 Task: Look for space in Salinas, Ecuador from 7th July, 2023 to 15th July, 2023 for 6 adults in price range Rs.15000 to Rs.20000. Place can be entire place with 3 bedrooms having 3 beds and 3 bathrooms. Property type can be house, flat, guest house. Booking option can be shelf check-in. Required host language is English.
Action: Mouse moved to (513, 123)
Screenshot: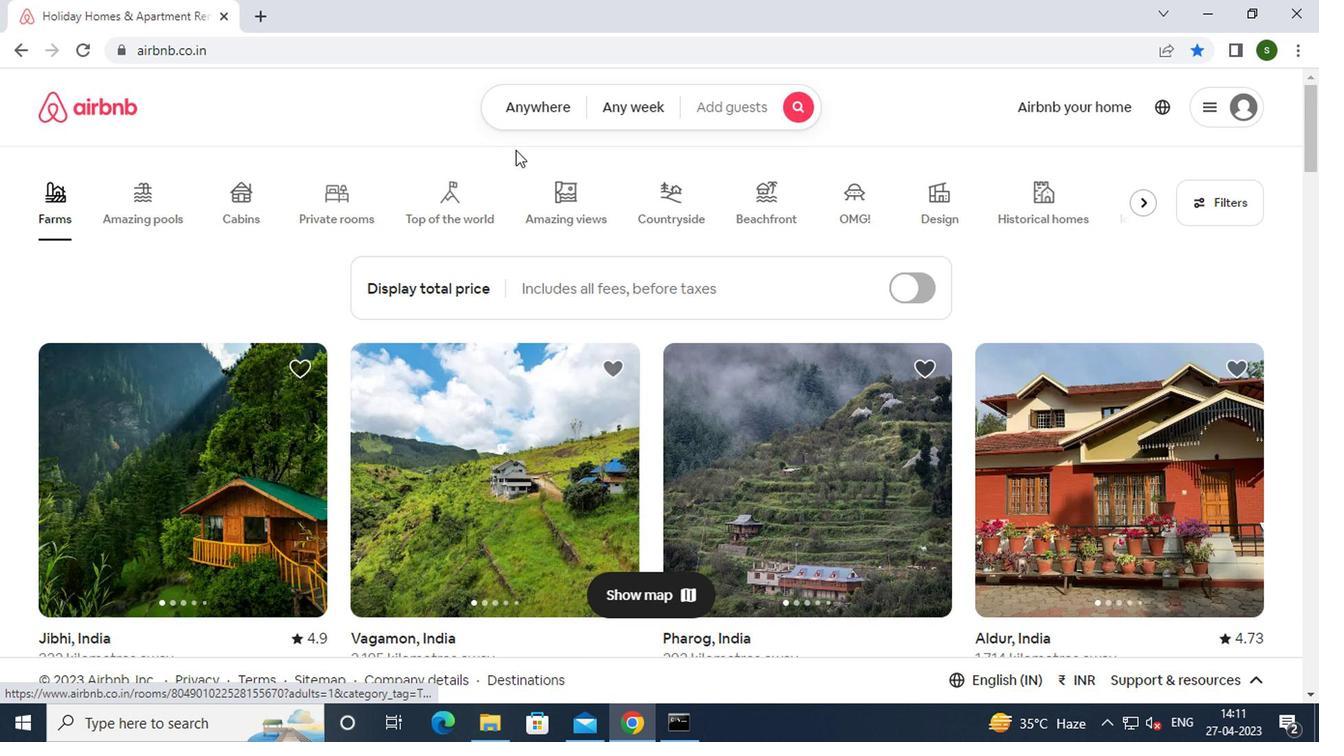 
Action: Mouse pressed left at (513, 123)
Screenshot: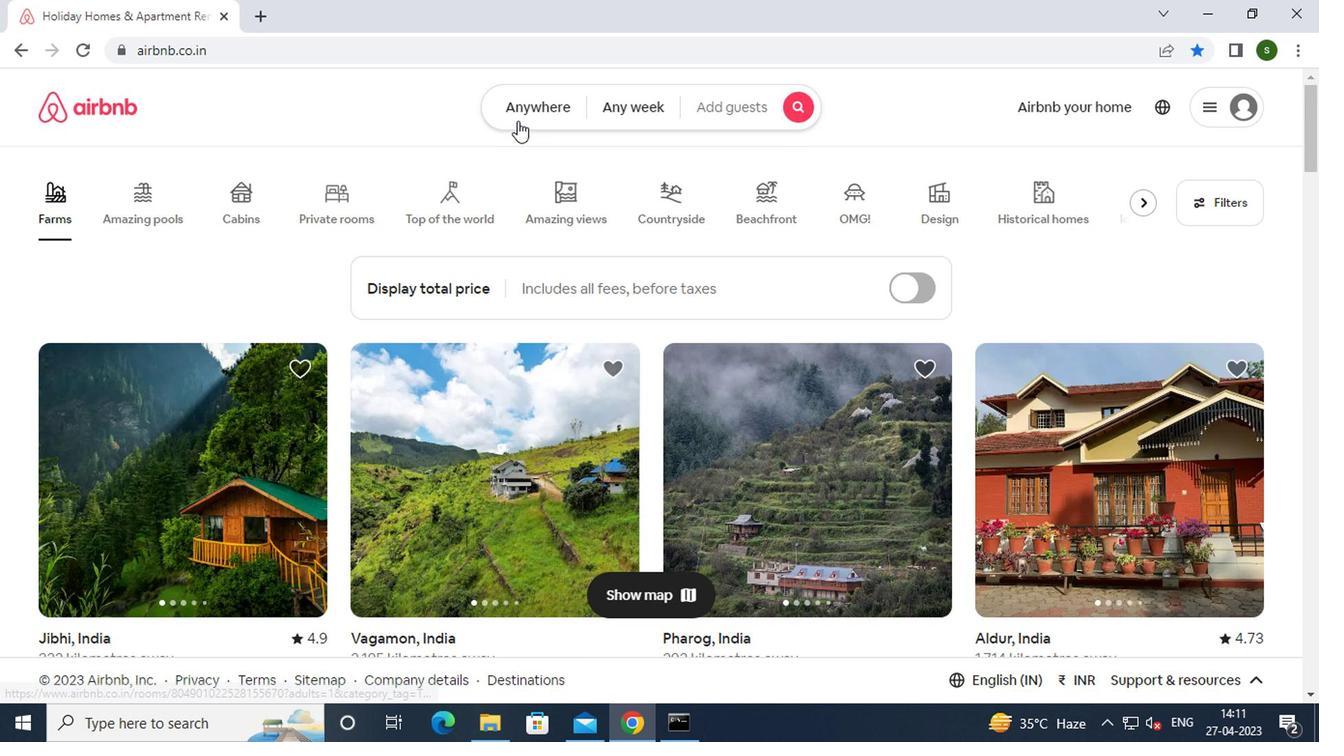 
Action: Mouse moved to (424, 174)
Screenshot: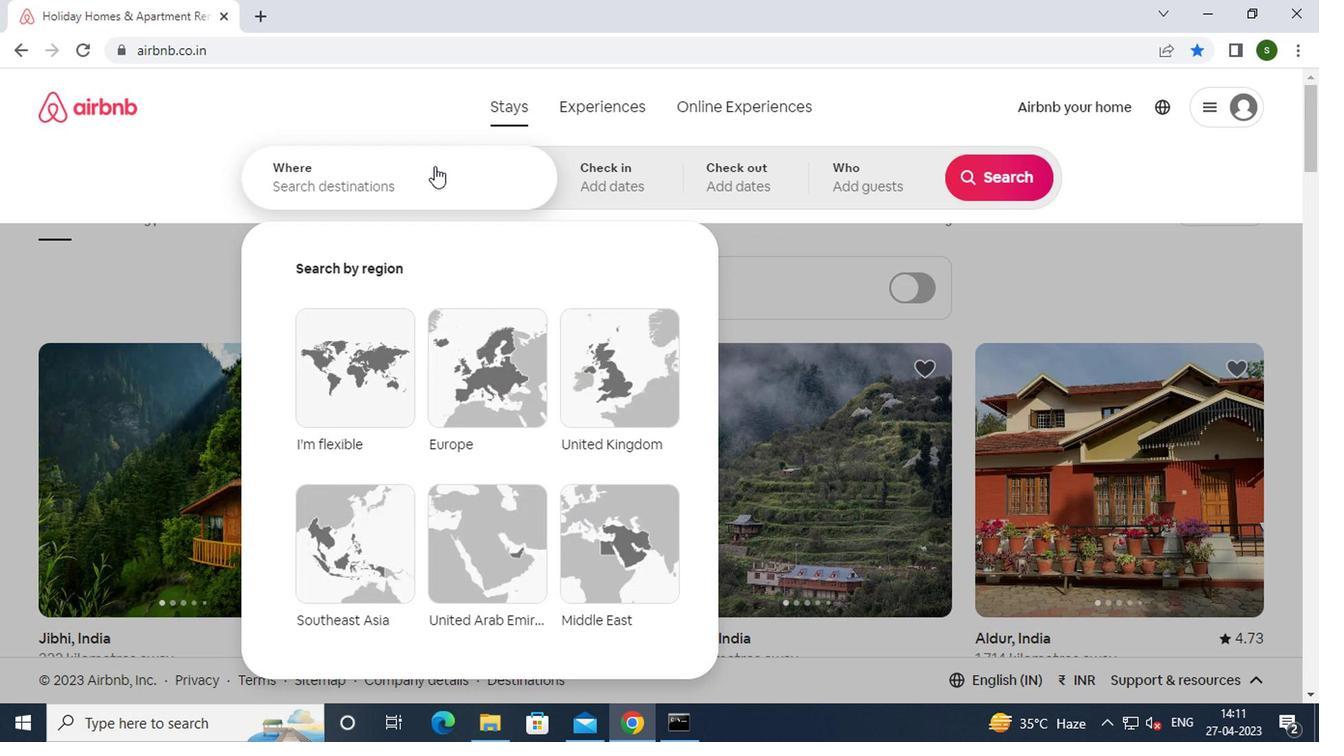 
Action: Mouse pressed left at (424, 174)
Screenshot: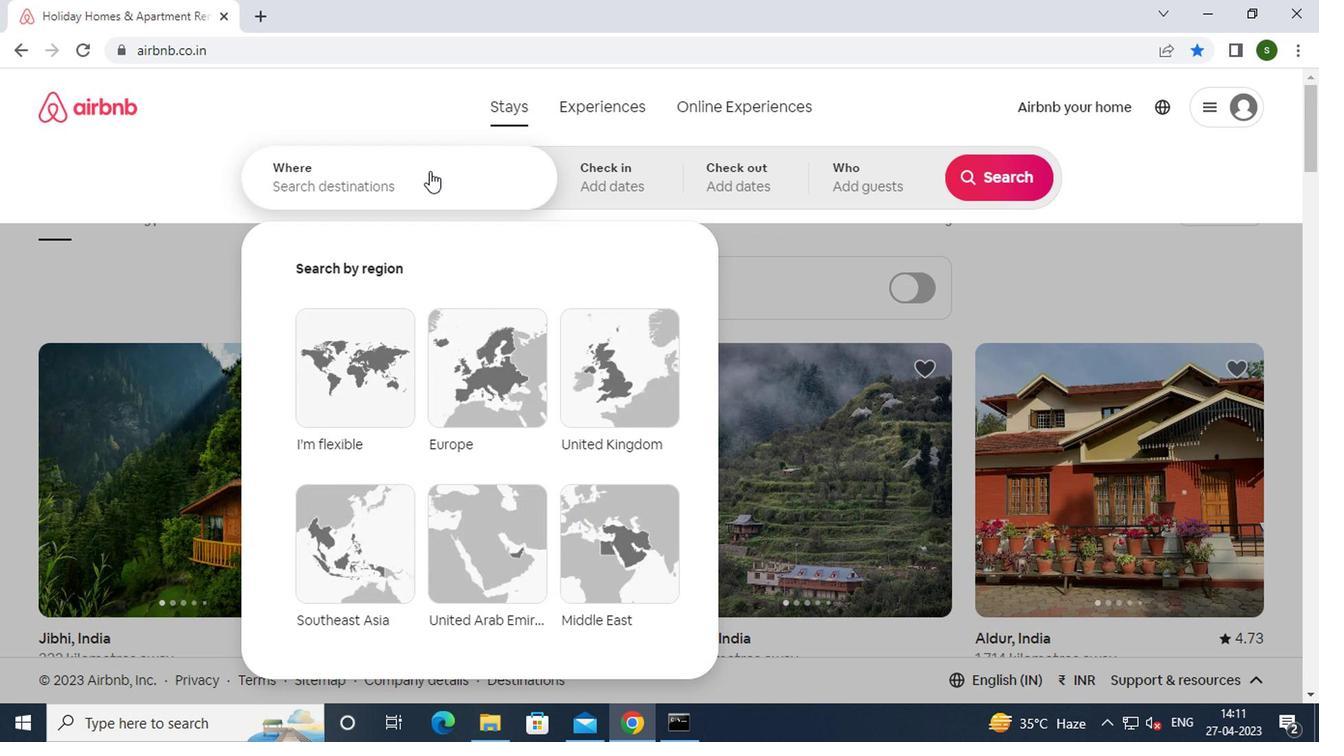
Action: Key pressed s<Key.caps_lock>alinas,<Key.space><Key.caps_lock>e<Key.caps_lock>cuado
Screenshot: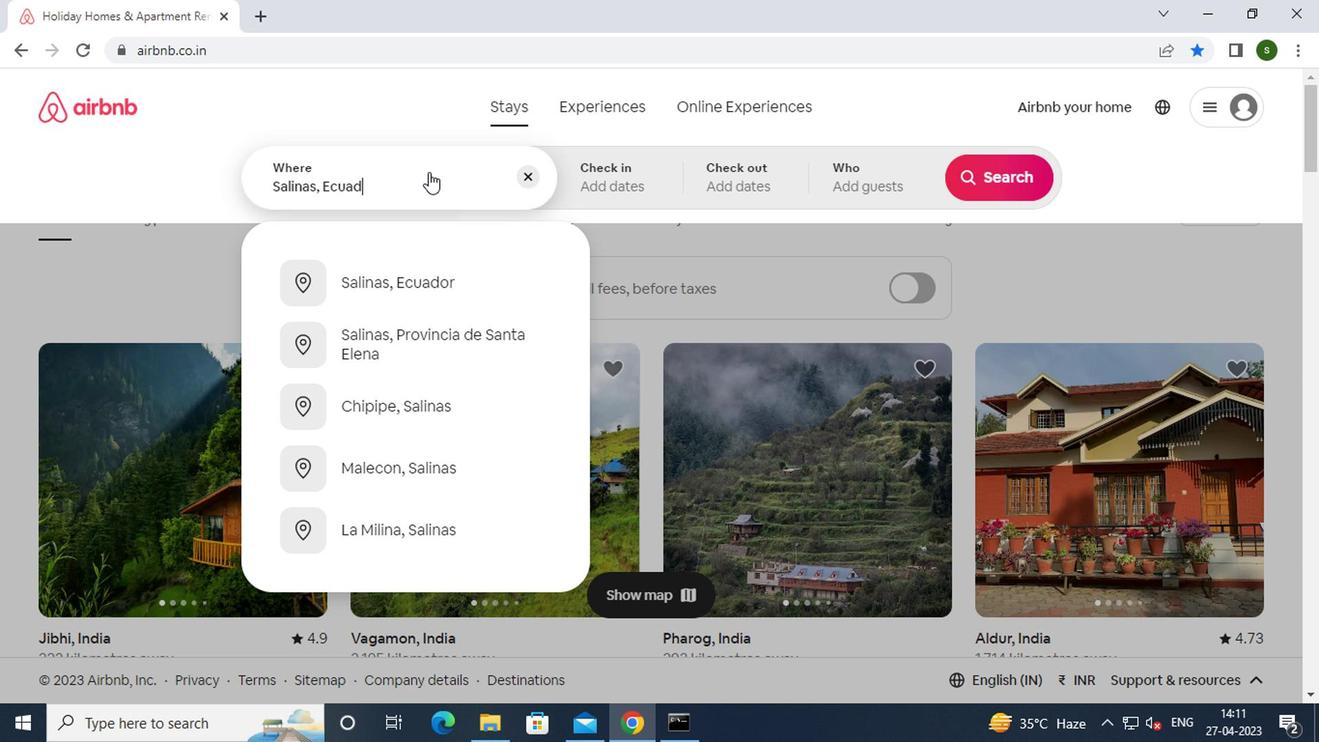 
Action: Mouse moved to (421, 399)
Screenshot: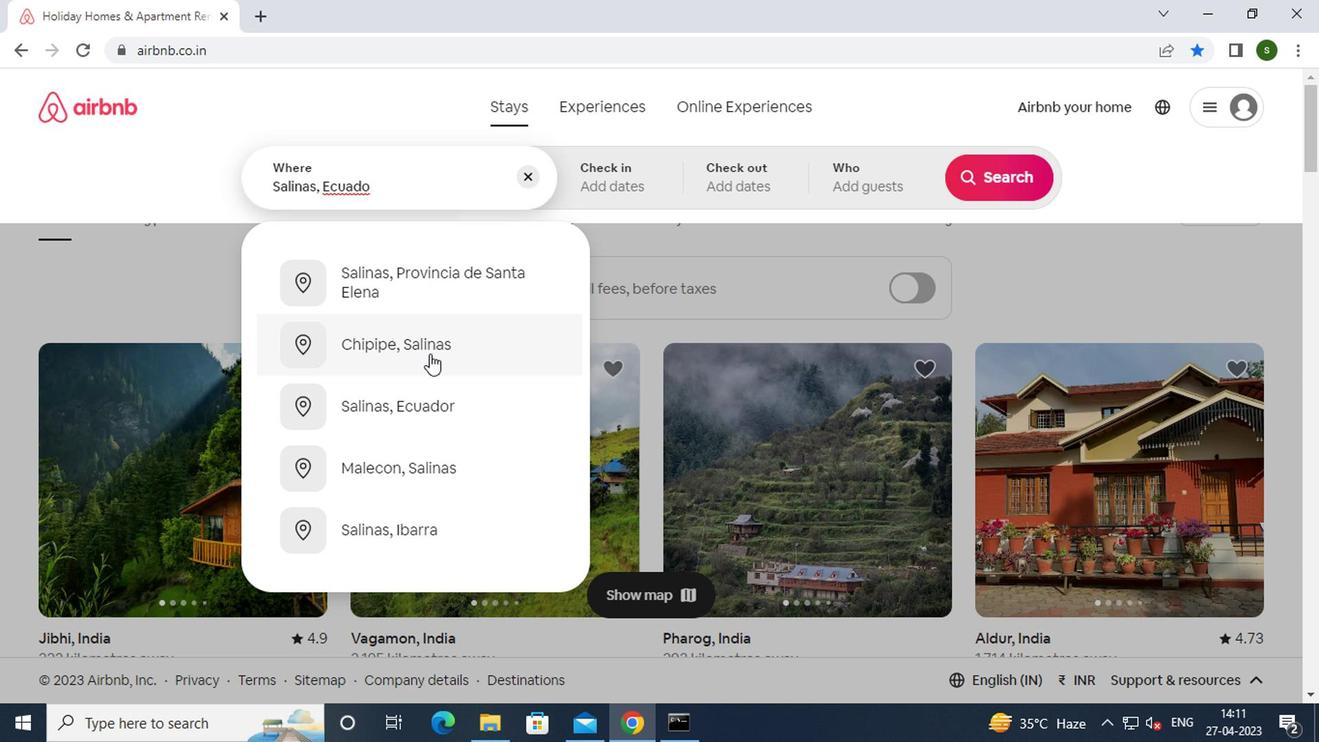 
Action: Mouse pressed left at (421, 399)
Screenshot: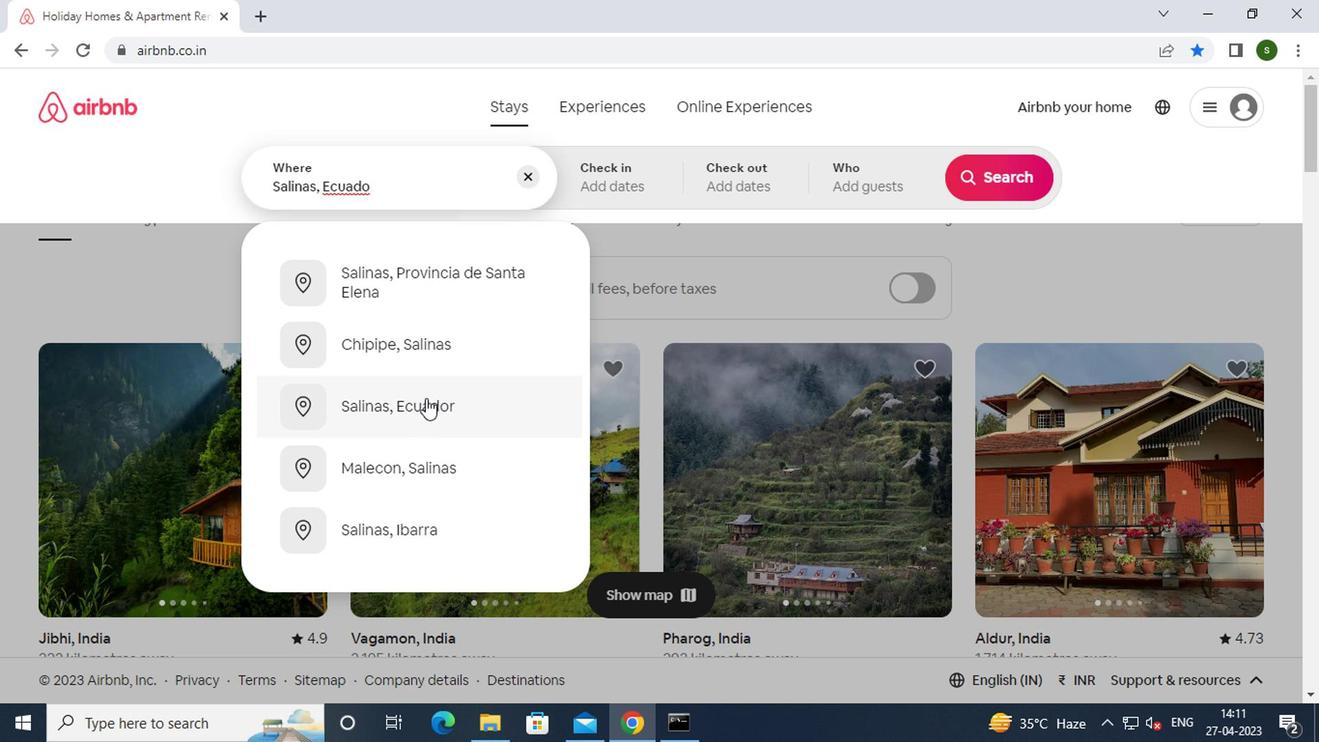 
Action: Mouse moved to (986, 337)
Screenshot: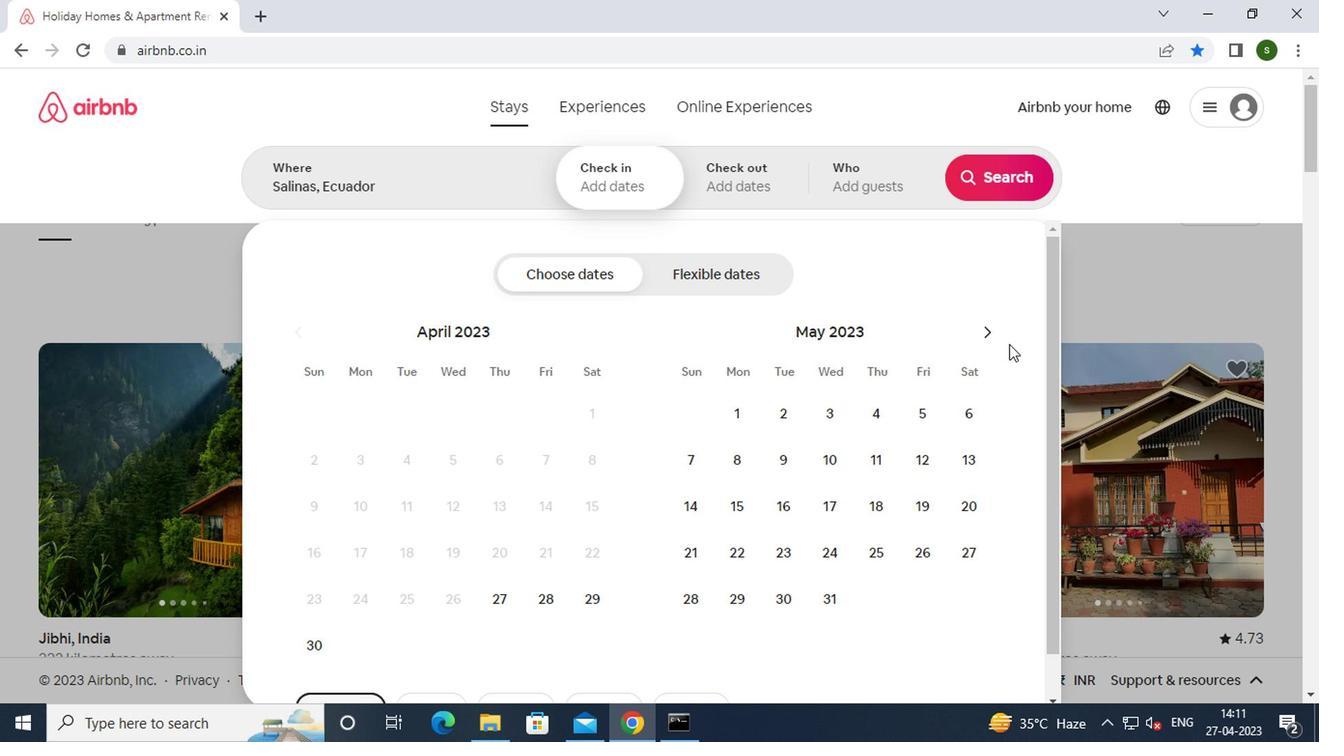 
Action: Mouse pressed left at (986, 337)
Screenshot: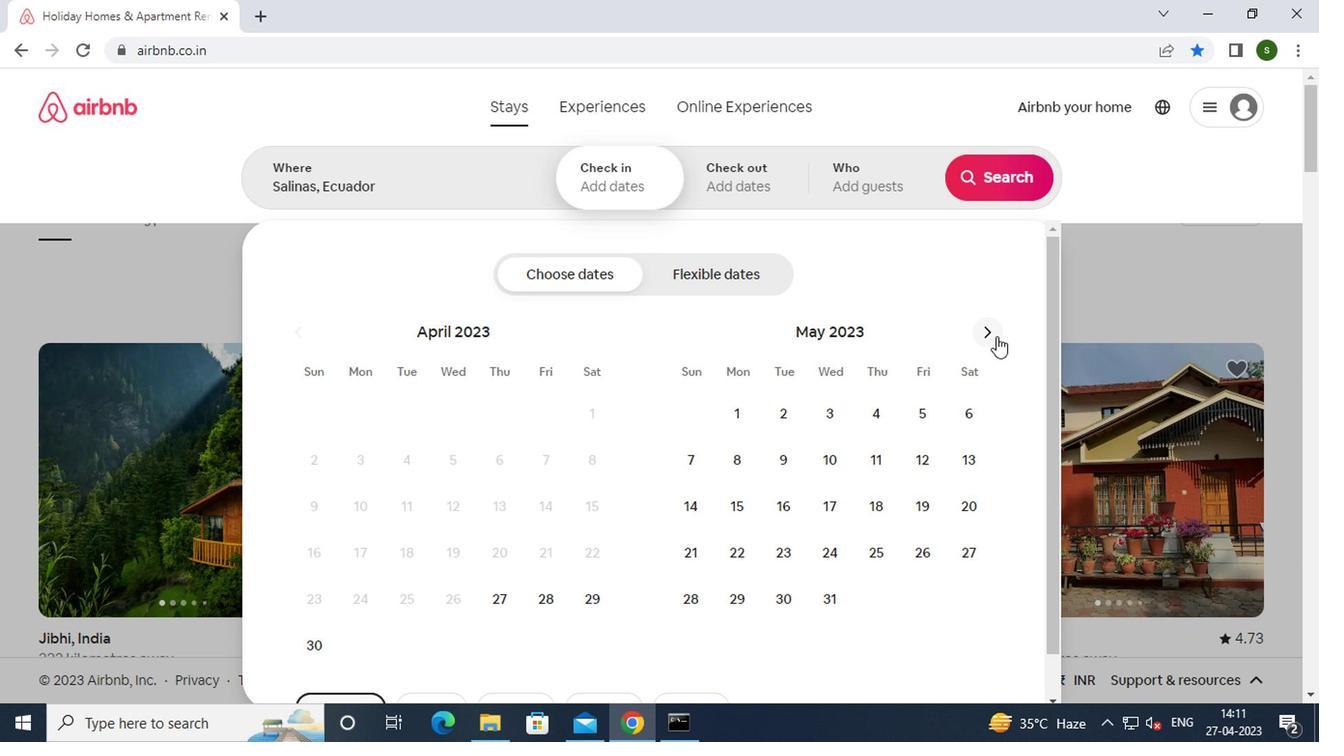 
Action: Mouse pressed left at (986, 337)
Screenshot: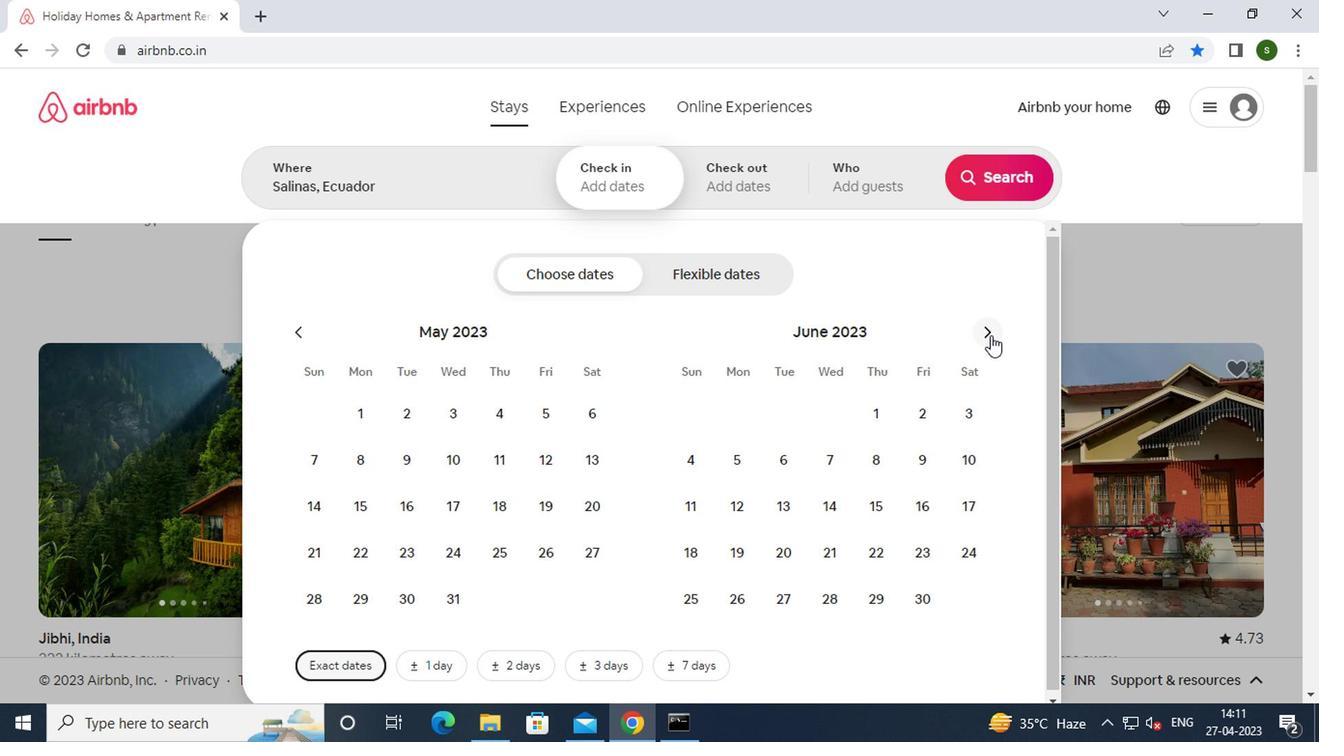 
Action: Mouse moved to (922, 468)
Screenshot: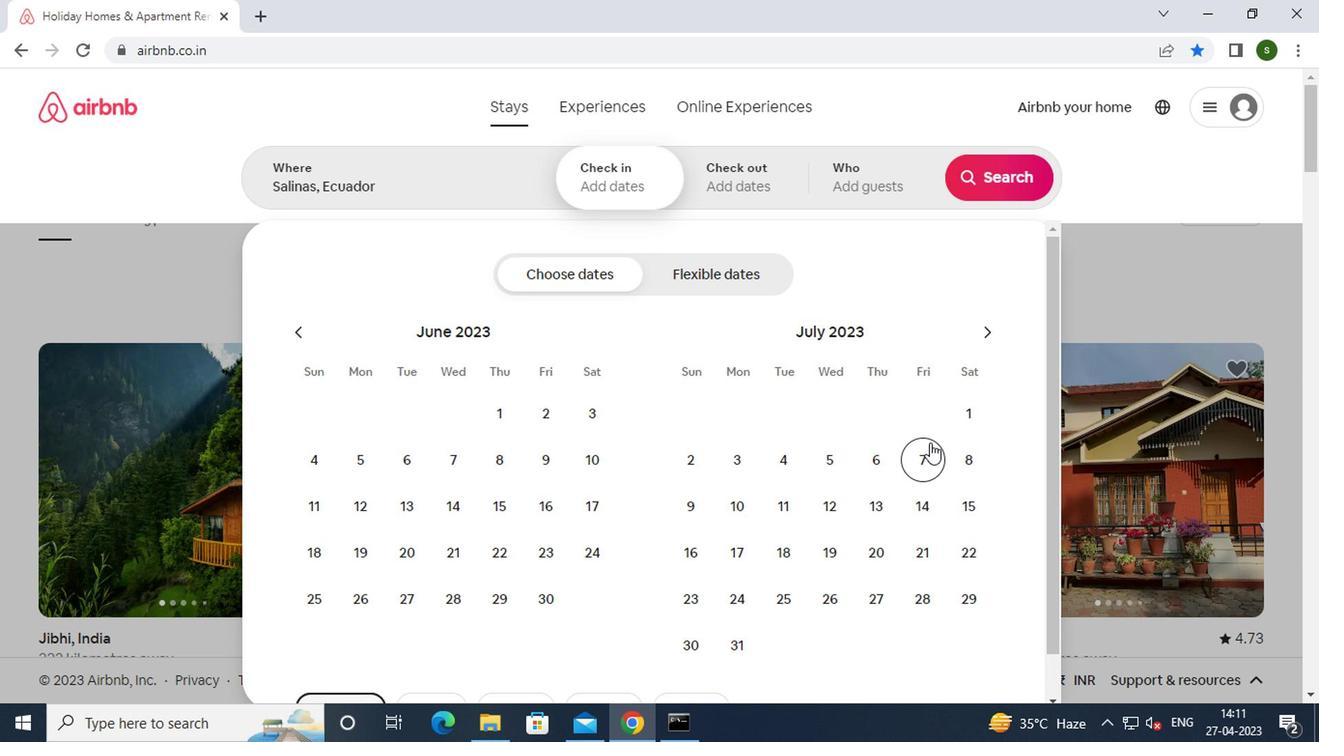 
Action: Mouse pressed left at (922, 468)
Screenshot: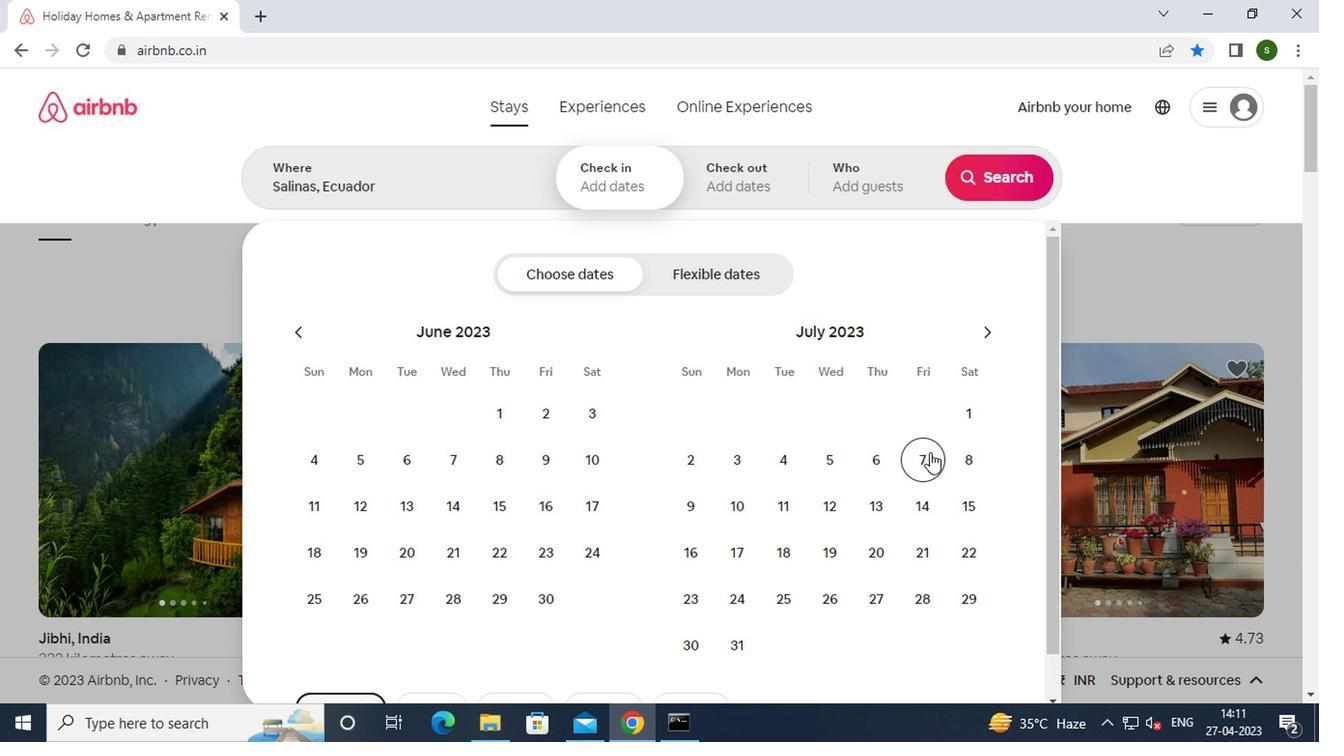 
Action: Mouse moved to (953, 498)
Screenshot: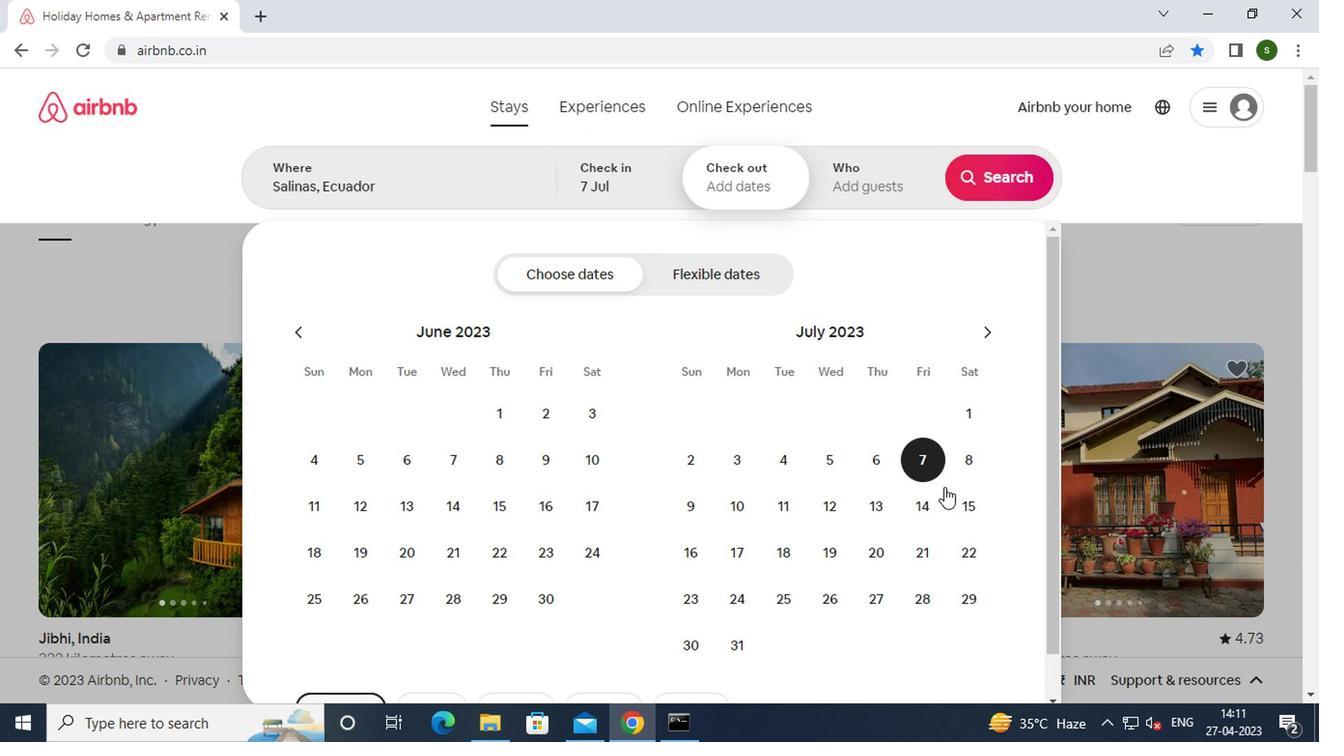 
Action: Mouse pressed left at (953, 498)
Screenshot: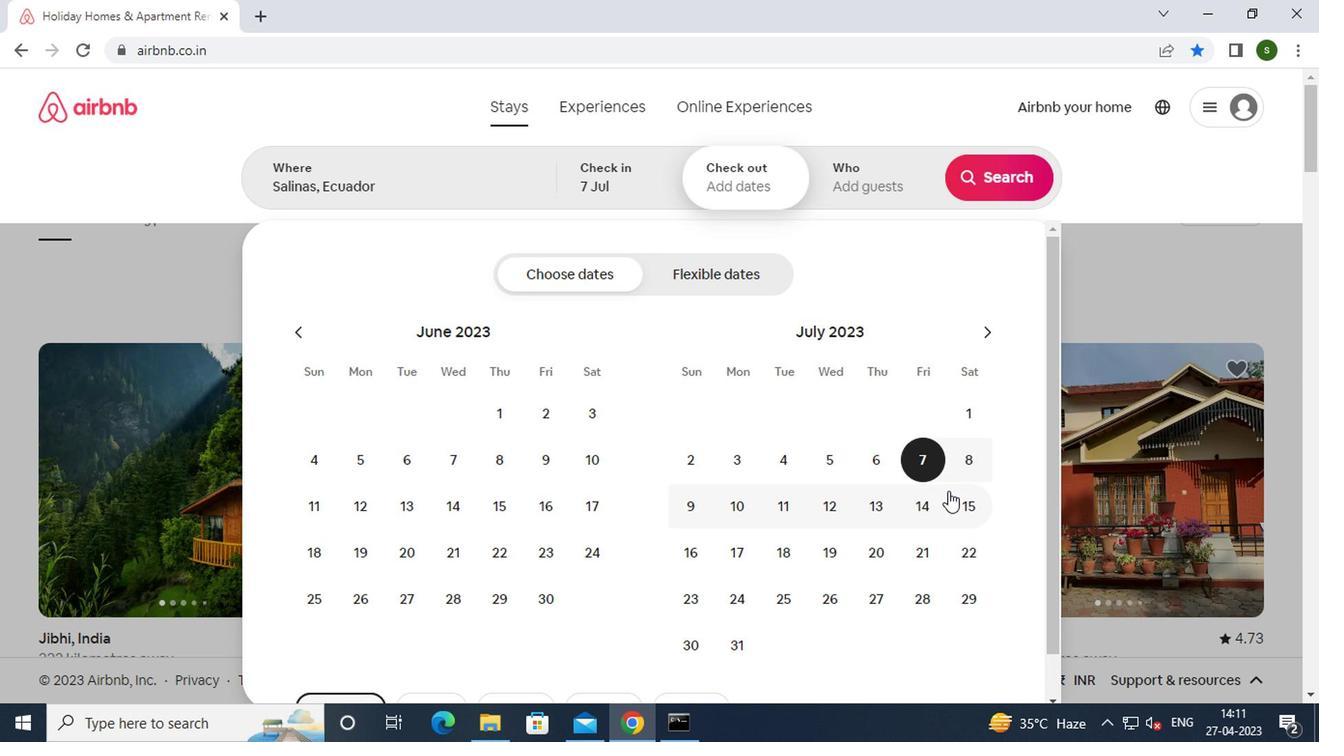 
Action: Mouse moved to (849, 177)
Screenshot: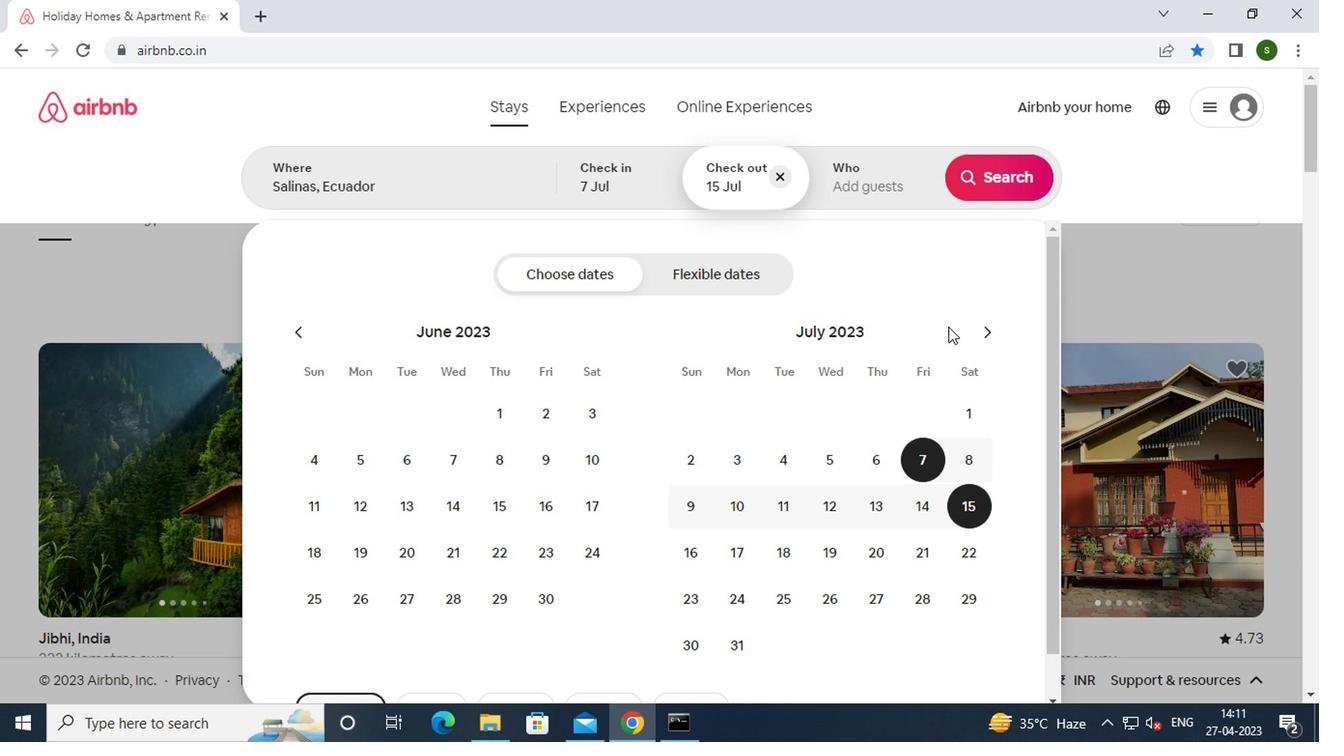 
Action: Mouse pressed left at (849, 177)
Screenshot: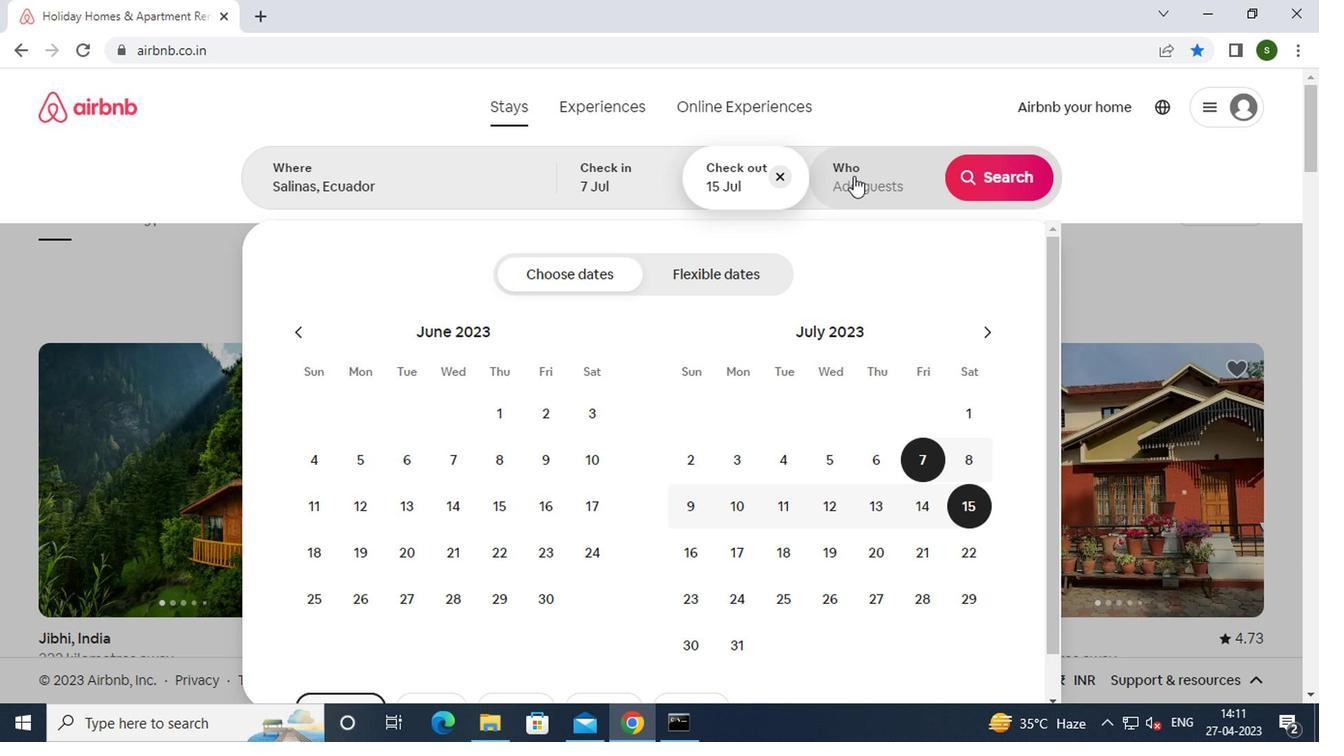 
Action: Mouse moved to (1010, 282)
Screenshot: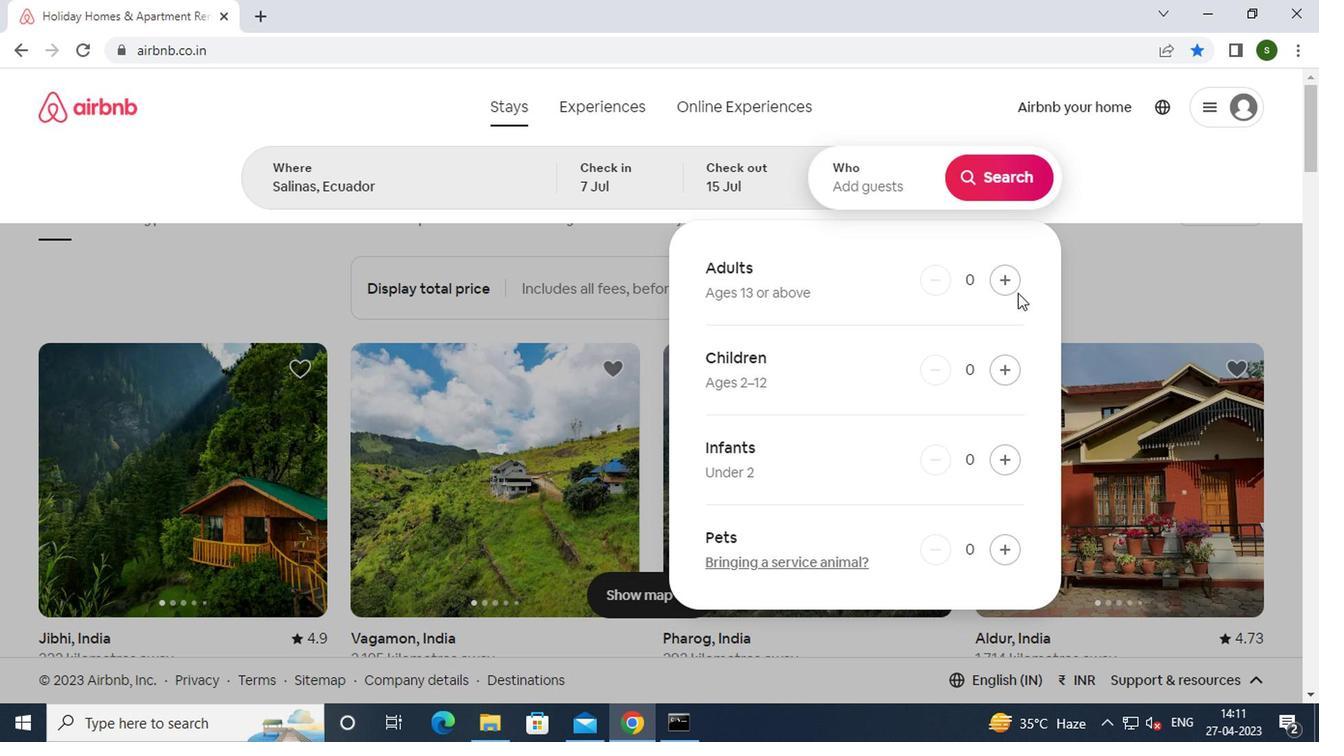 
Action: Mouse pressed left at (1010, 282)
Screenshot: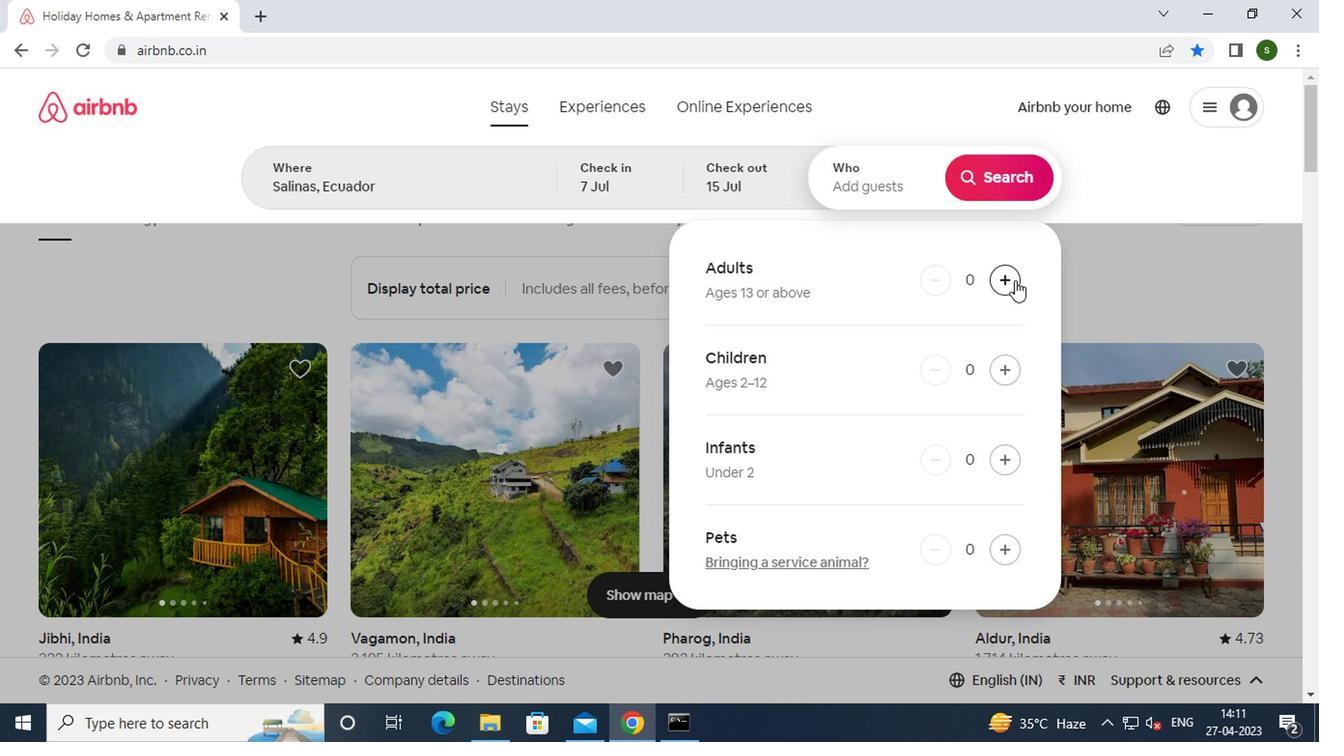 
Action: Mouse pressed left at (1010, 282)
Screenshot: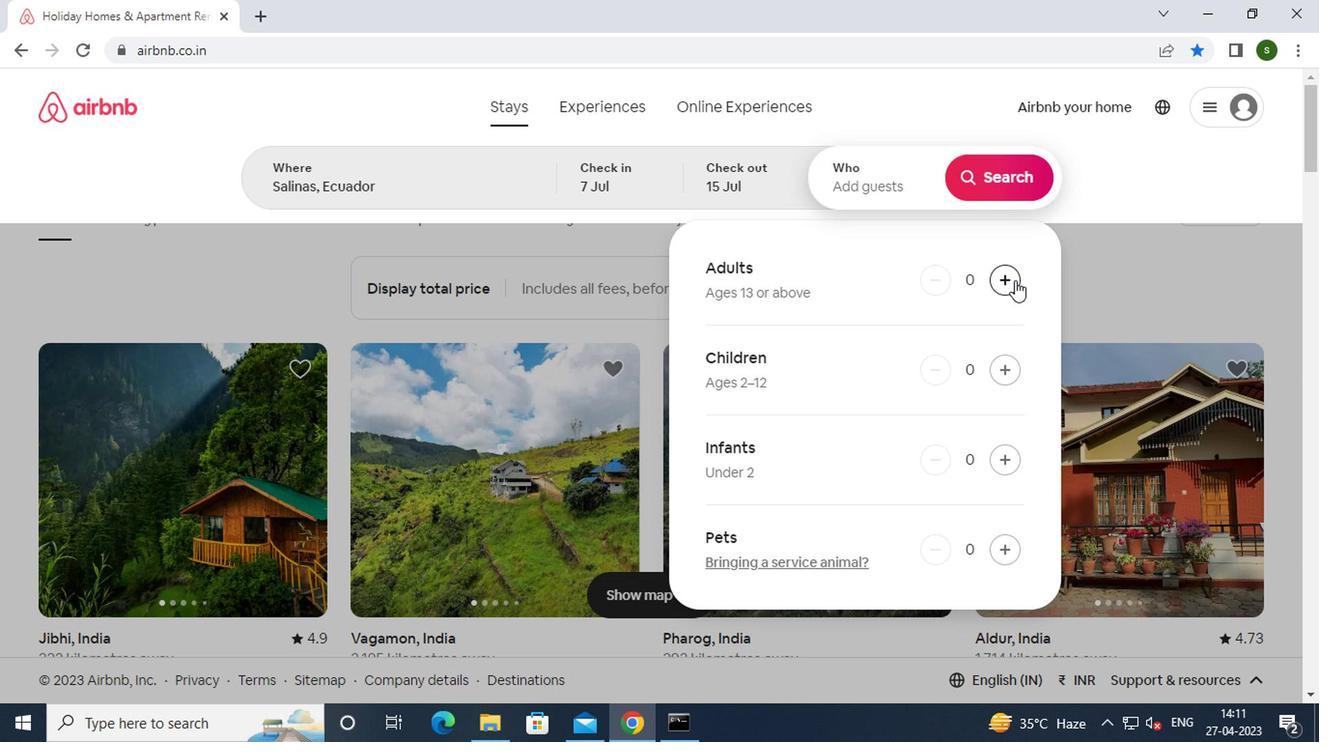 
Action: Mouse pressed left at (1010, 282)
Screenshot: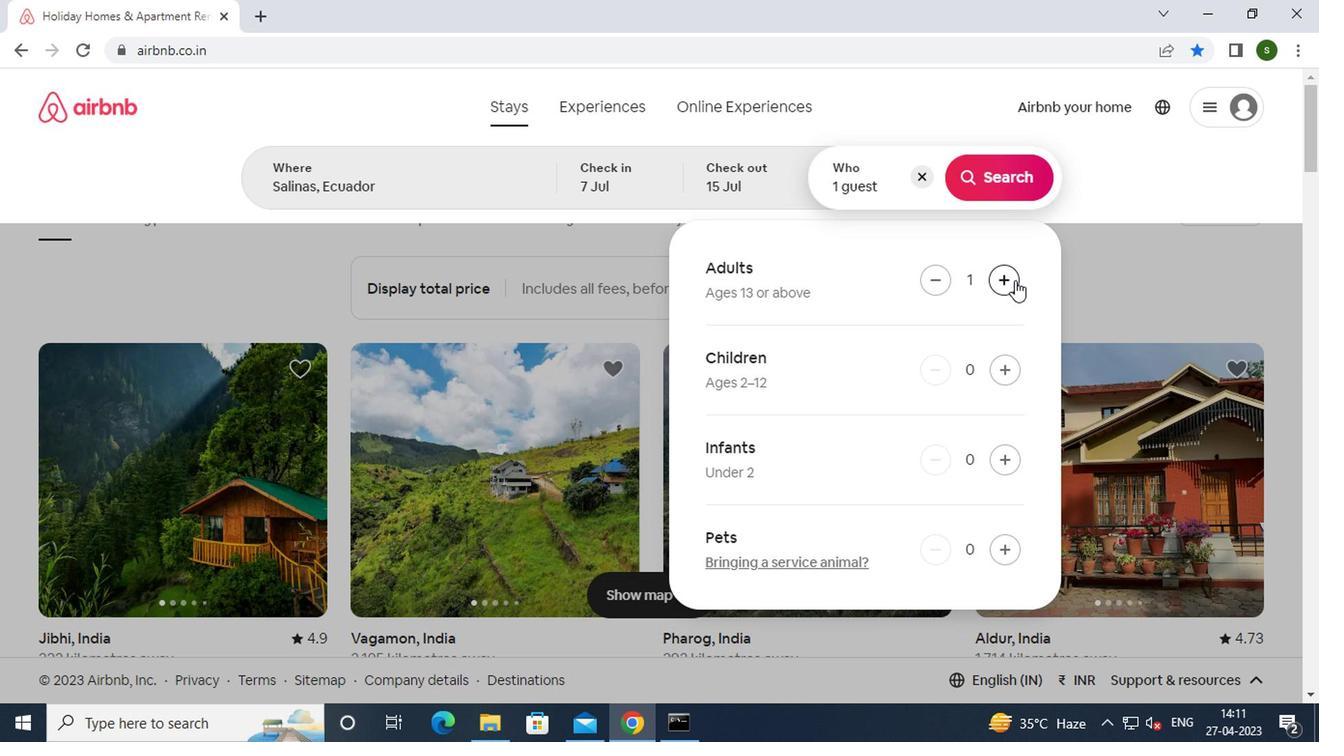 
Action: Mouse pressed left at (1010, 282)
Screenshot: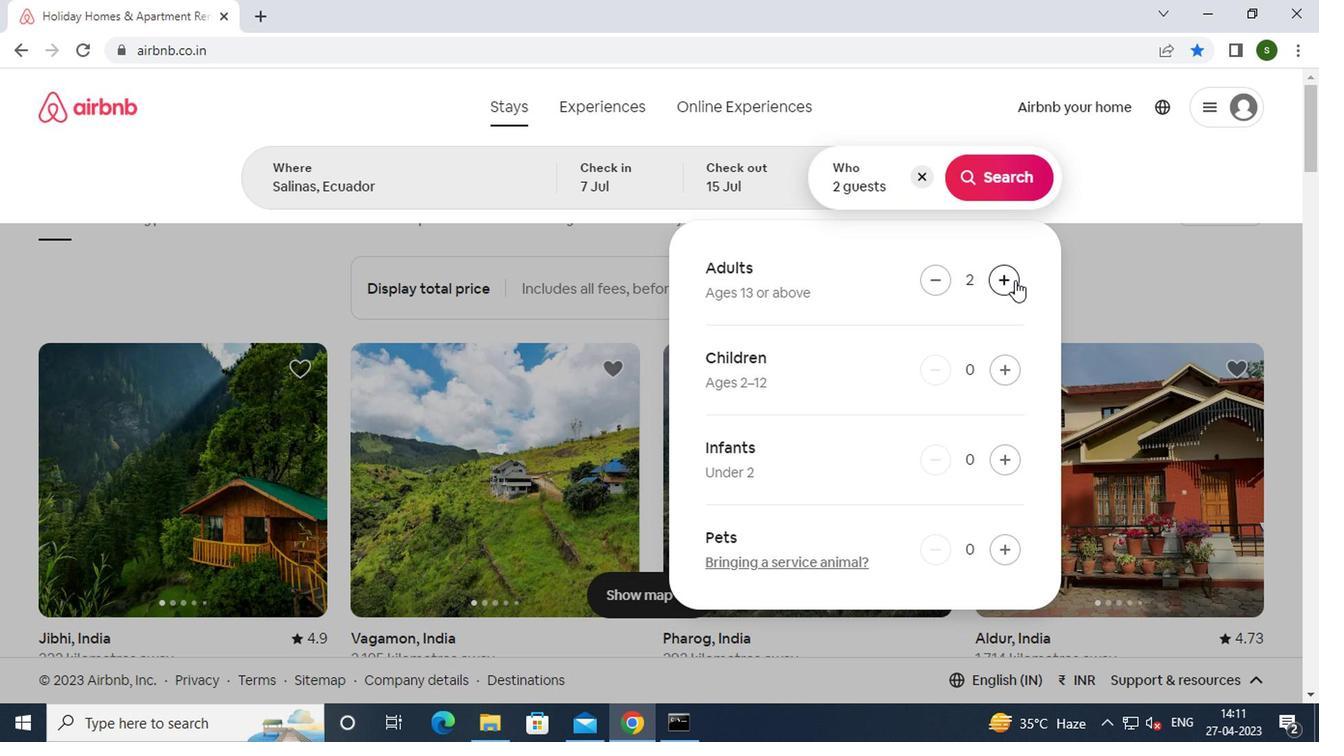 
Action: Mouse pressed left at (1010, 282)
Screenshot: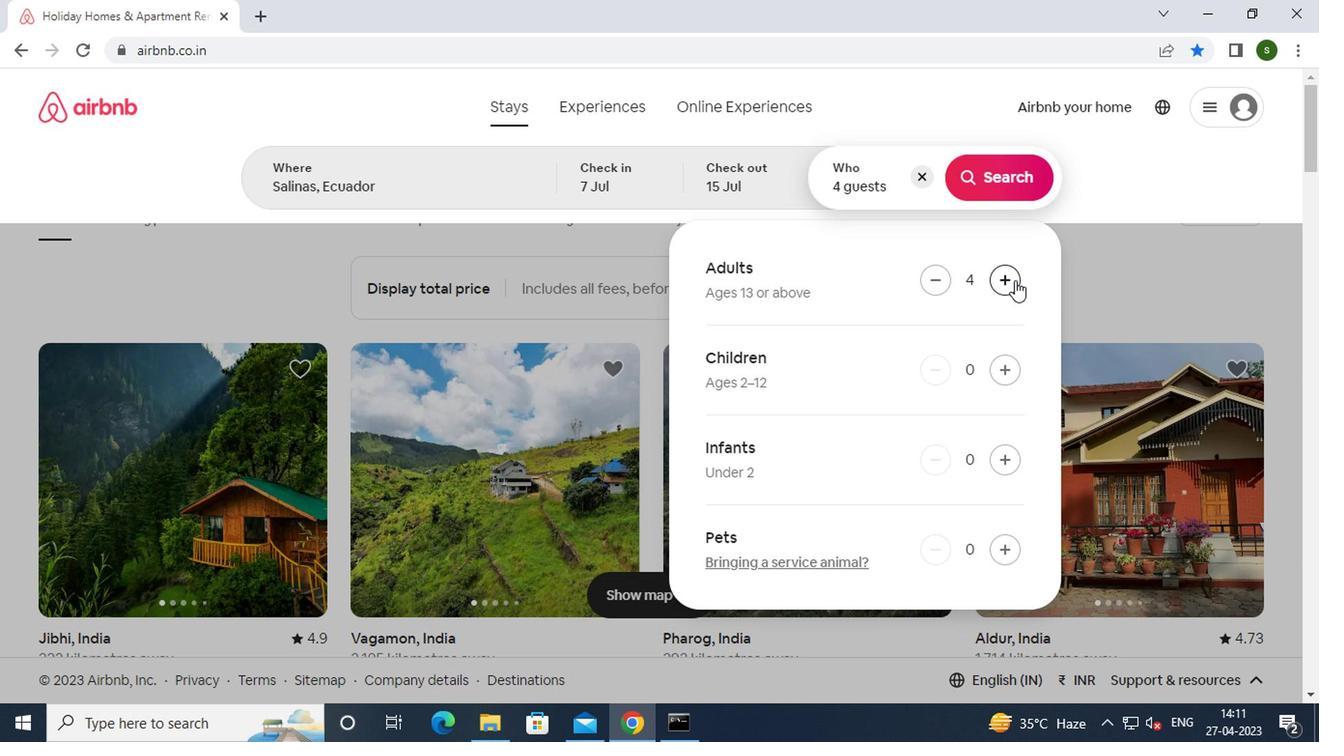 
Action: Mouse pressed left at (1010, 282)
Screenshot: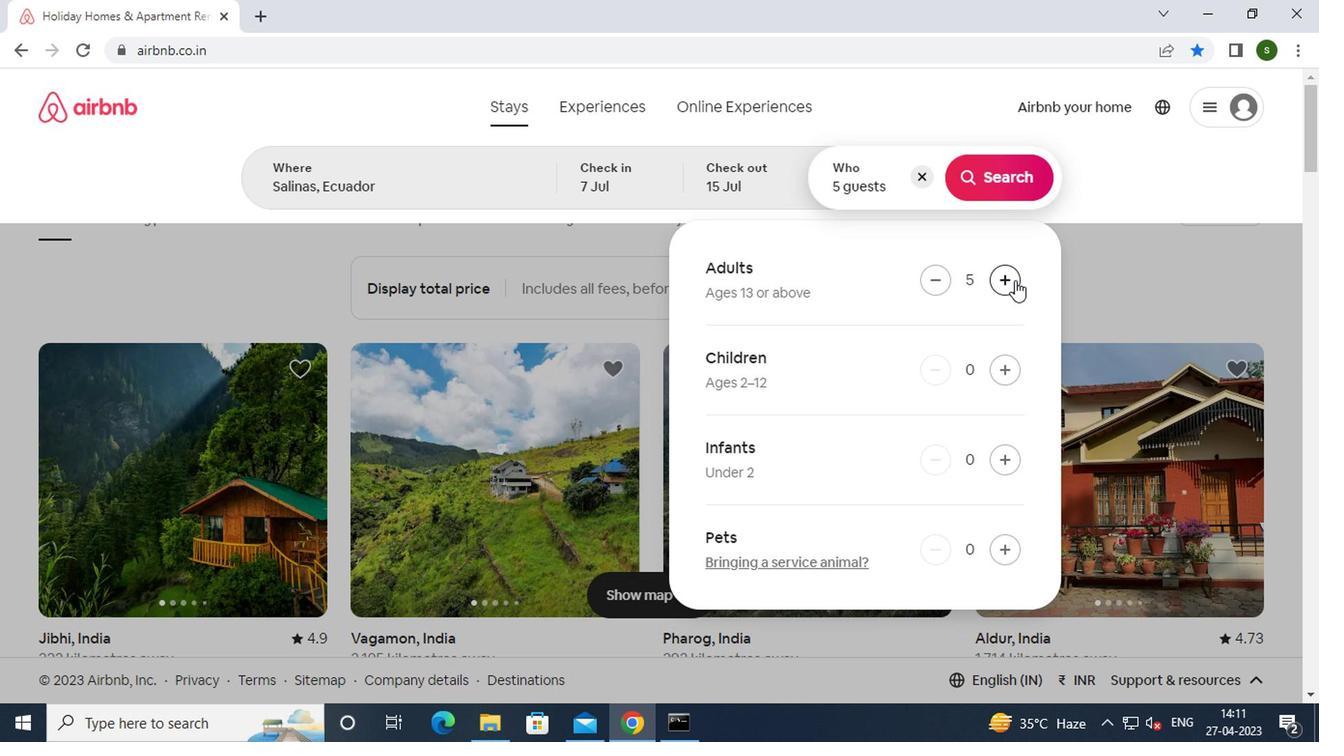 
Action: Mouse moved to (1002, 193)
Screenshot: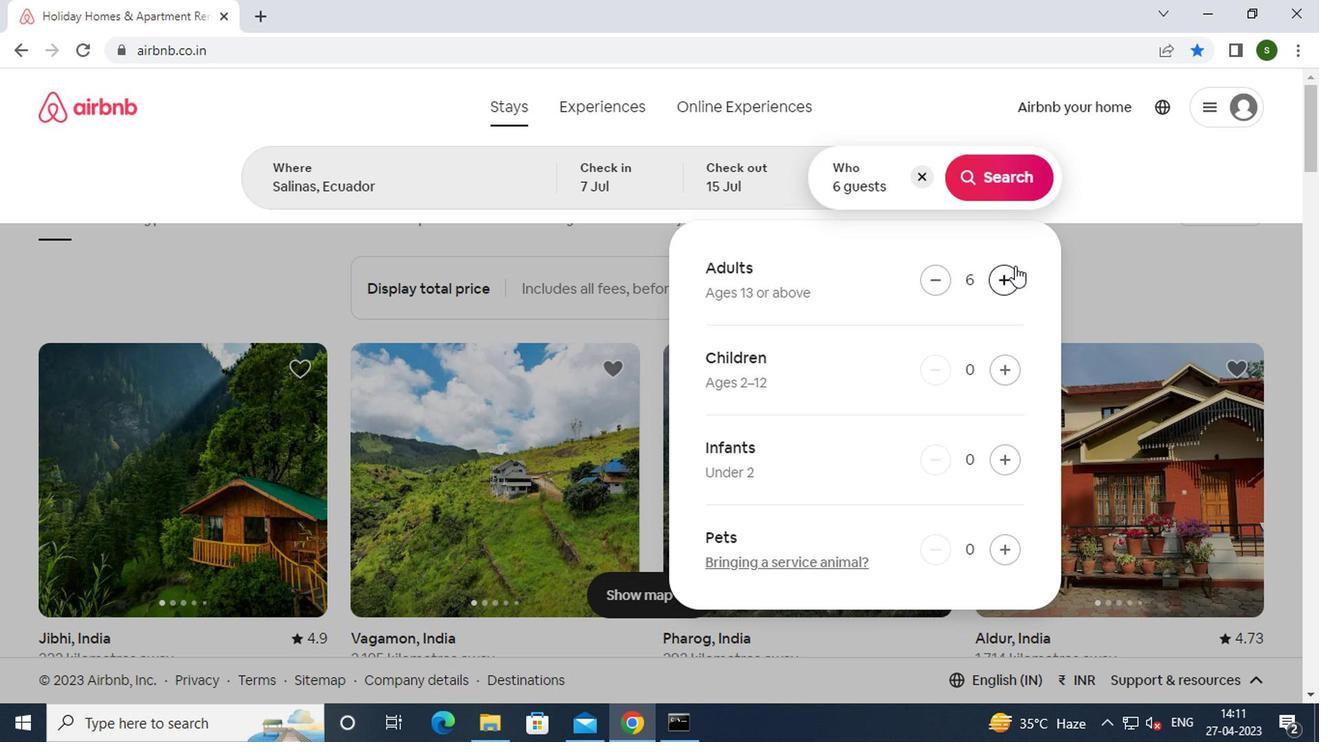 
Action: Mouse pressed left at (1002, 193)
Screenshot: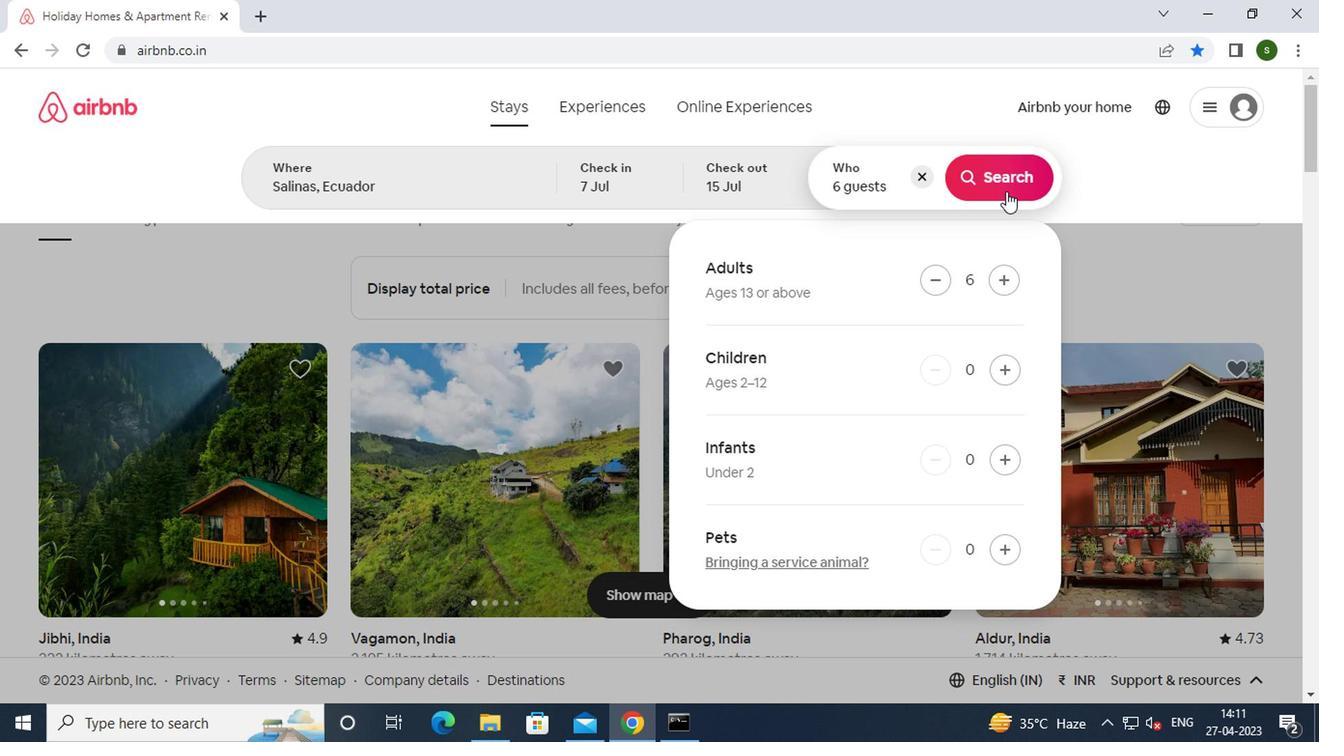 
Action: Mouse moved to (1226, 169)
Screenshot: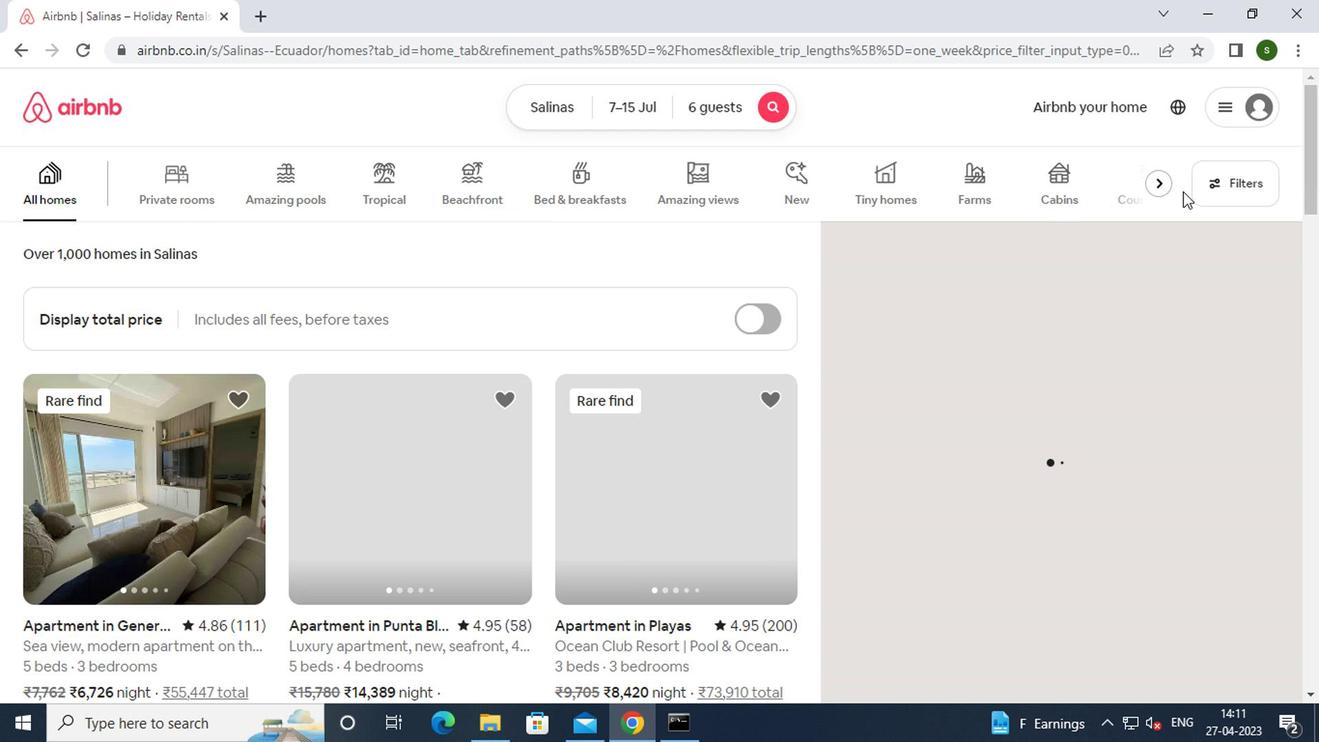 
Action: Mouse pressed left at (1226, 169)
Screenshot: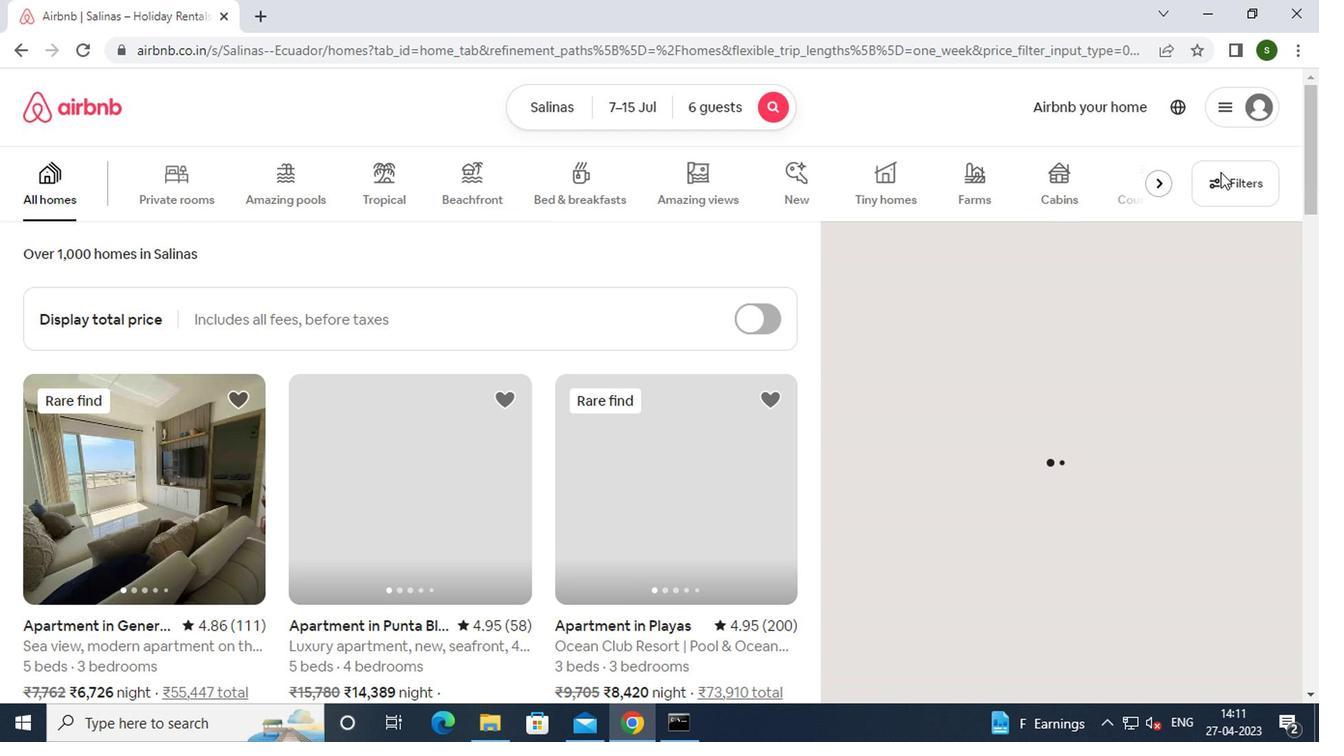 
Action: Mouse moved to (386, 441)
Screenshot: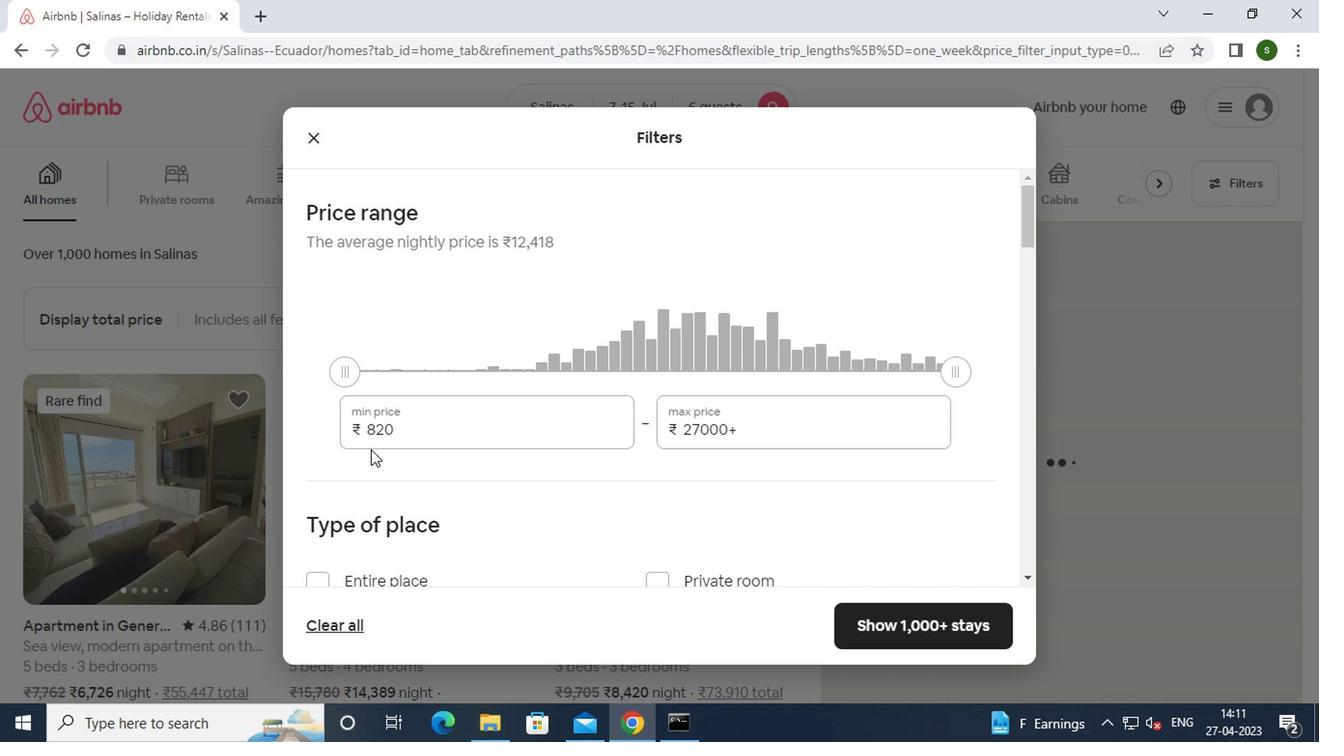 
Action: Mouse pressed left at (386, 441)
Screenshot: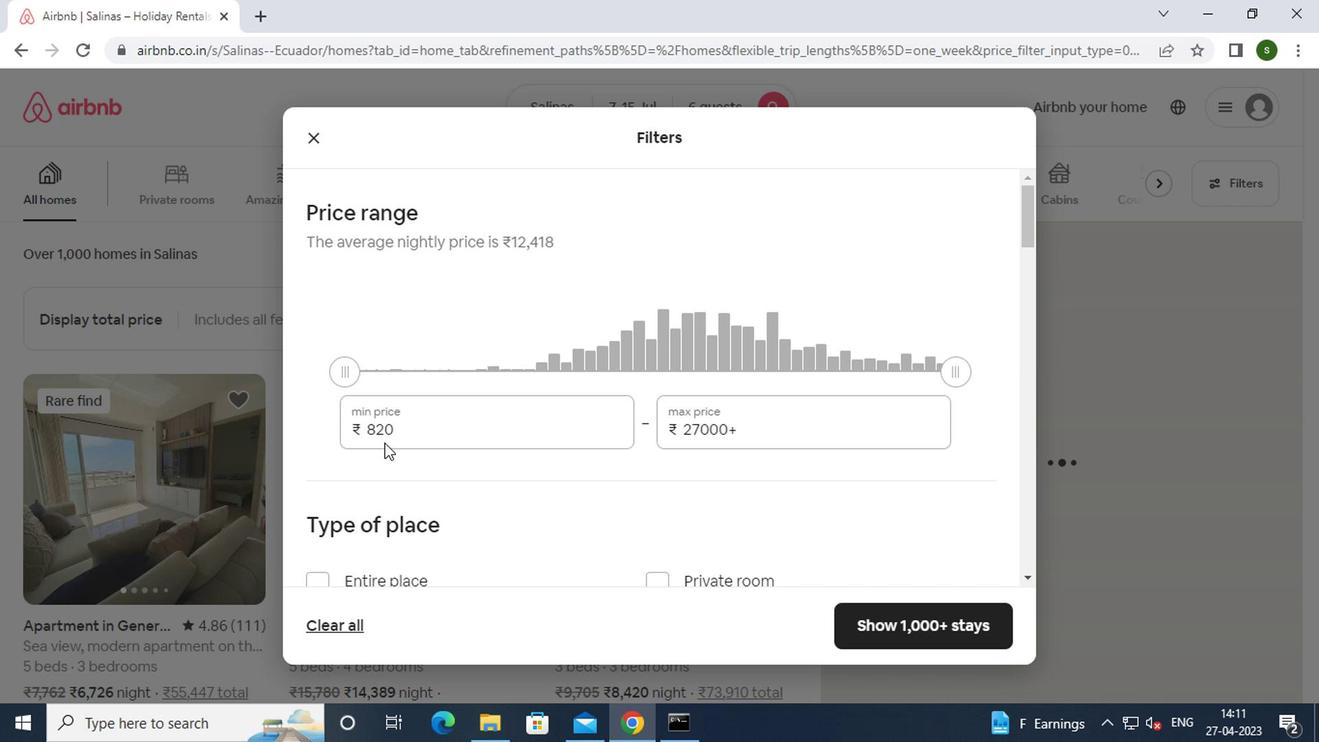 
Action: Mouse moved to (404, 436)
Screenshot: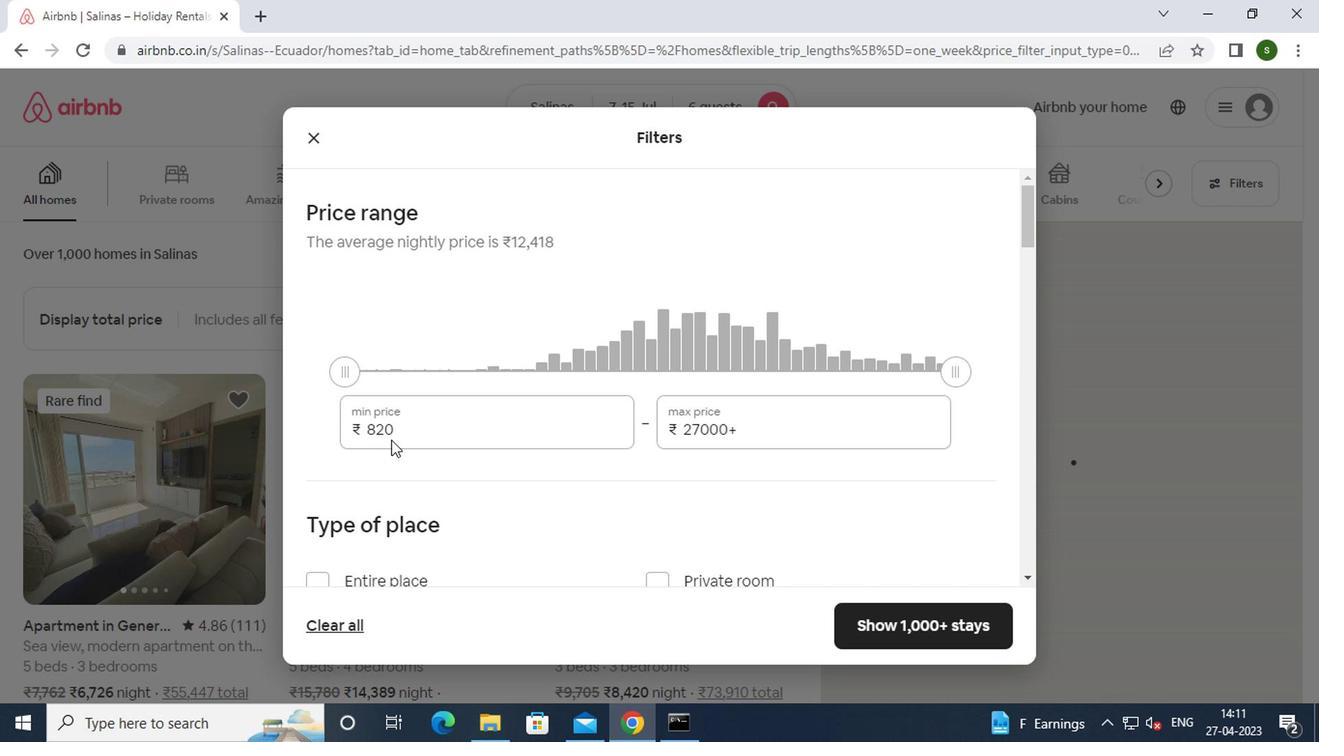 
Action: Key pressed <Key.backspace><Key.backspace><Key.backspace><Key.backspace><Key.backspace><Key.backspace><Key.backspace><Key.backspace><Key.backspace>15000
Screenshot: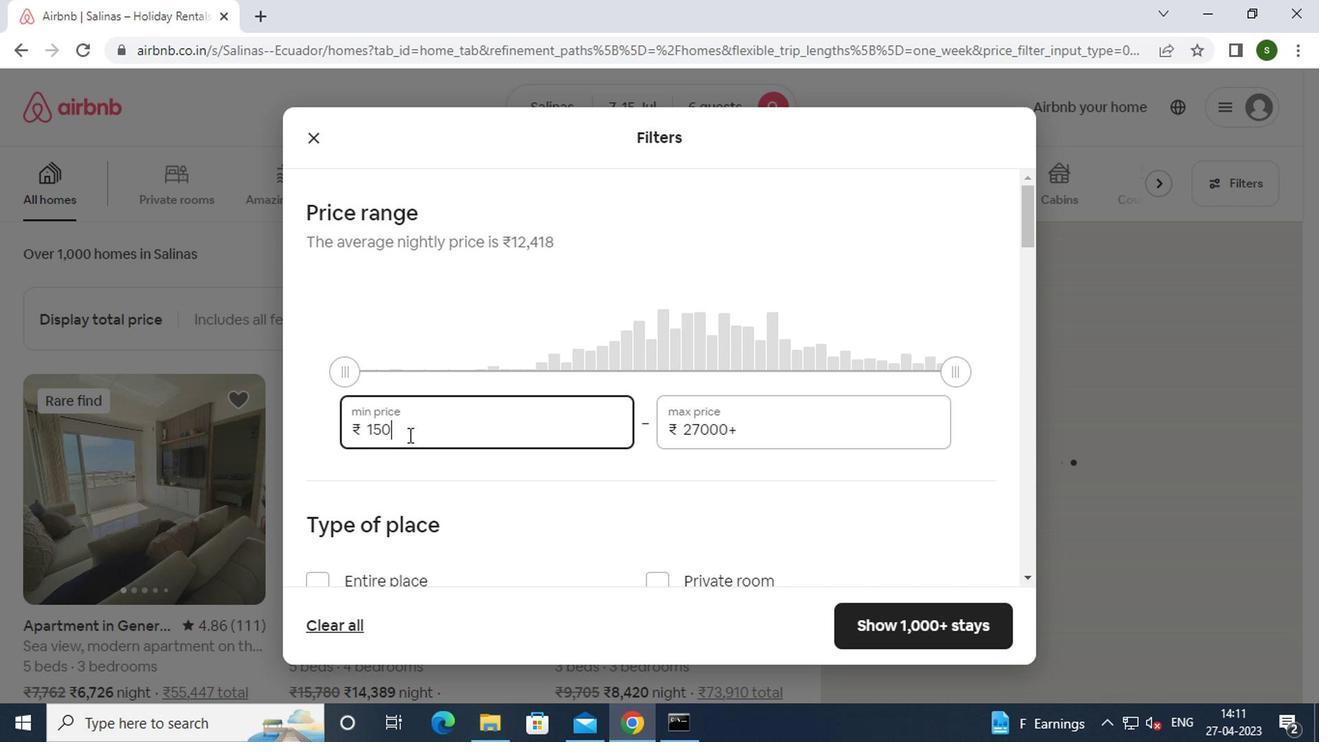 
Action: Mouse moved to (745, 429)
Screenshot: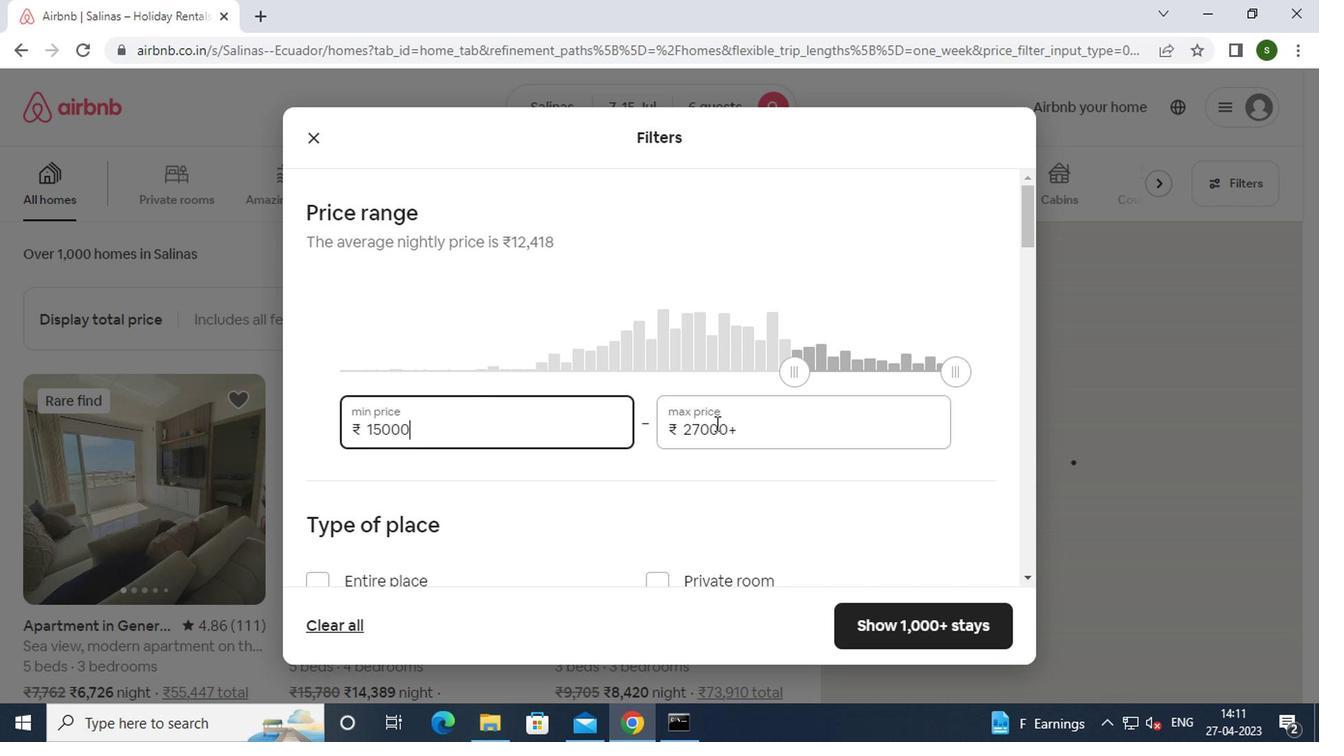 
Action: Mouse pressed left at (745, 429)
Screenshot: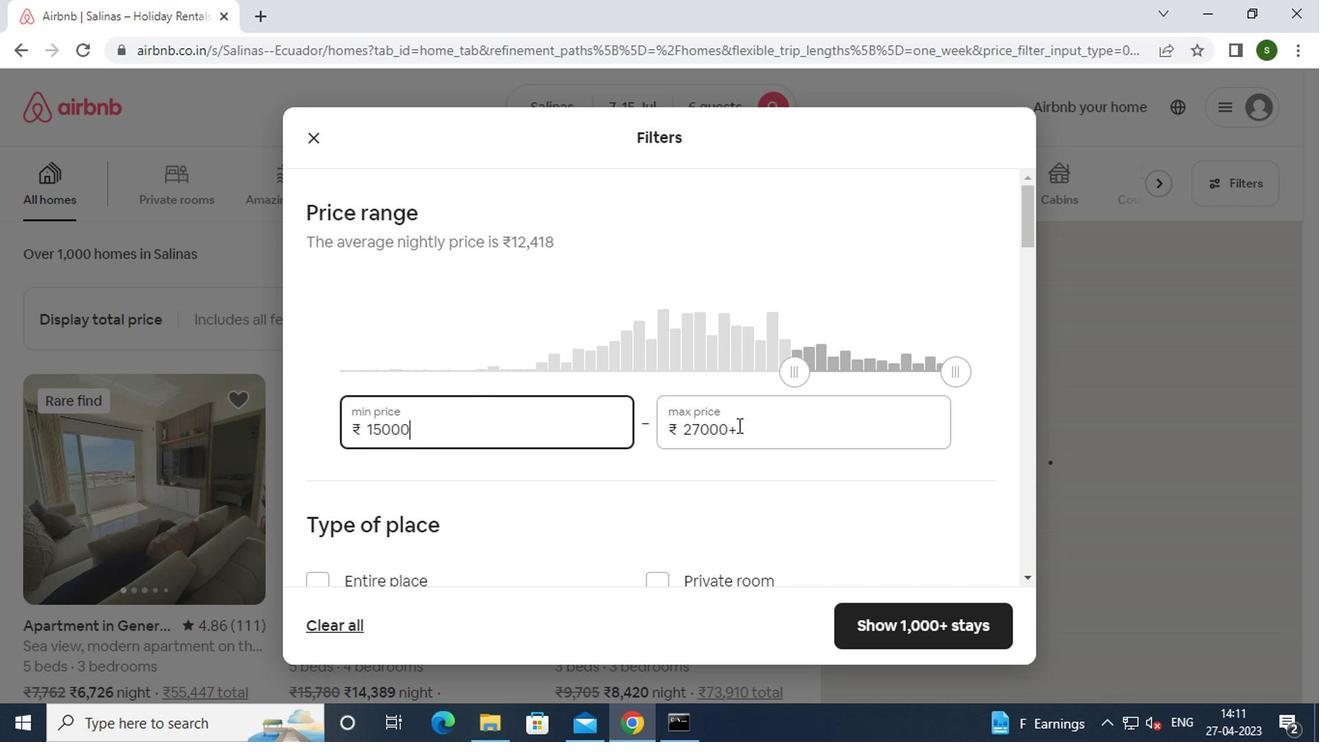 
Action: Key pressed <Key.backspace><Key.backspace><Key.backspace><Key.backspace><Key.backspace><Key.backspace><Key.backspace><Key.backspace><Key.backspace><Key.backspace><Key.backspace><Key.backspace>20000
Screenshot: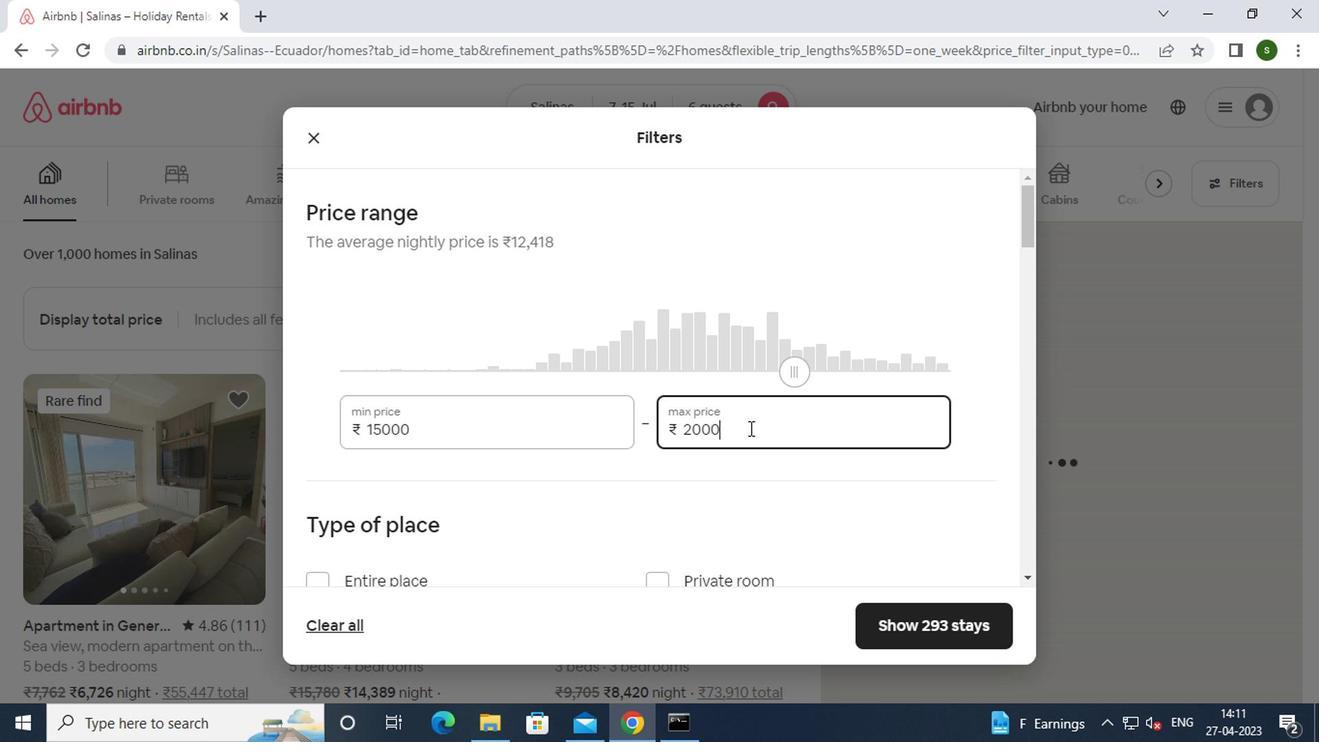 
Action: Mouse moved to (541, 439)
Screenshot: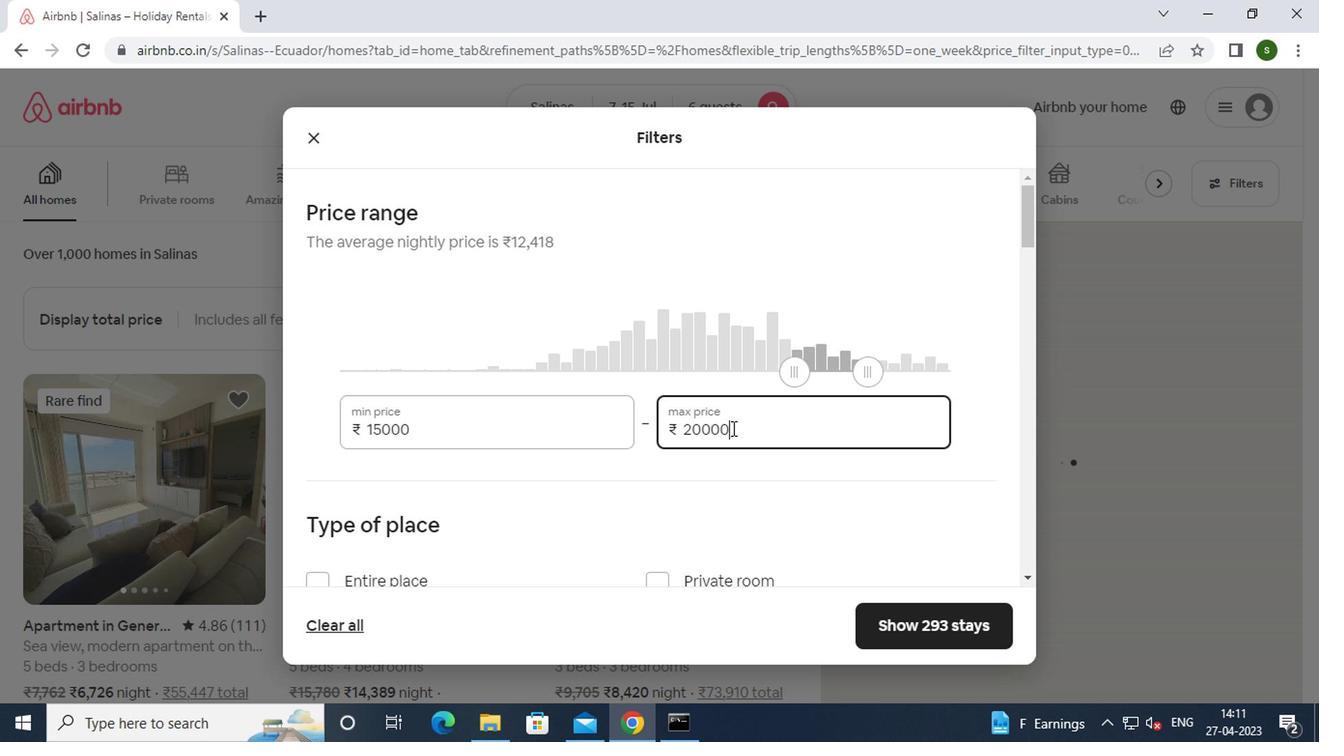 
Action: Mouse scrolled (541, 439) with delta (0, 0)
Screenshot: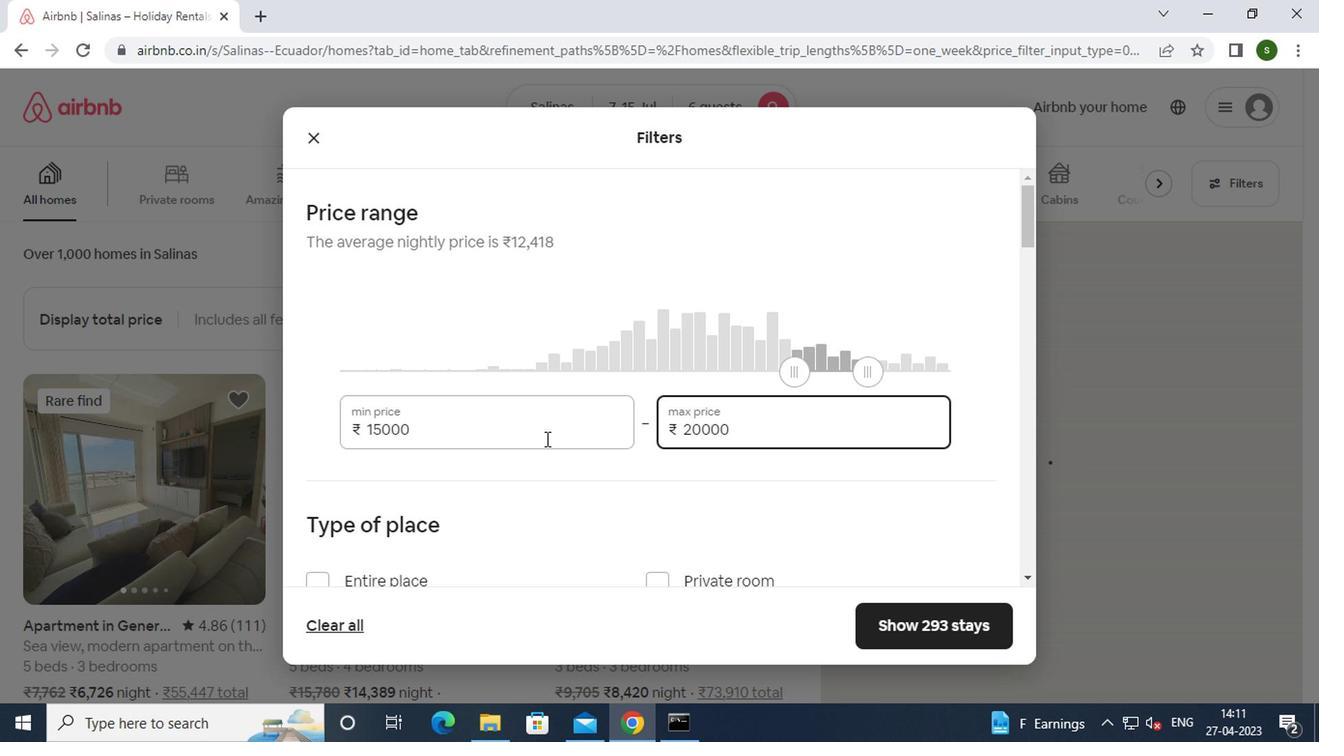 
Action: Mouse scrolled (541, 439) with delta (0, 0)
Screenshot: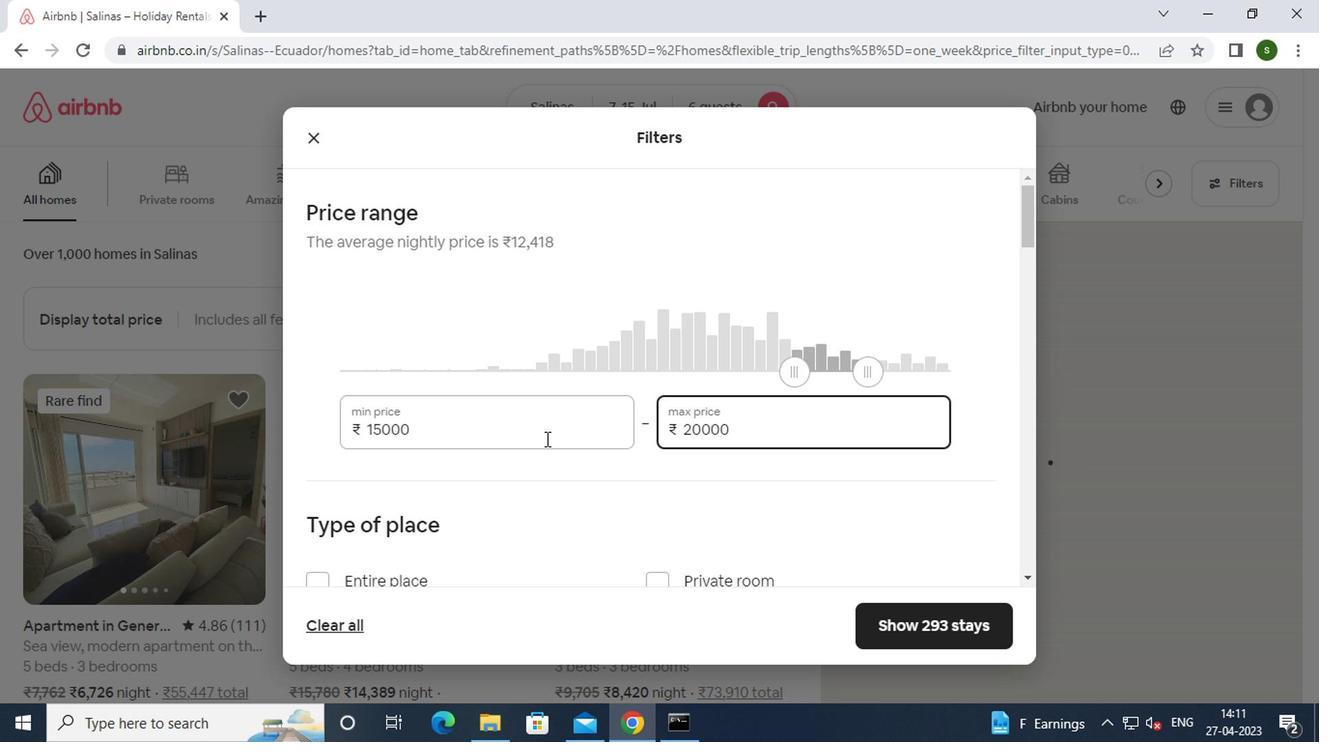 
Action: Mouse moved to (375, 397)
Screenshot: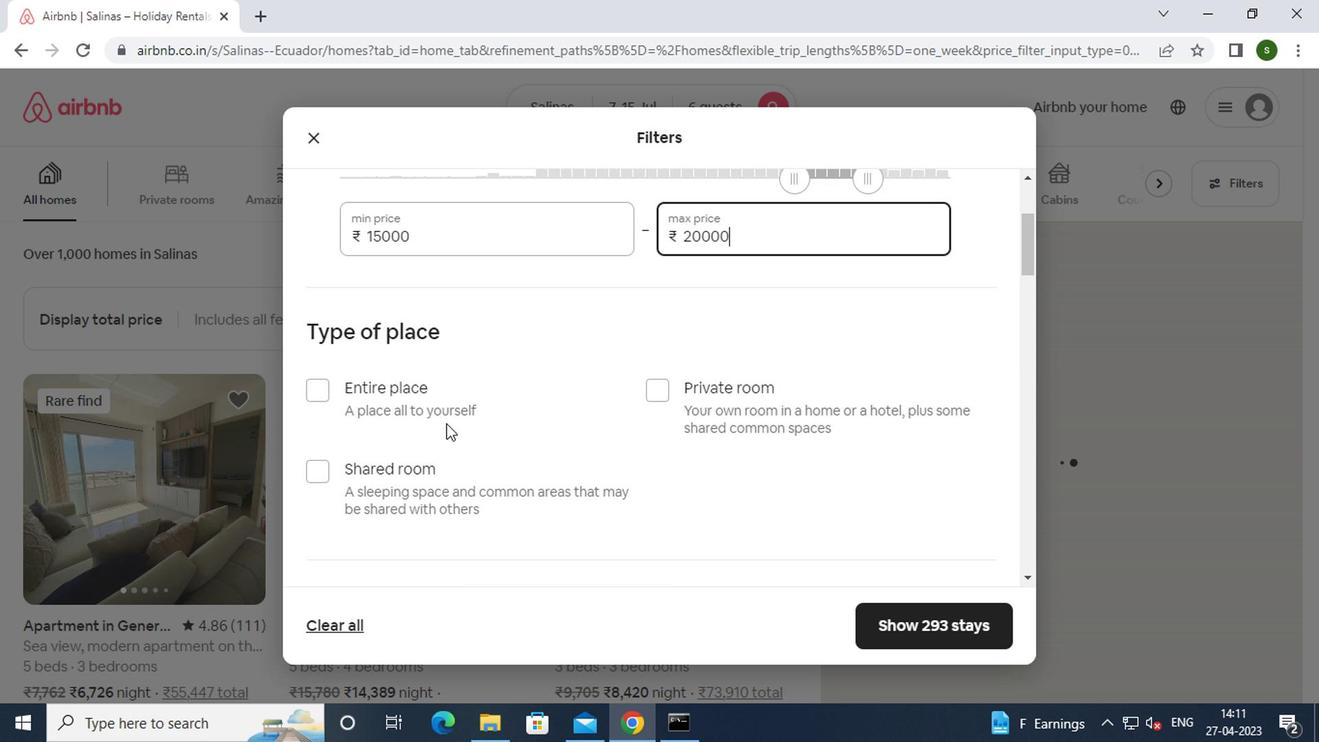 
Action: Mouse pressed left at (375, 397)
Screenshot: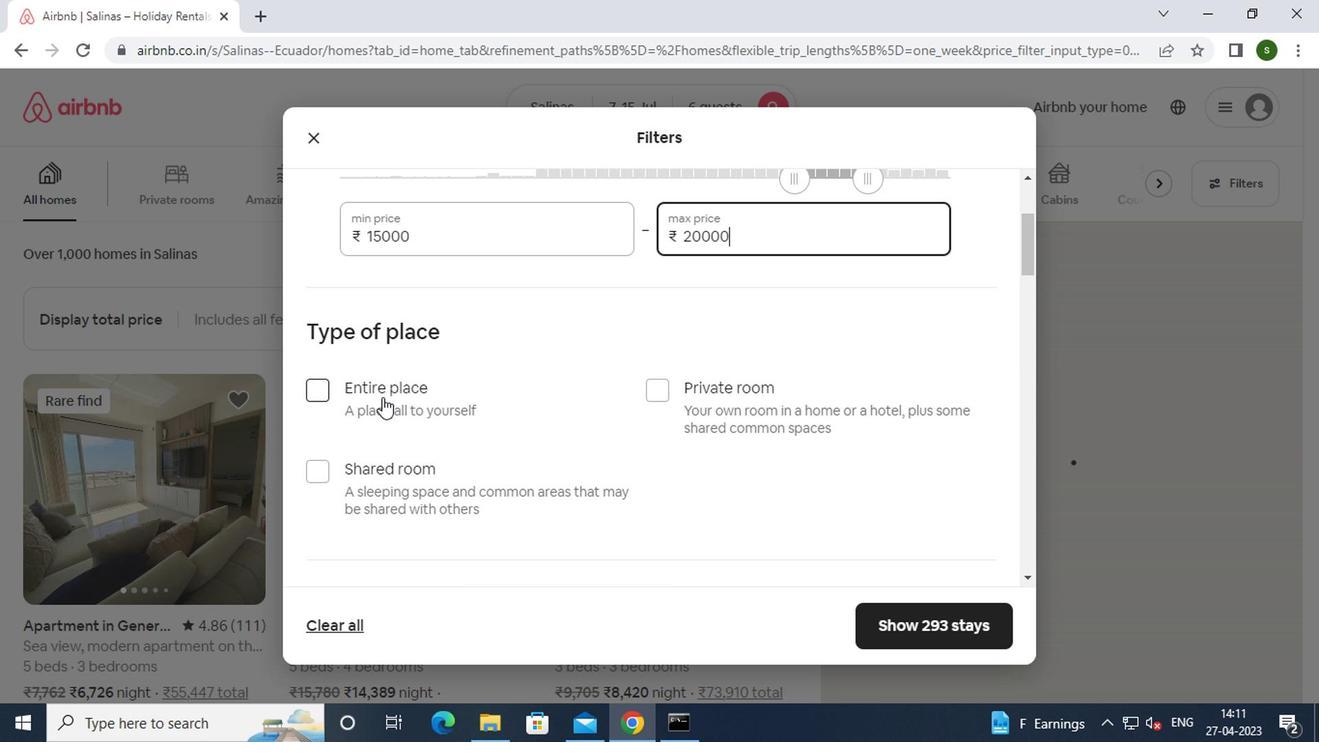 
Action: Mouse moved to (442, 388)
Screenshot: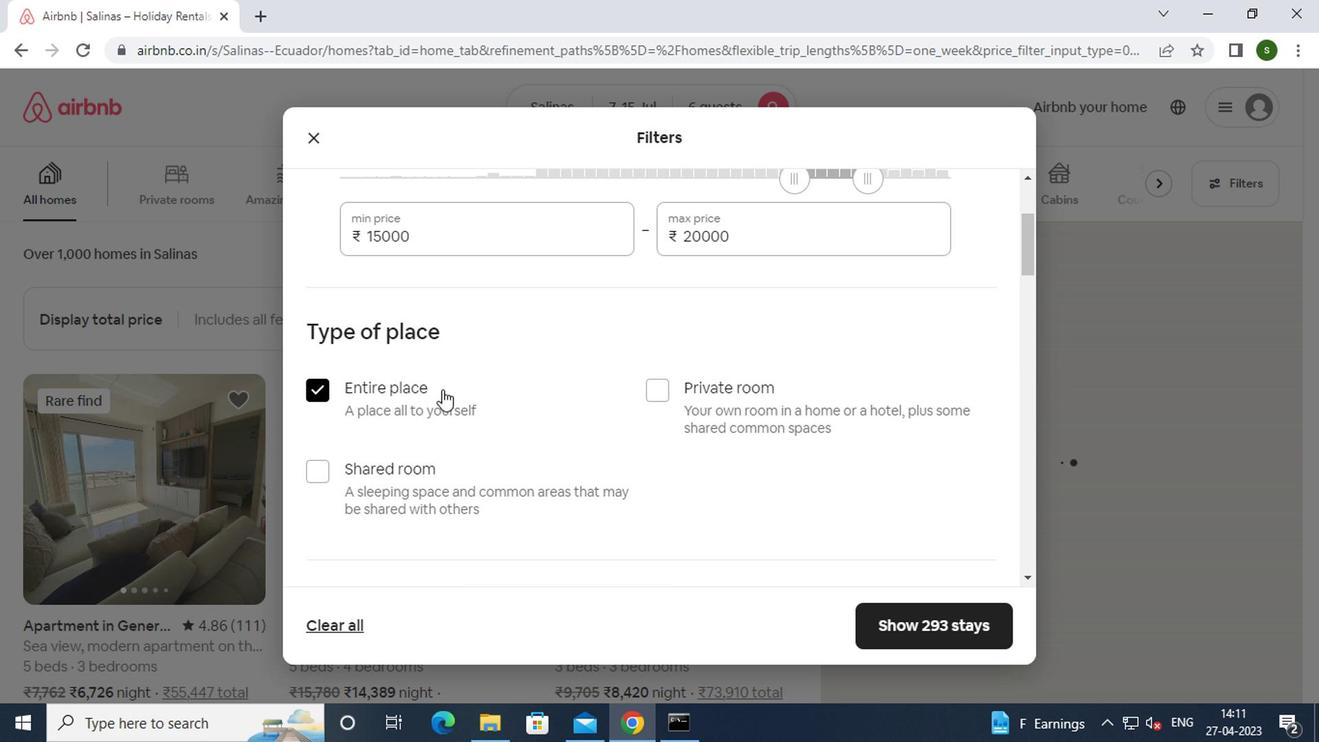 
Action: Mouse scrolled (442, 388) with delta (0, 0)
Screenshot: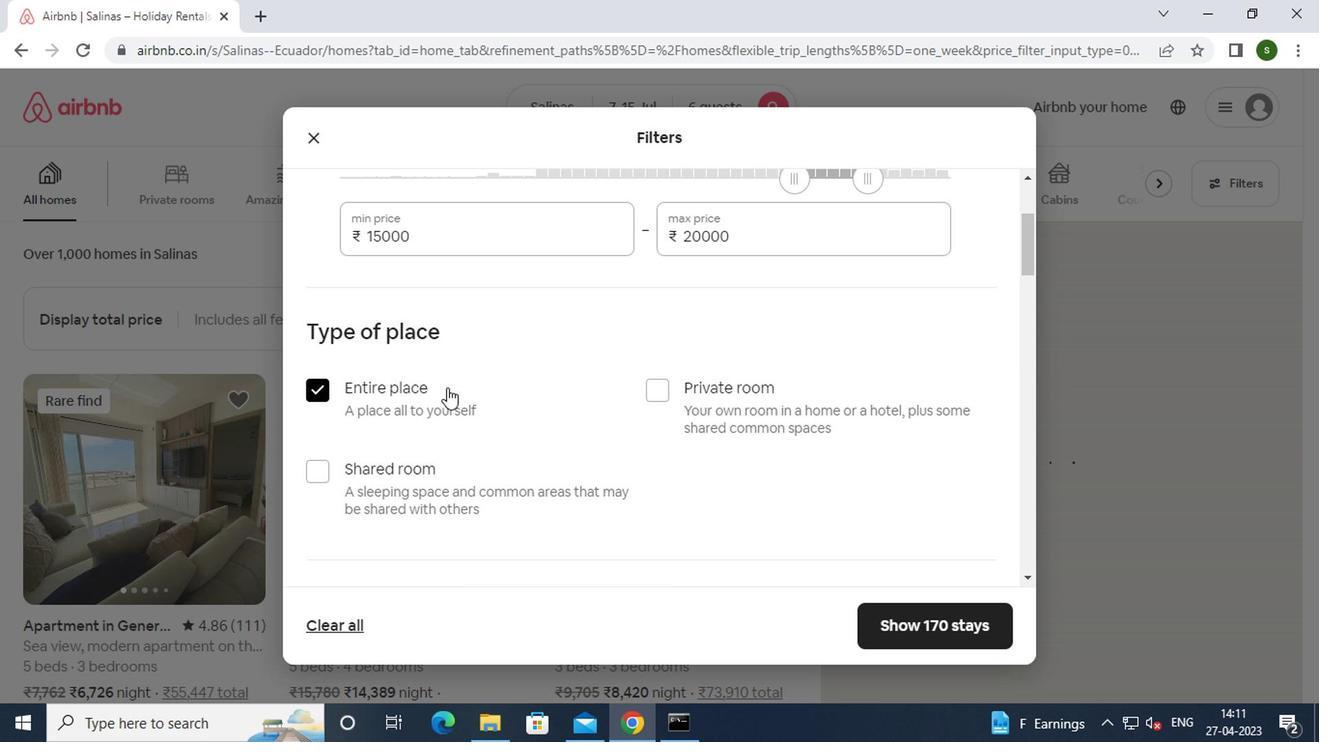 
Action: Mouse scrolled (442, 388) with delta (0, 0)
Screenshot: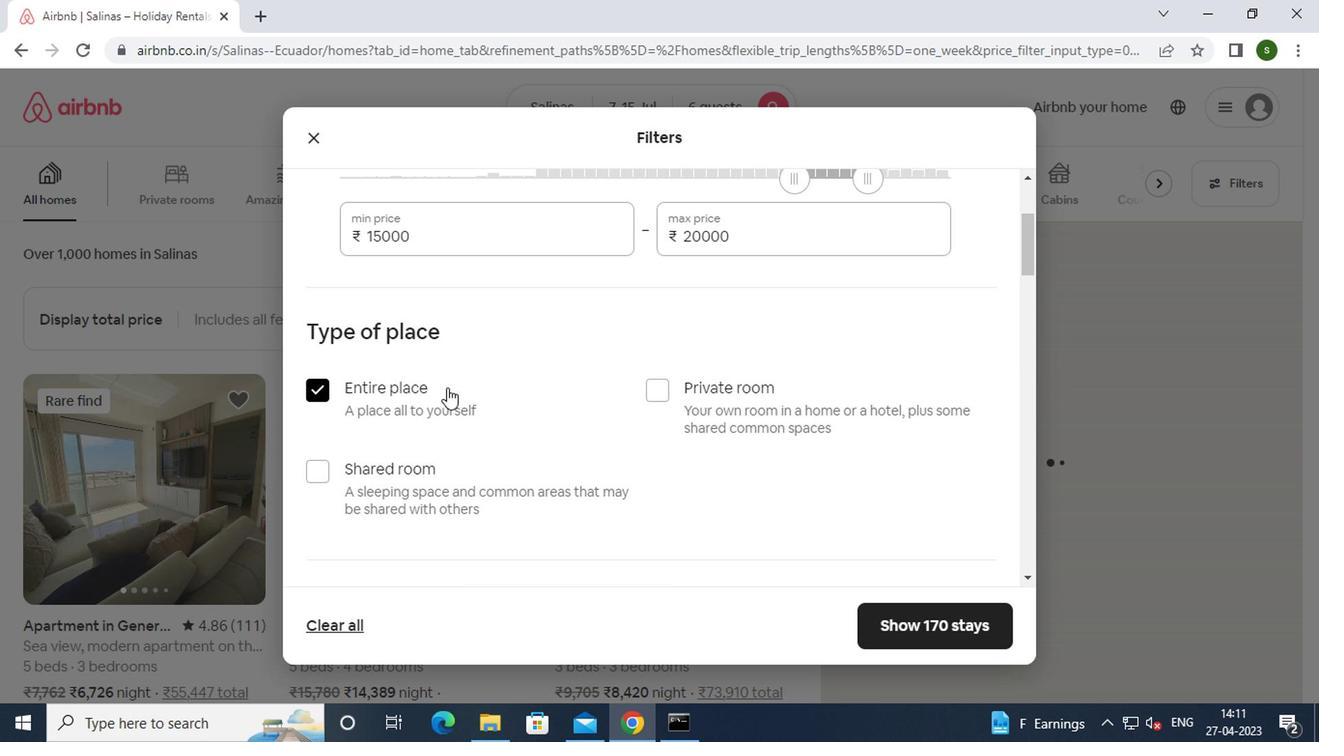 
Action: Mouse scrolled (442, 388) with delta (0, 0)
Screenshot: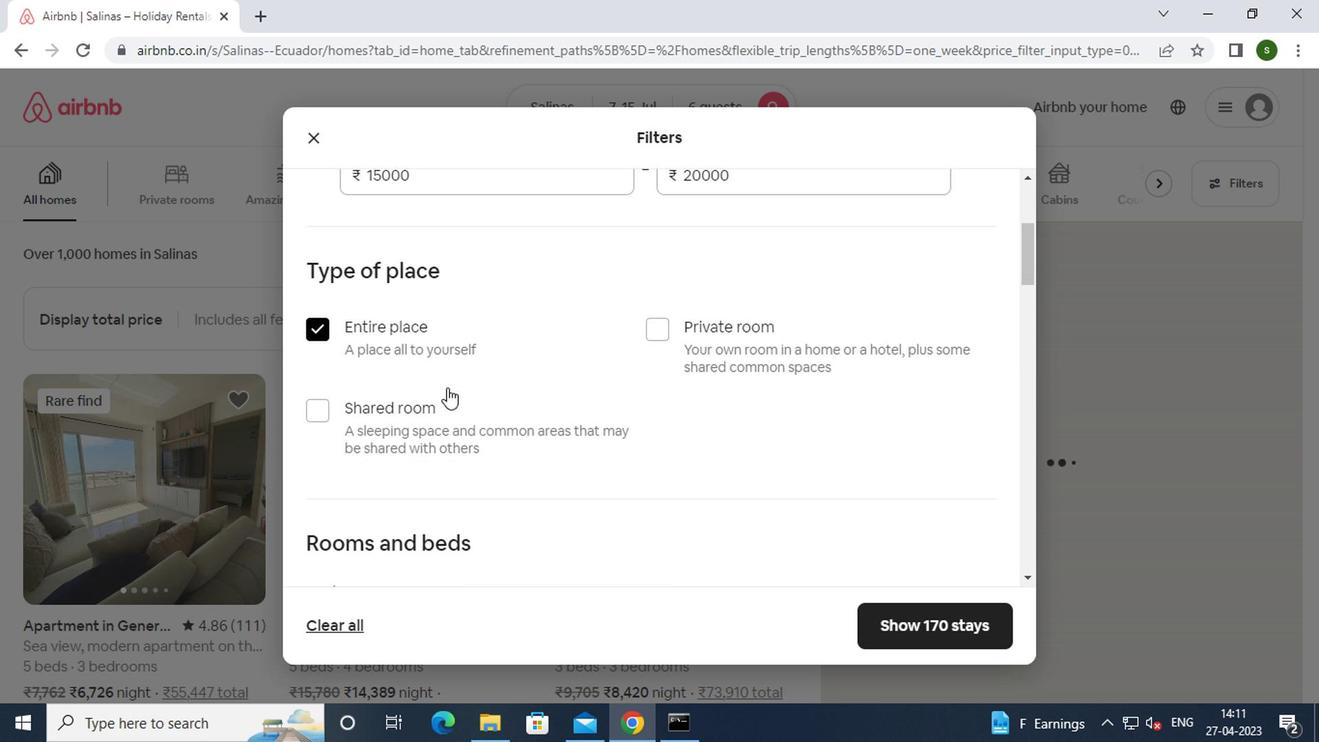 
Action: Mouse scrolled (442, 388) with delta (0, 0)
Screenshot: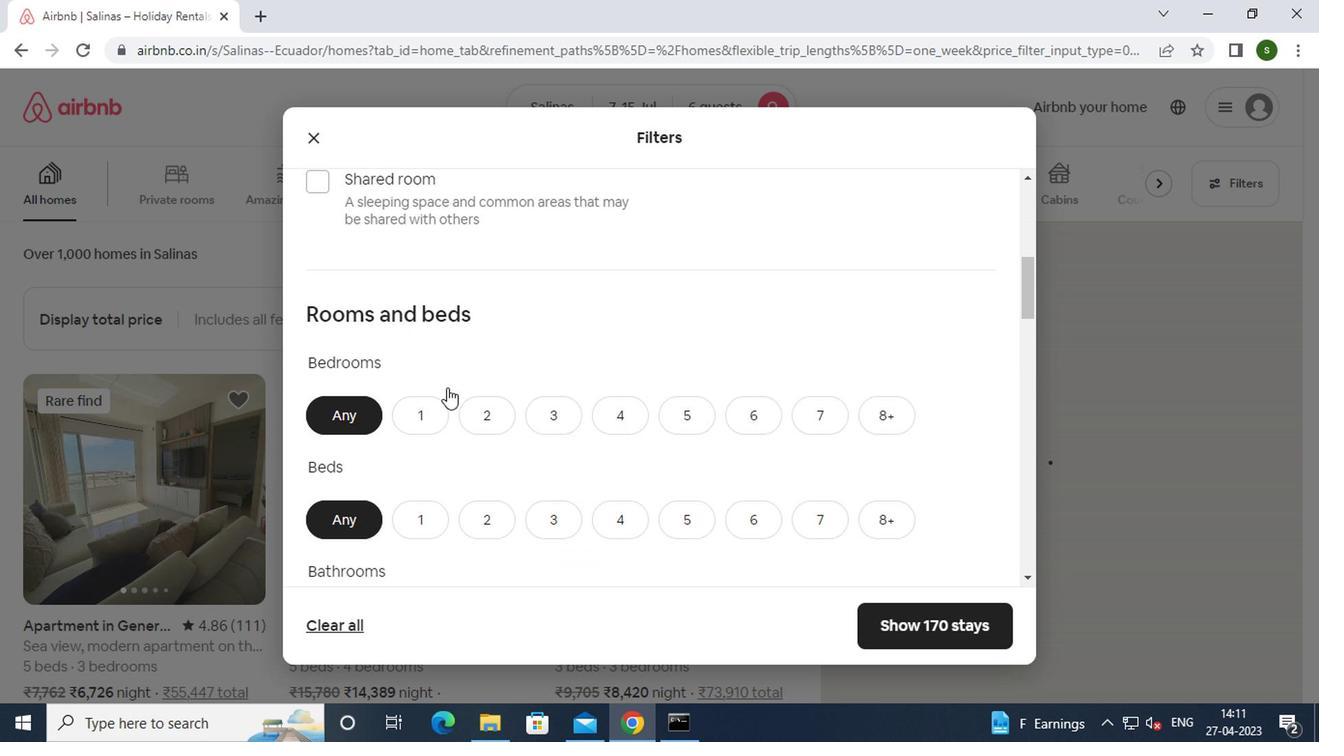 
Action: Mouse moved to (562, 328)
Screenshot: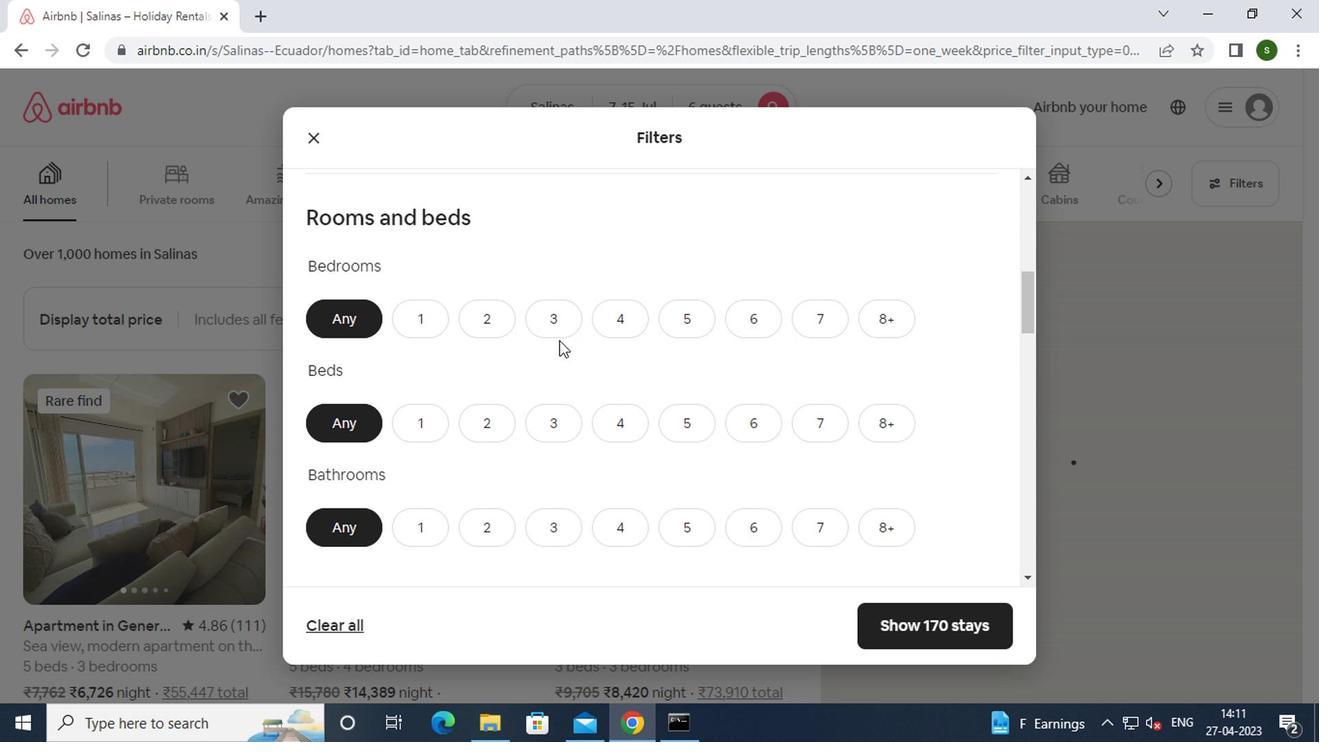 
Action: Mouse pressed left at (562, 328)
Screenshot: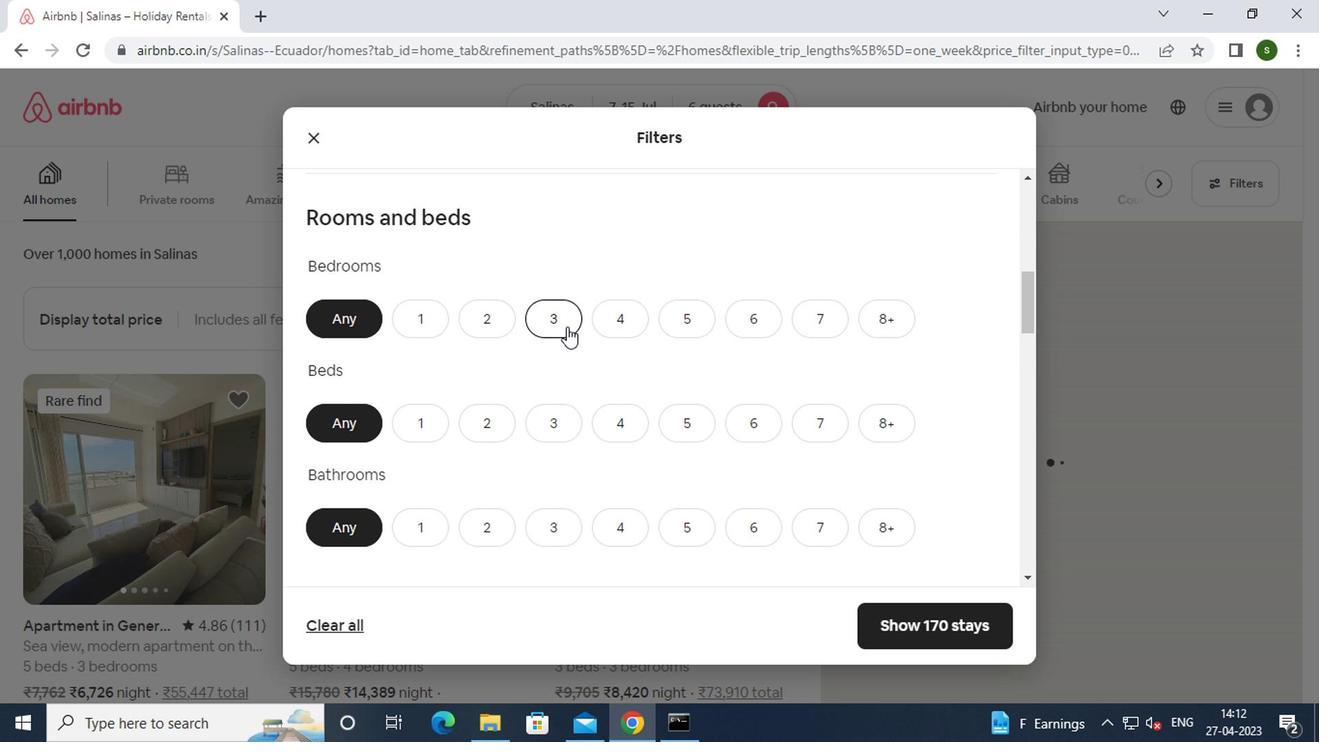 
Action: Mouse moved to (546, 417)
Screenshot: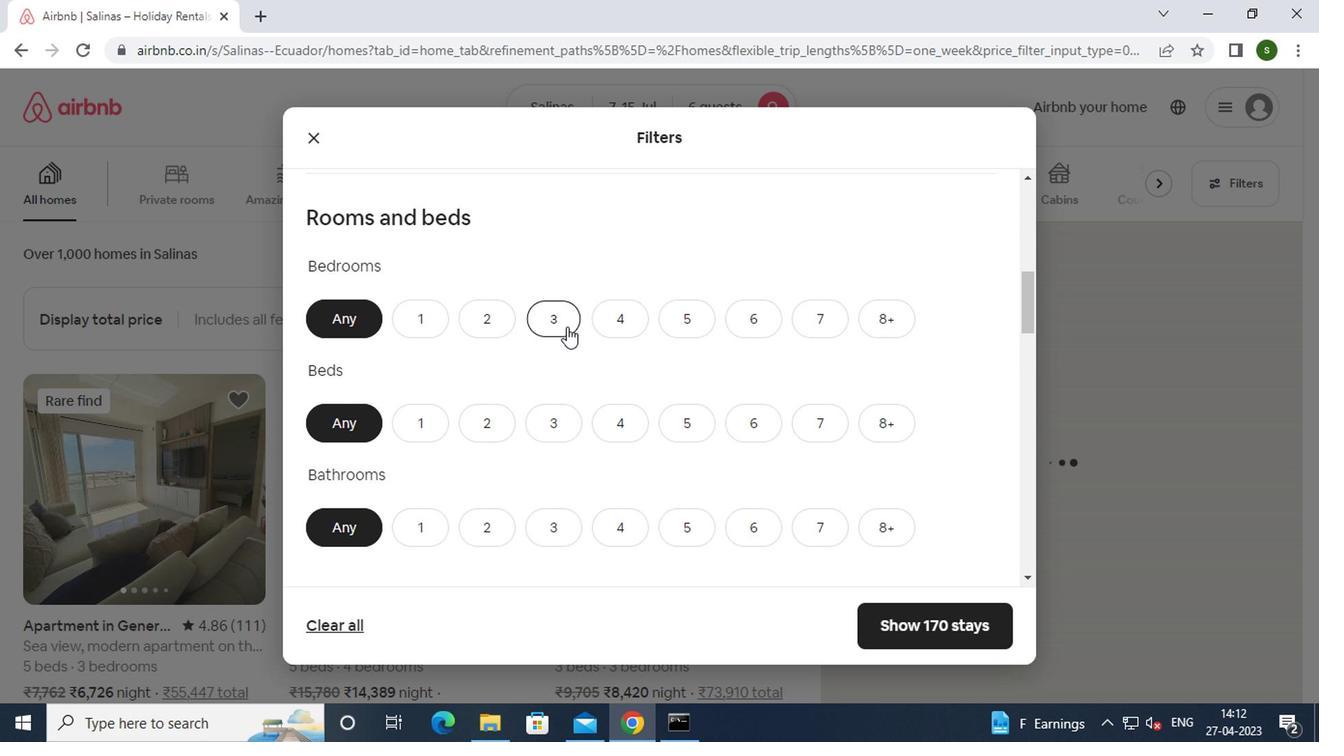 
Action: Mouse pressed left at (546, 417)
Screenshot: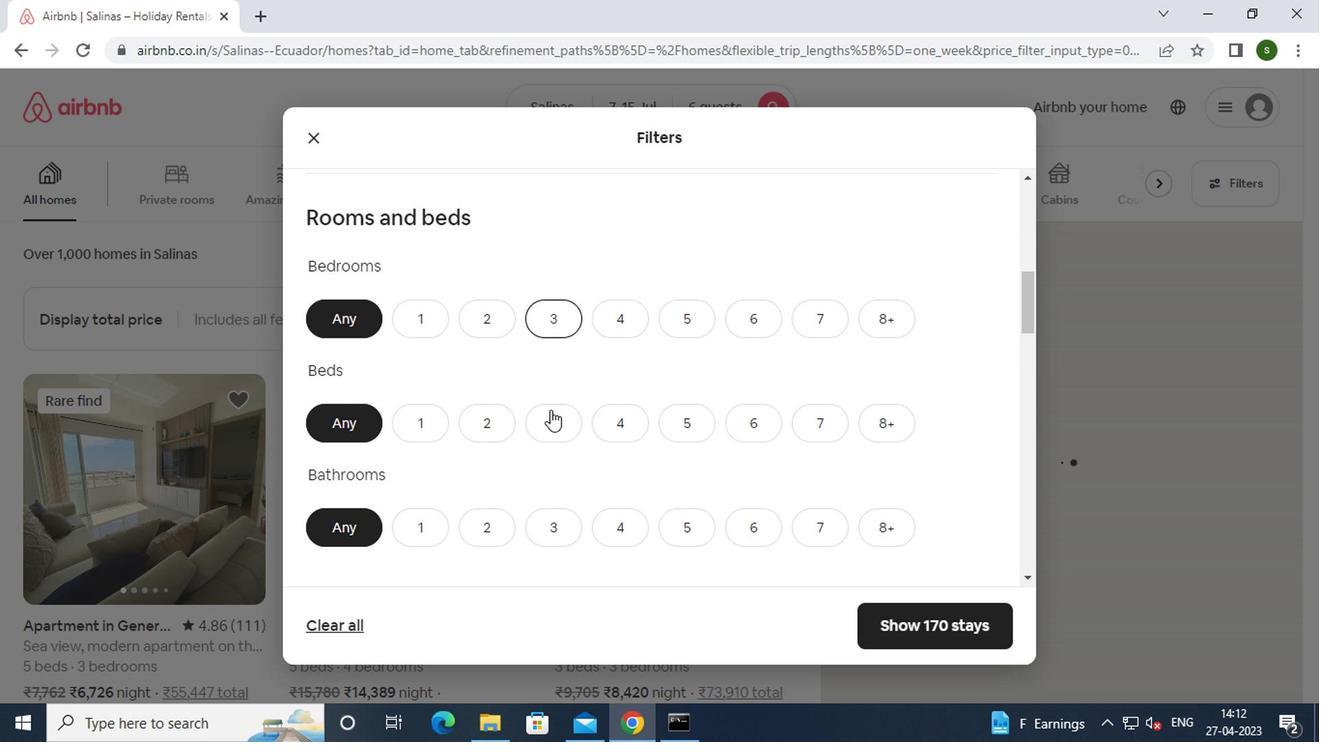 
Action: Mouse moved to (554, 527)
Screenshot: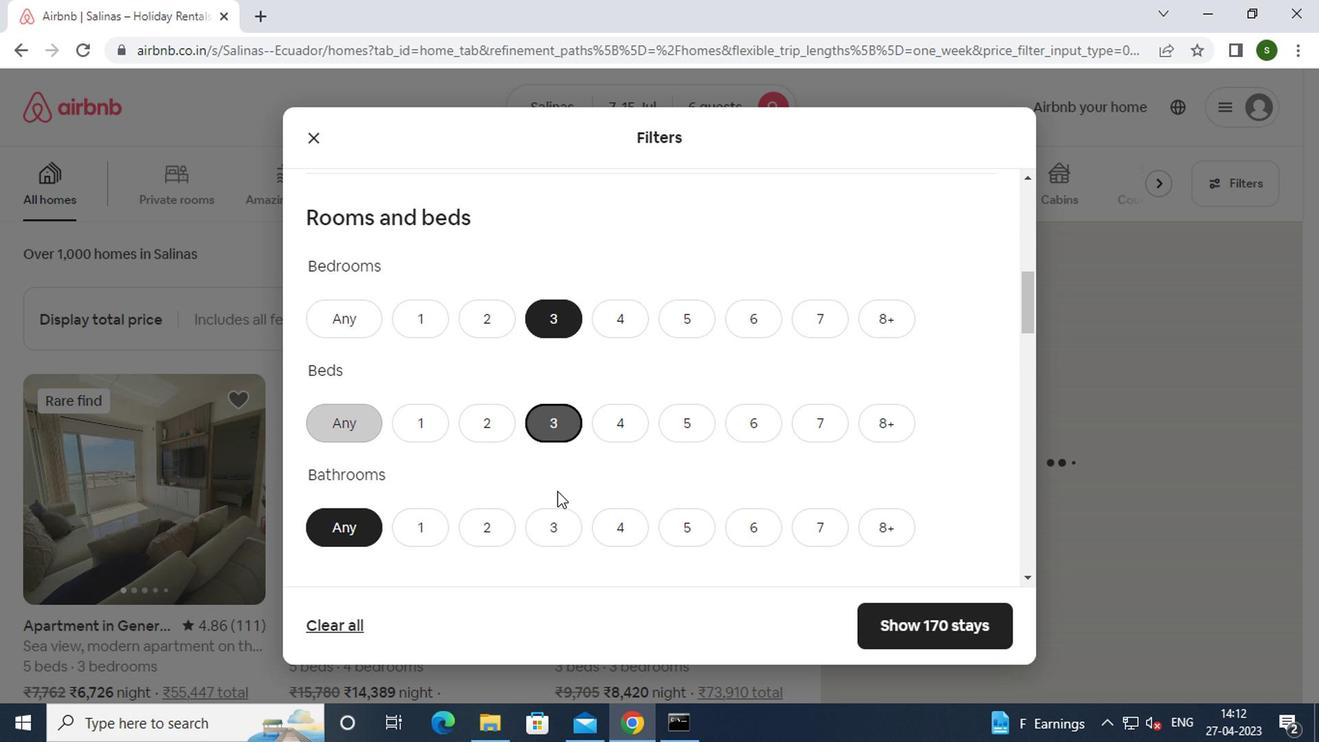 
Action: Mouse pressed left at (554, 527)
Screenshot: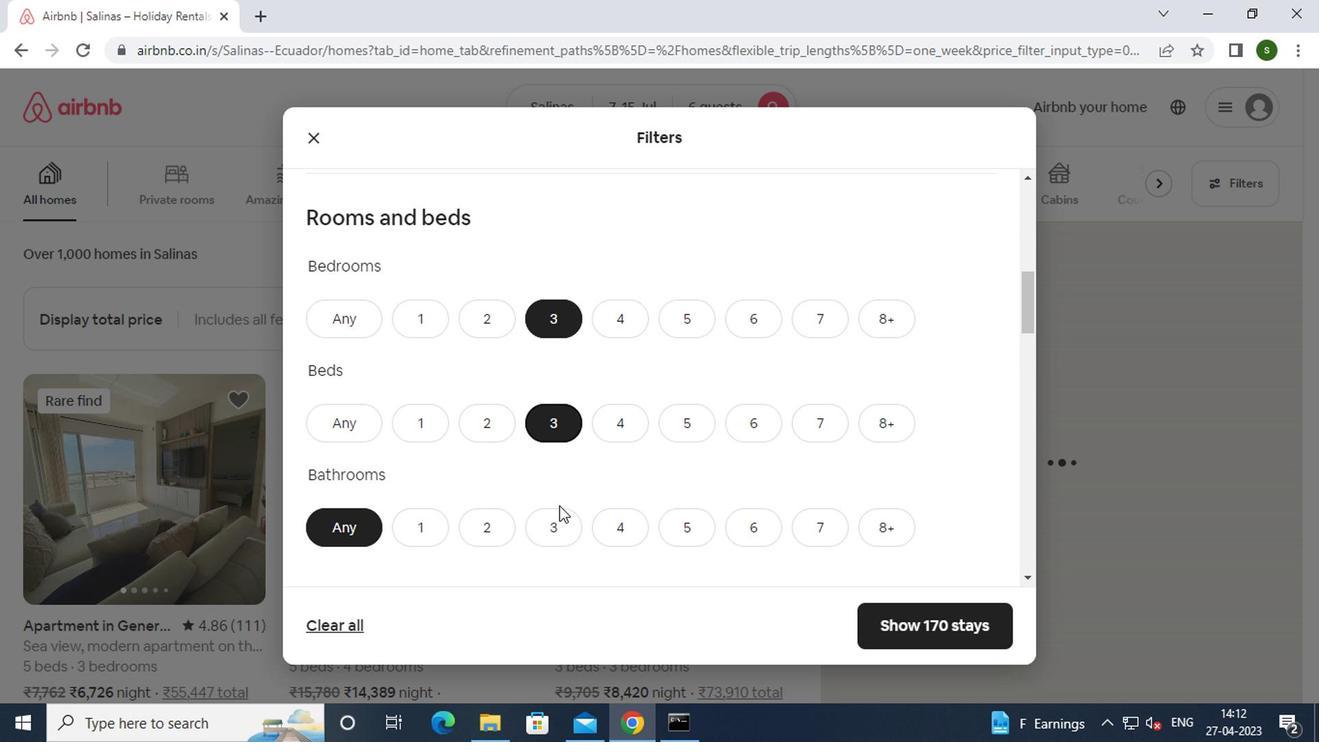 
Action: Mouse moved to (613, 465)
Screenshot: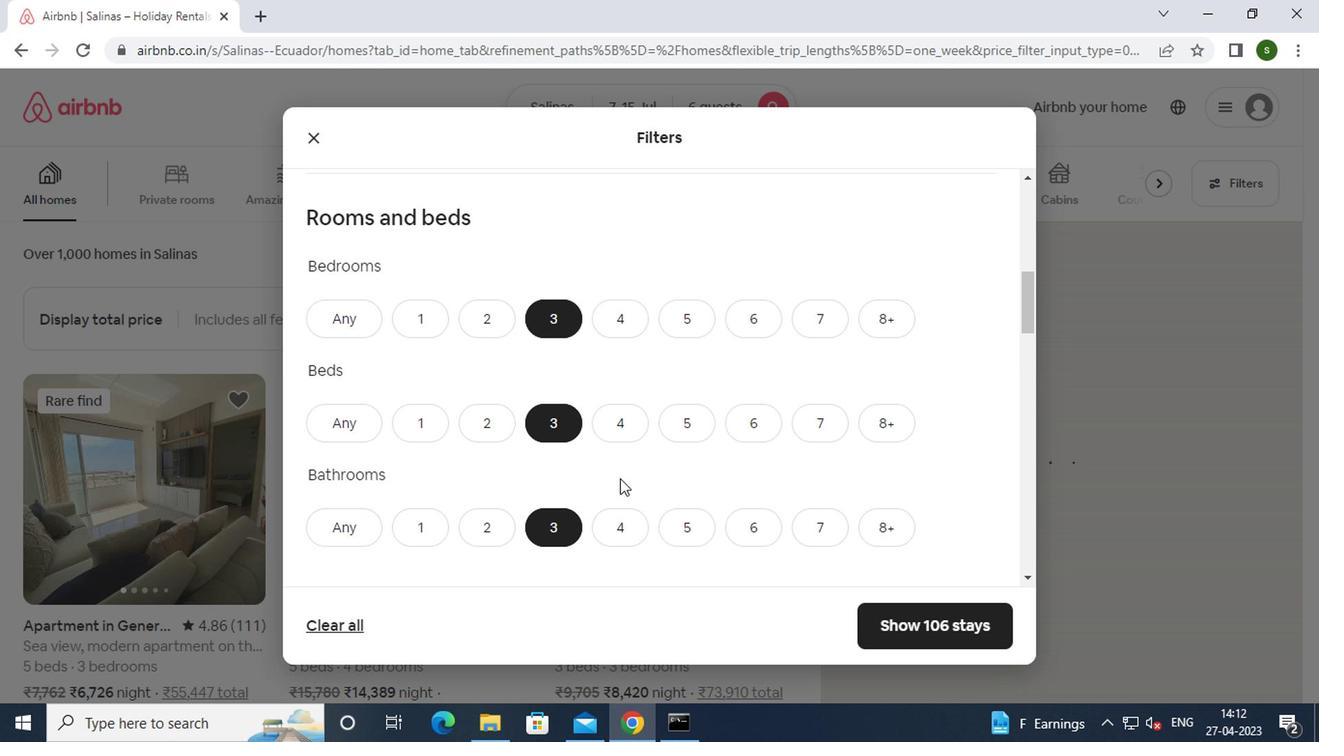 
Action: Mouse scrolled (613, 465) with delta (0, 0)
Screenshot: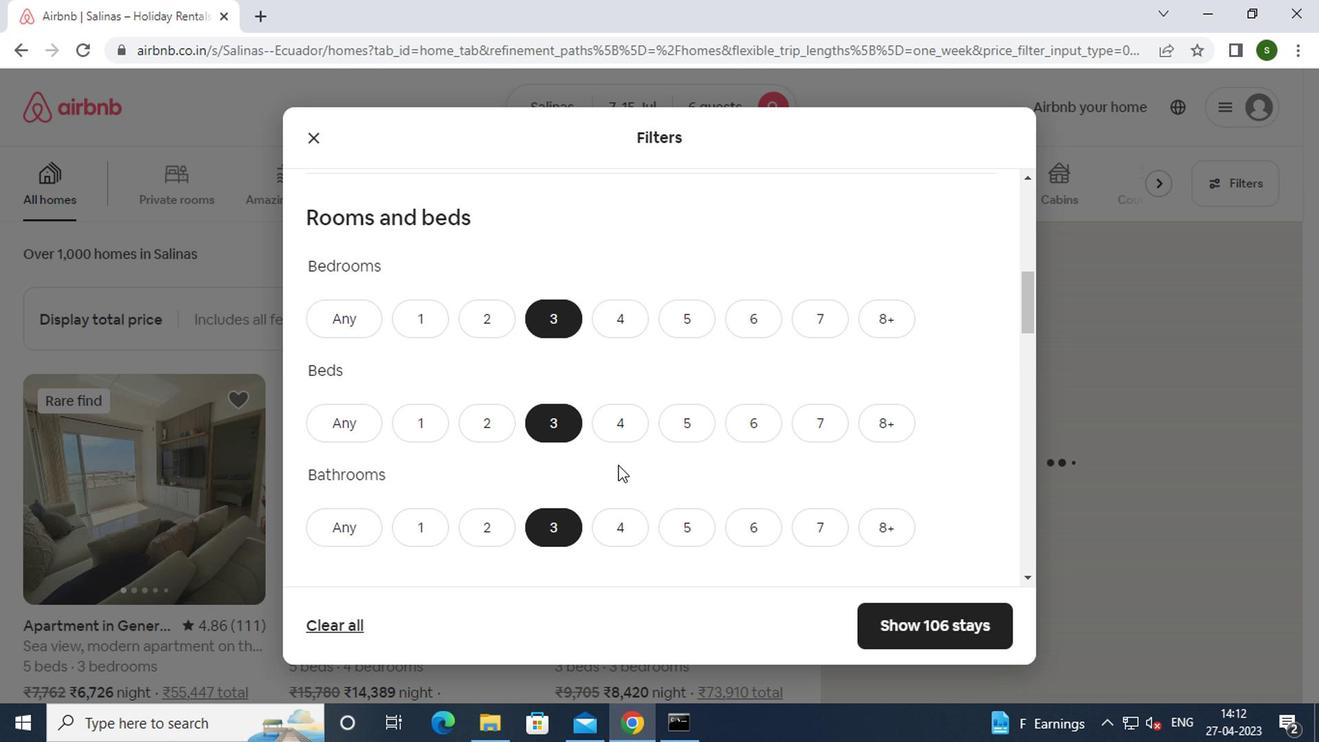 
Action: Mouse scrolled (613, 465) with delta (0, 0)
Screenshot: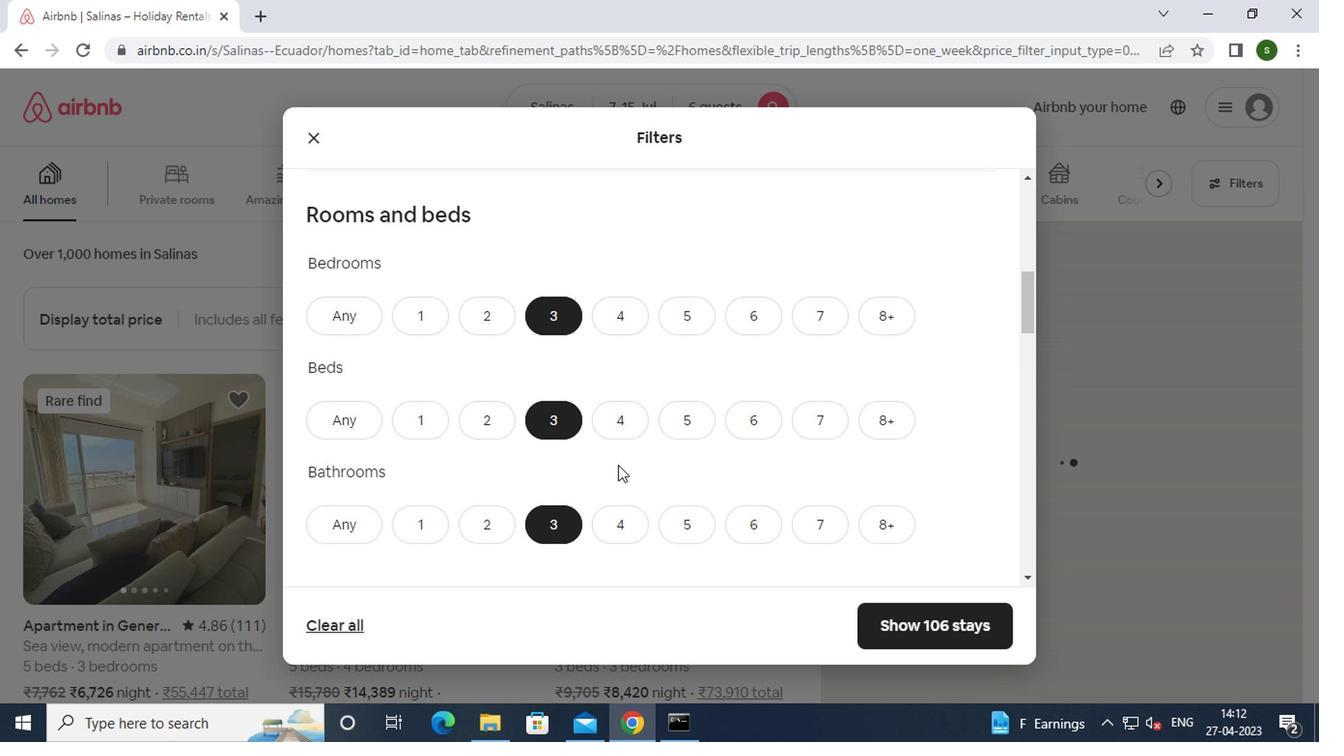 
Action: Mouse scrolled (613, 465) with delta (0, 0)
Screenshot: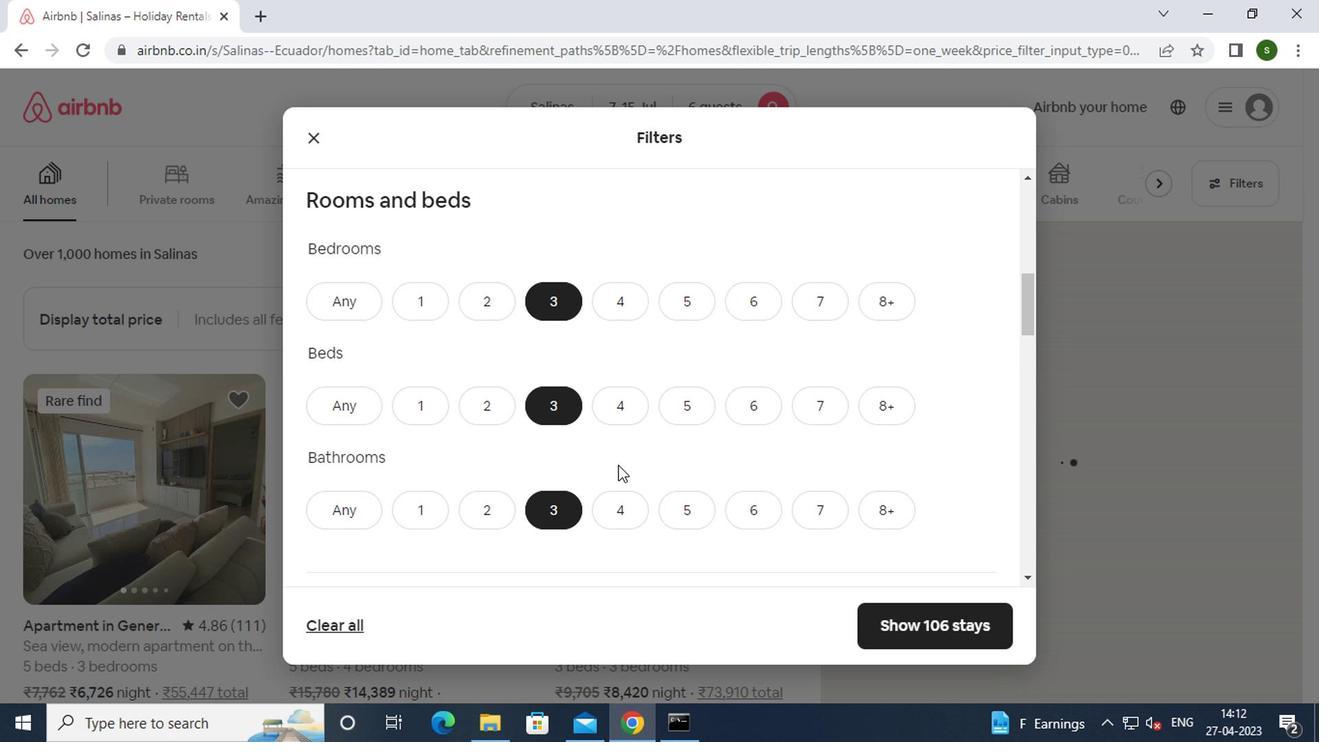 
Action: Mouse moved to (404, 457)
Screenshot: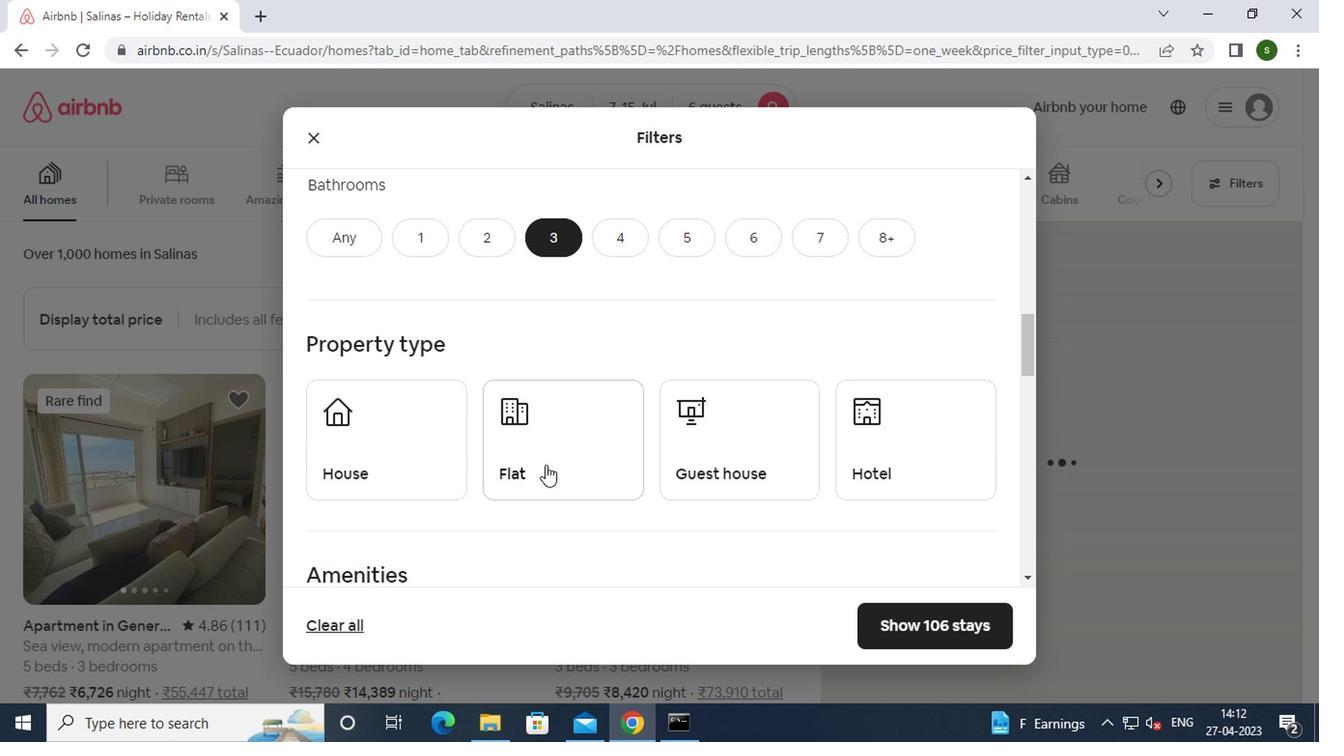 
Action: Mouse pressed left at (404, 457)
Screenshot: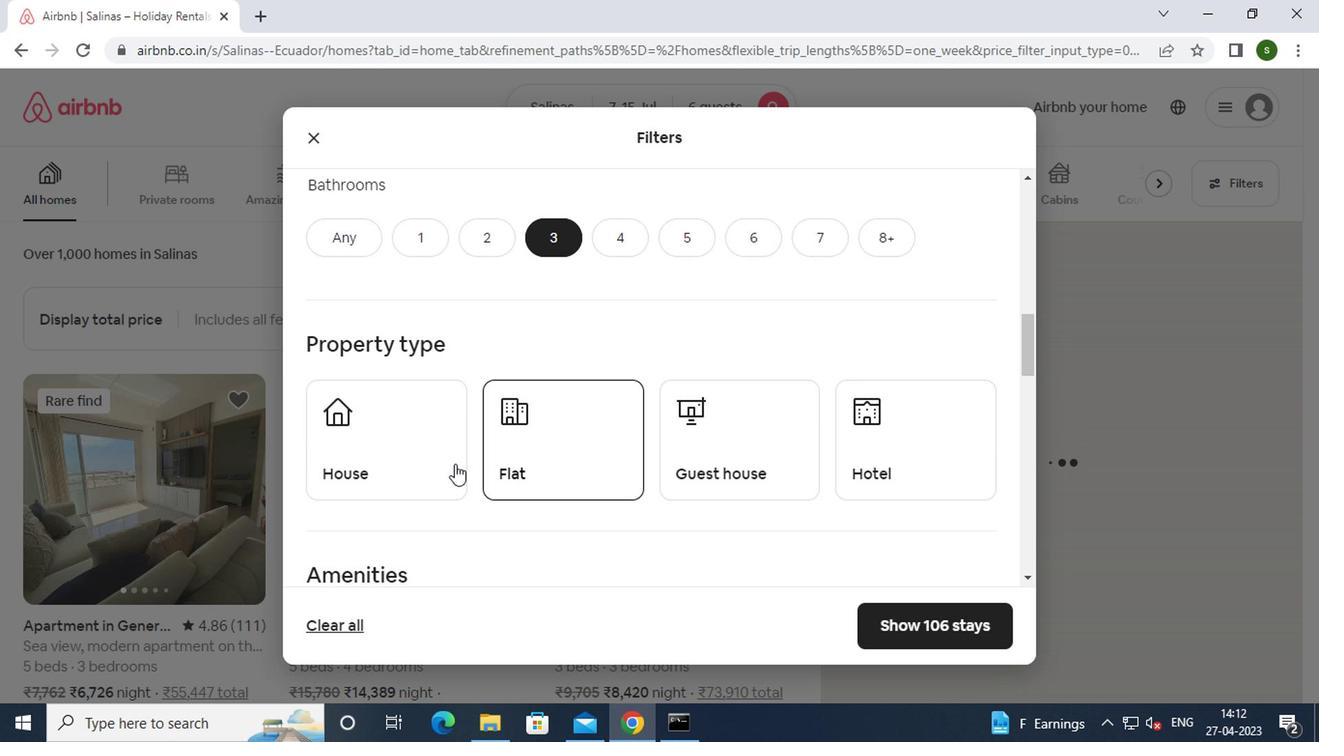 
Action: Mouse moved to (520, 431)
Screenshot: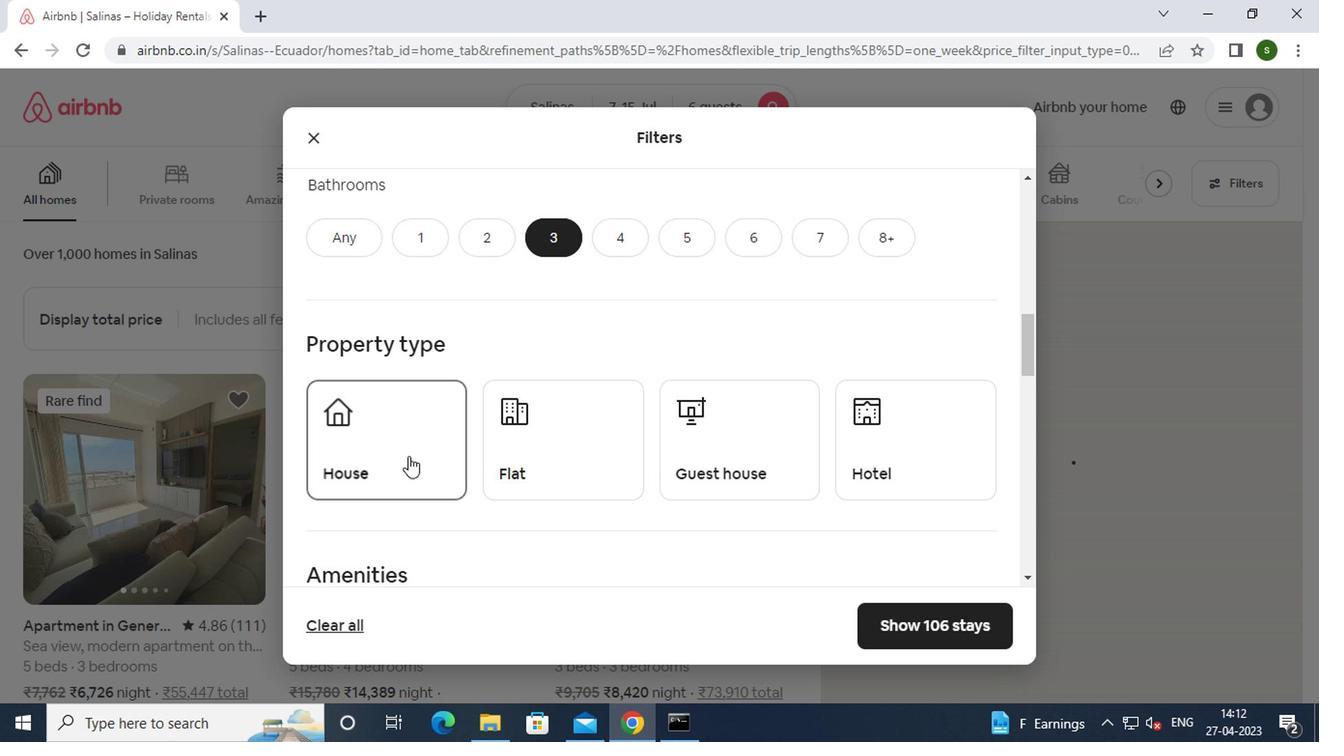 
Action: Mouse pressed left at (520, 431)
Screenshot: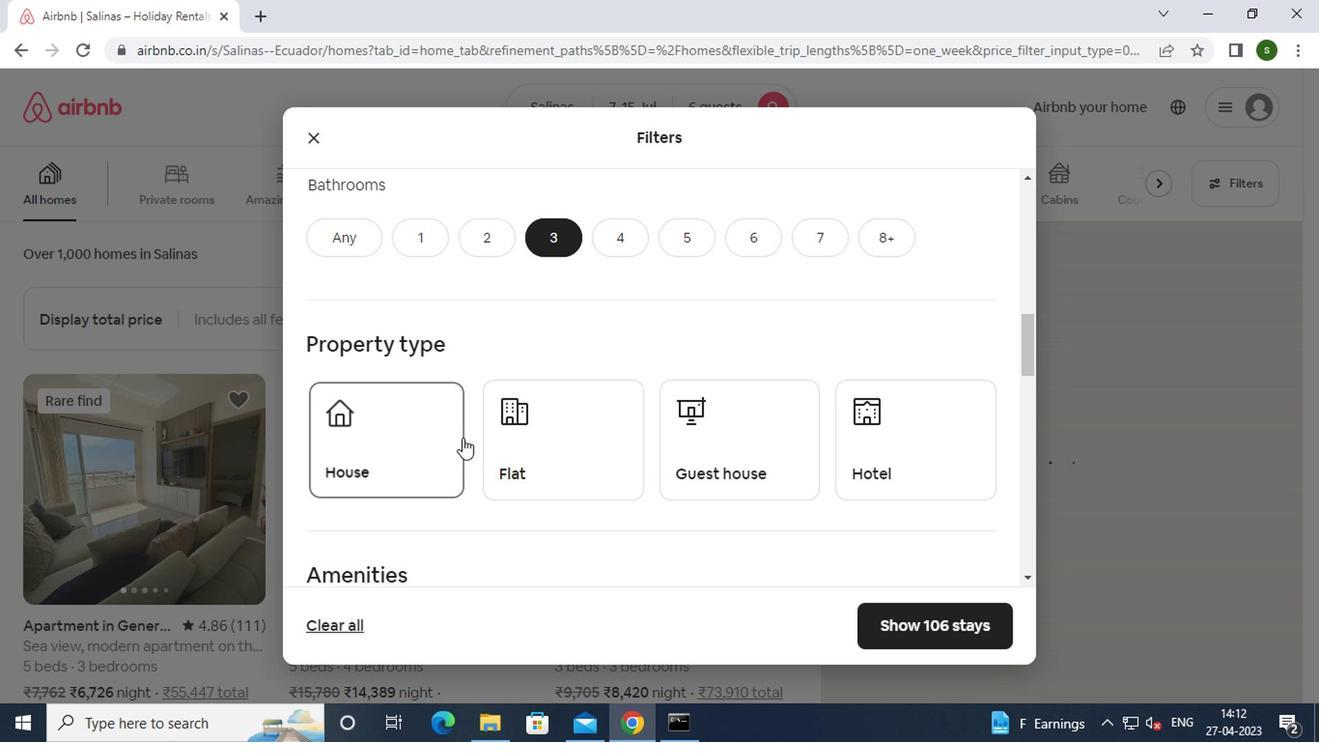 
Action: Mouse moved to (732, 438)
Screenshot: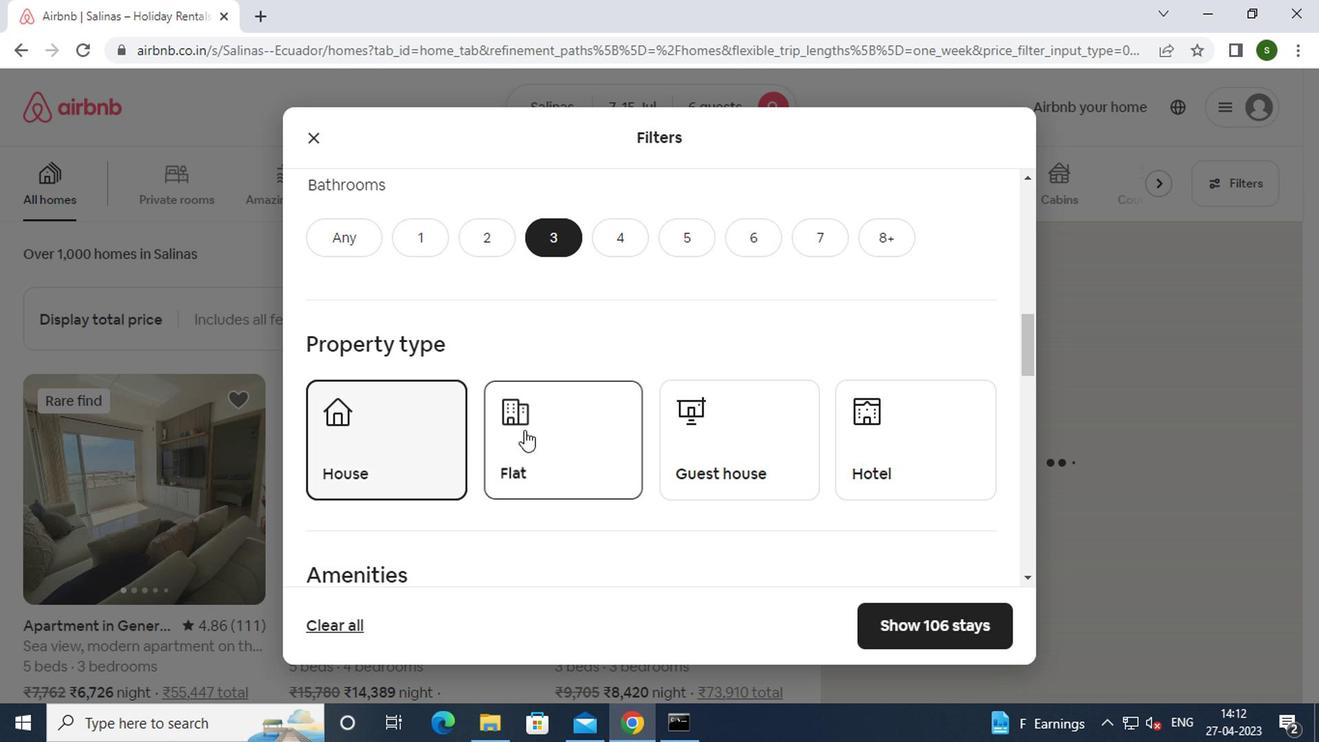
Action: Mouse pressed left at (732, 438)
Screenshot: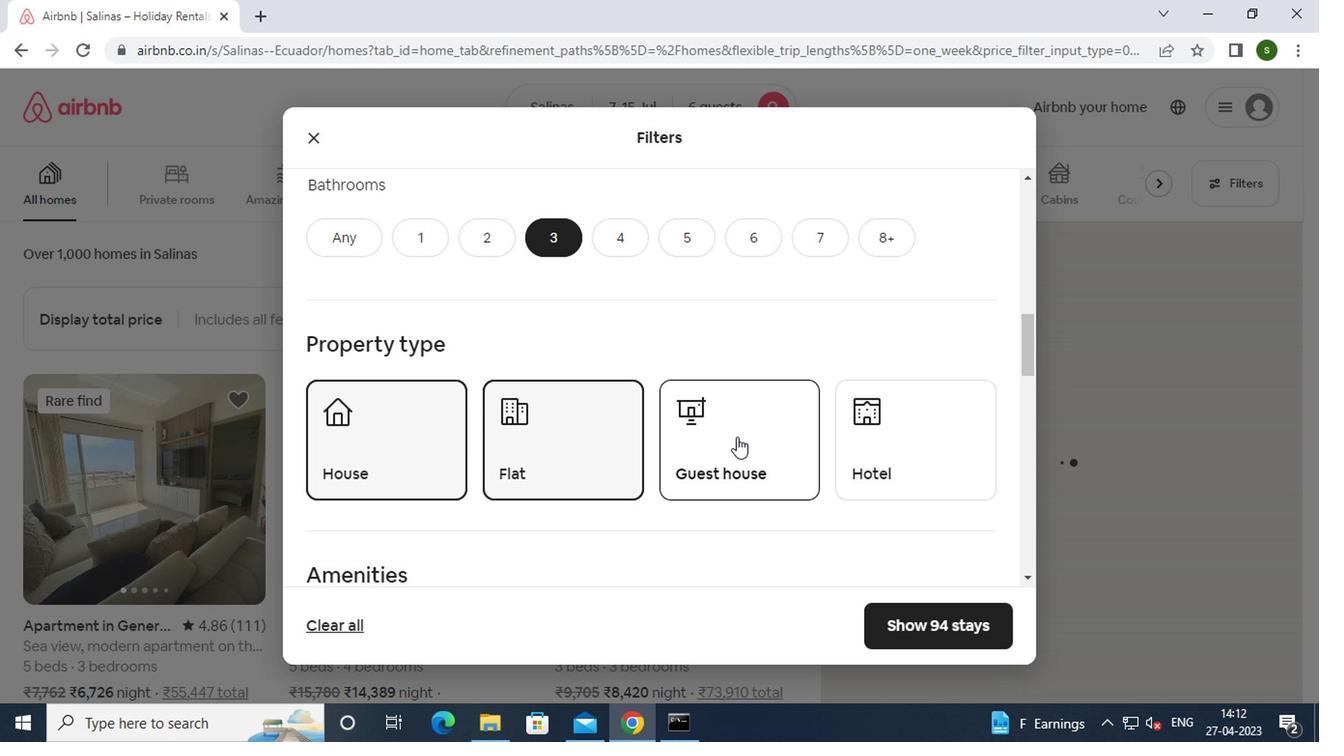 
Action: Mouse scrolled (732, 437) with delta (0, -1)
Screenshot: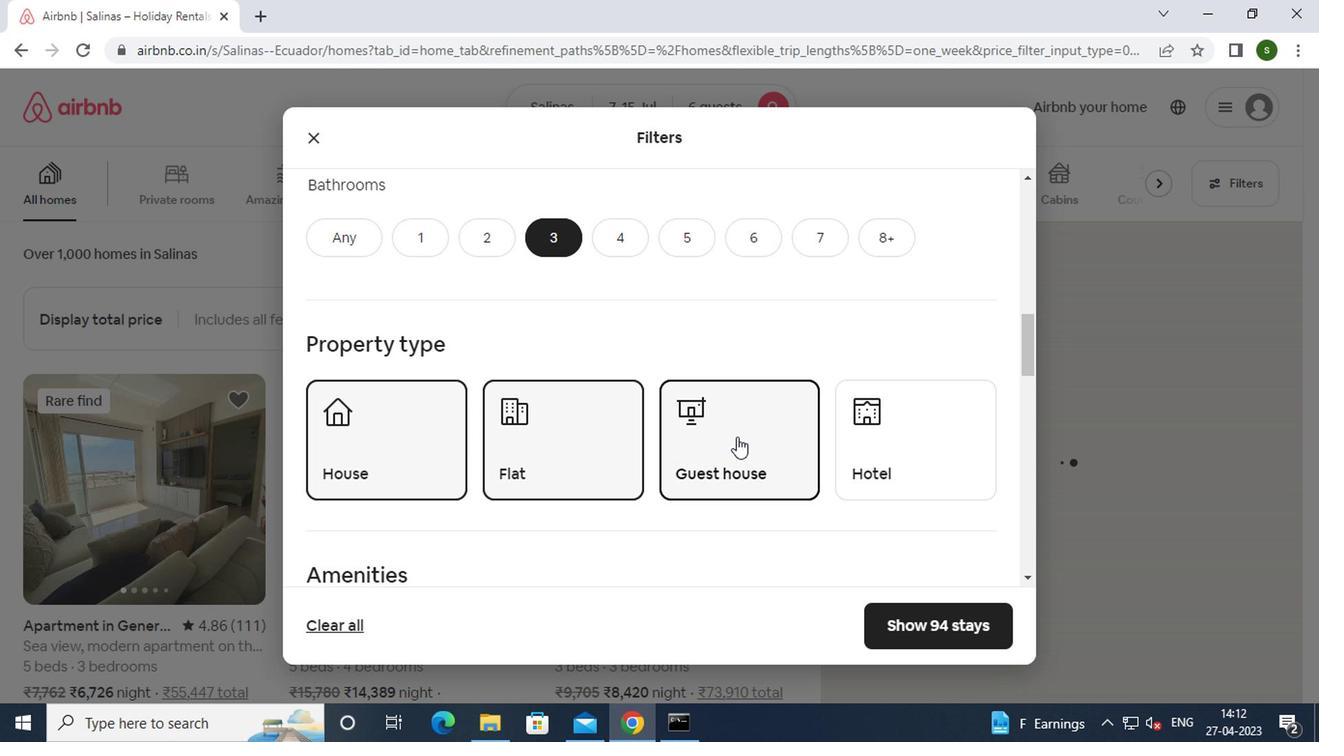 
Action: Mouse scrolled (732, 437) with delta (0, -1)
Screenshot: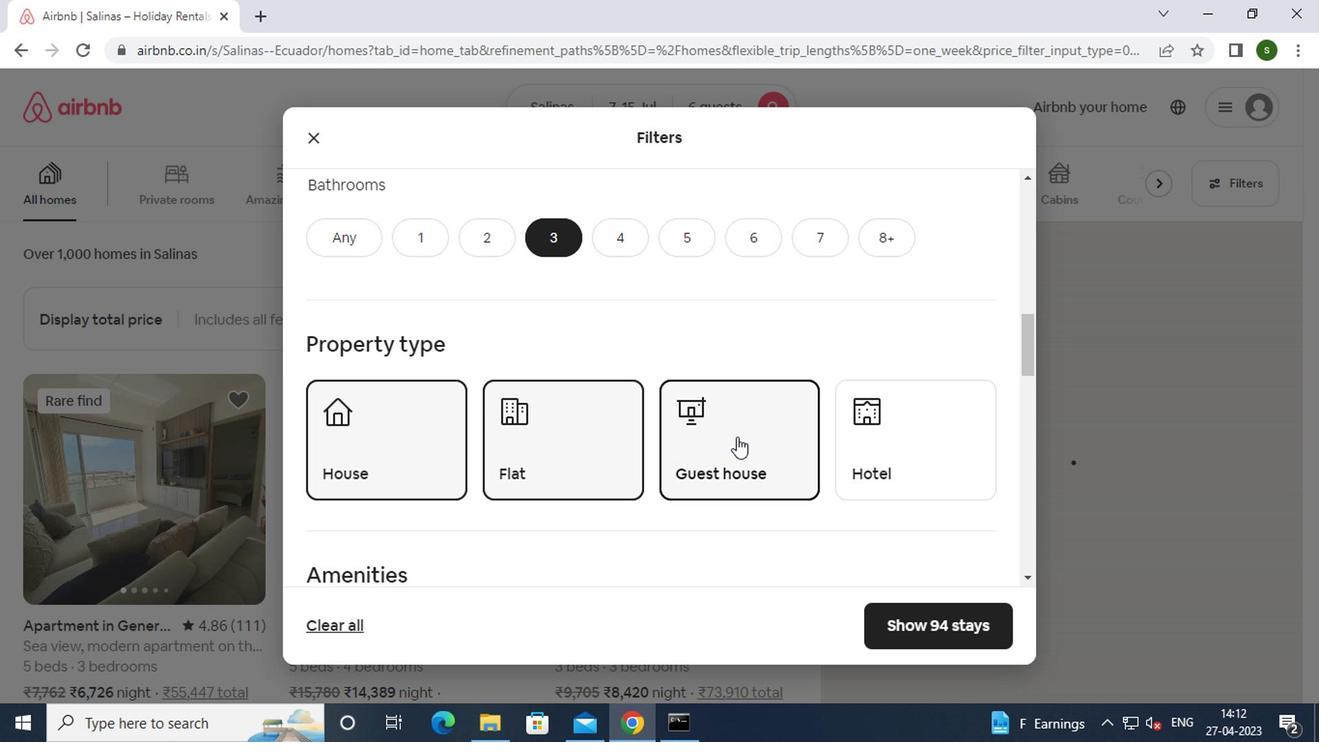 
Action: Mouse scrolled (732, 437) with delta (0, -1)
Screenshot: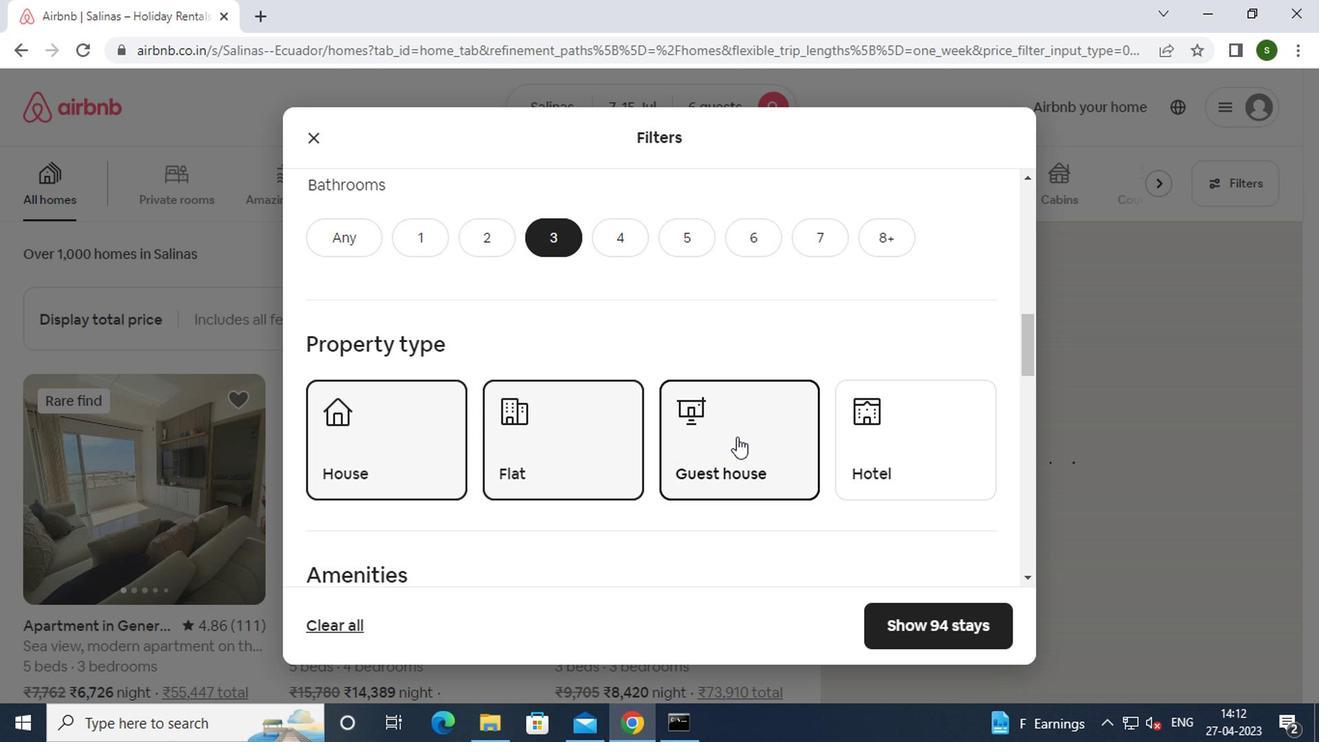 
Action: Mouse scrolled (732, 437) with delta (0, -1)
Screenshot: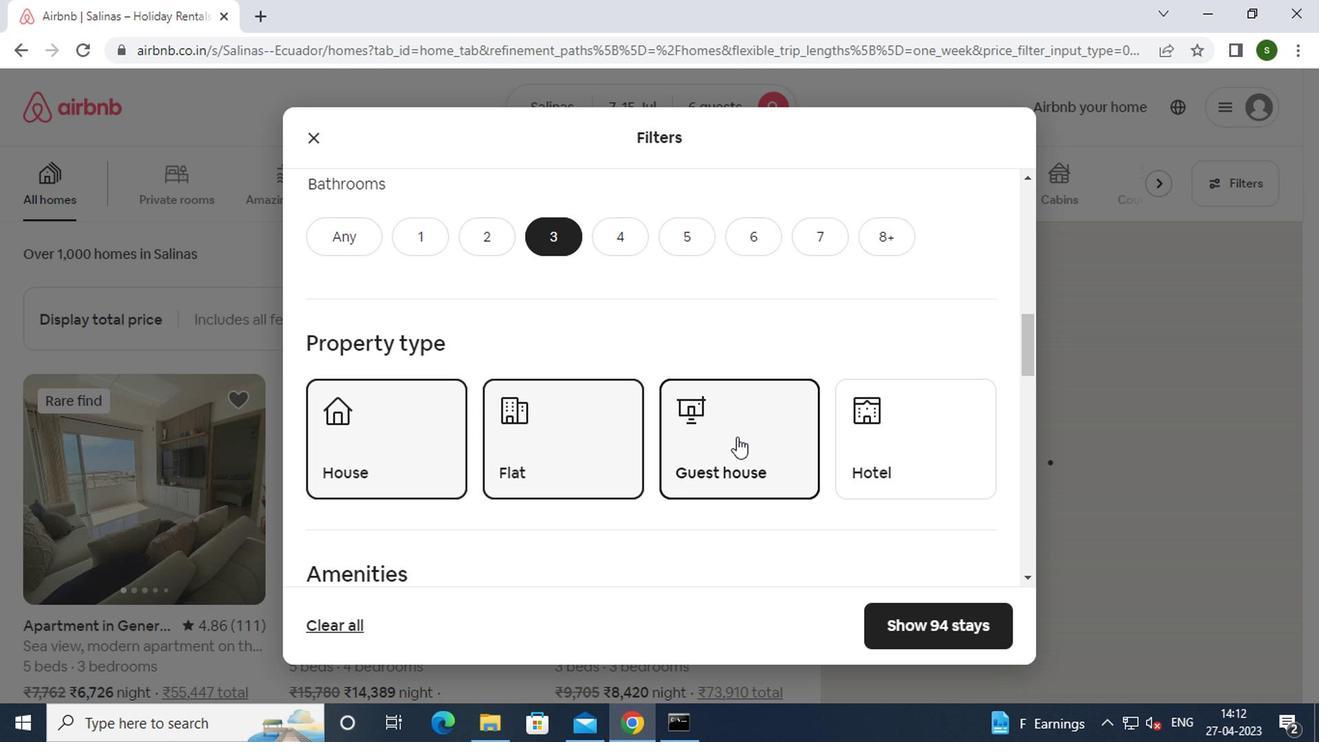 
Action: Mouse scrolled (732, 437) with delta (0, -1)
Screenshot: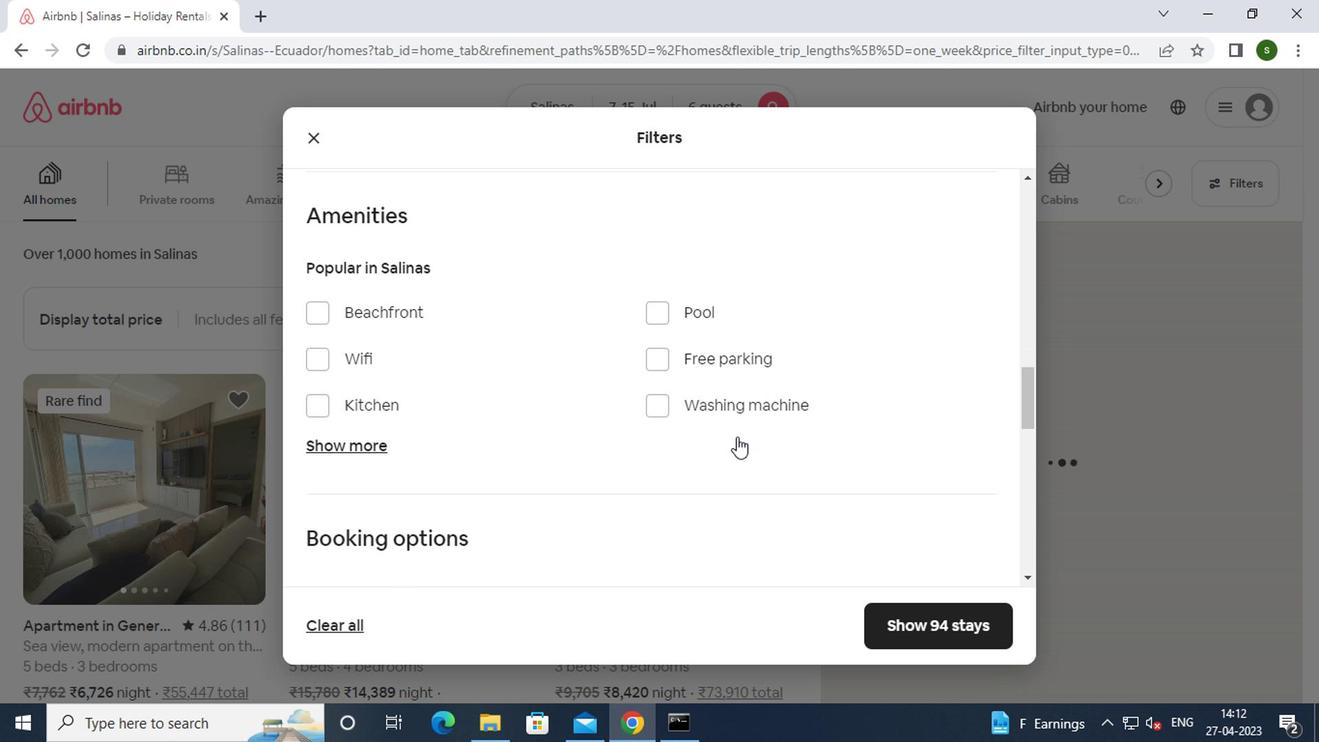 
Action: Mouse moved to (936, 551)
Screenshot: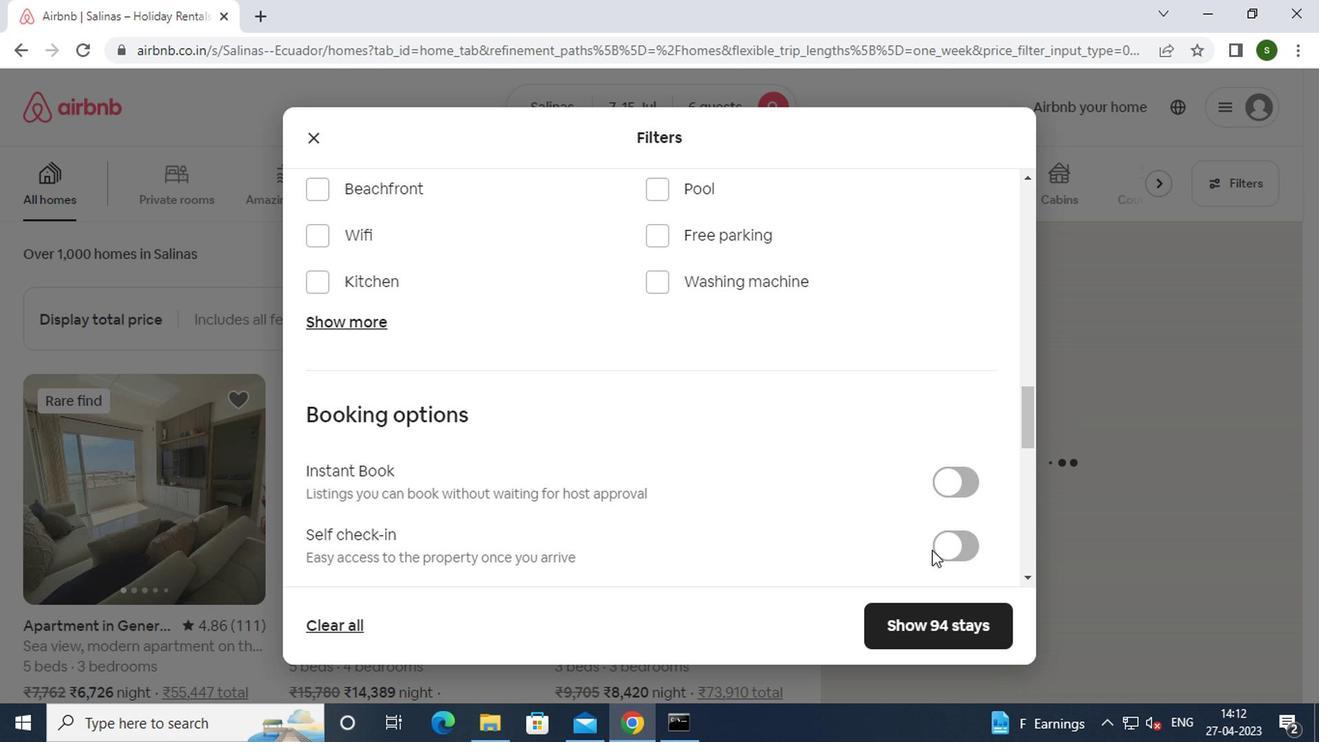 
Action: Mouse pressed left at (936, 551)
Screenshot: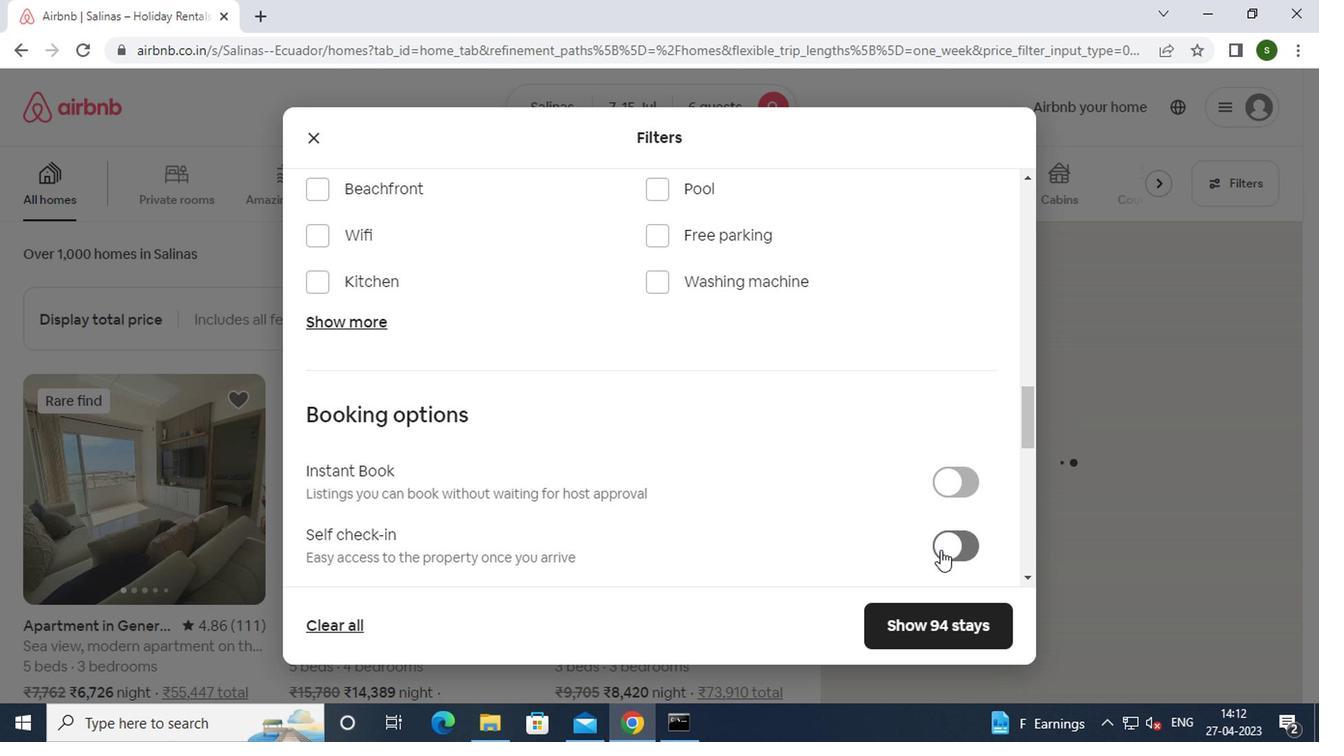 
Action: Mouse moved to (795, 465)
Screenshot: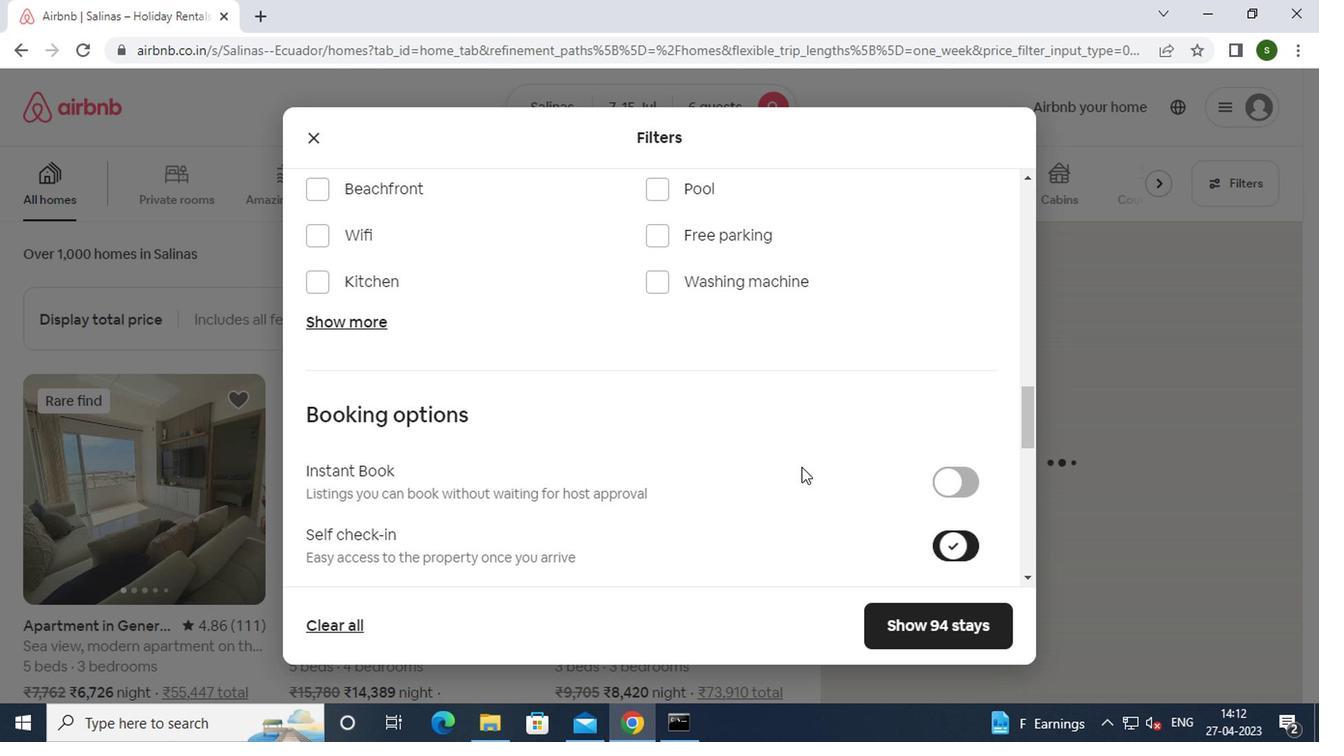 
Action: Mouse scrolled (795, 465) with delta (0, 0)
Screenshot: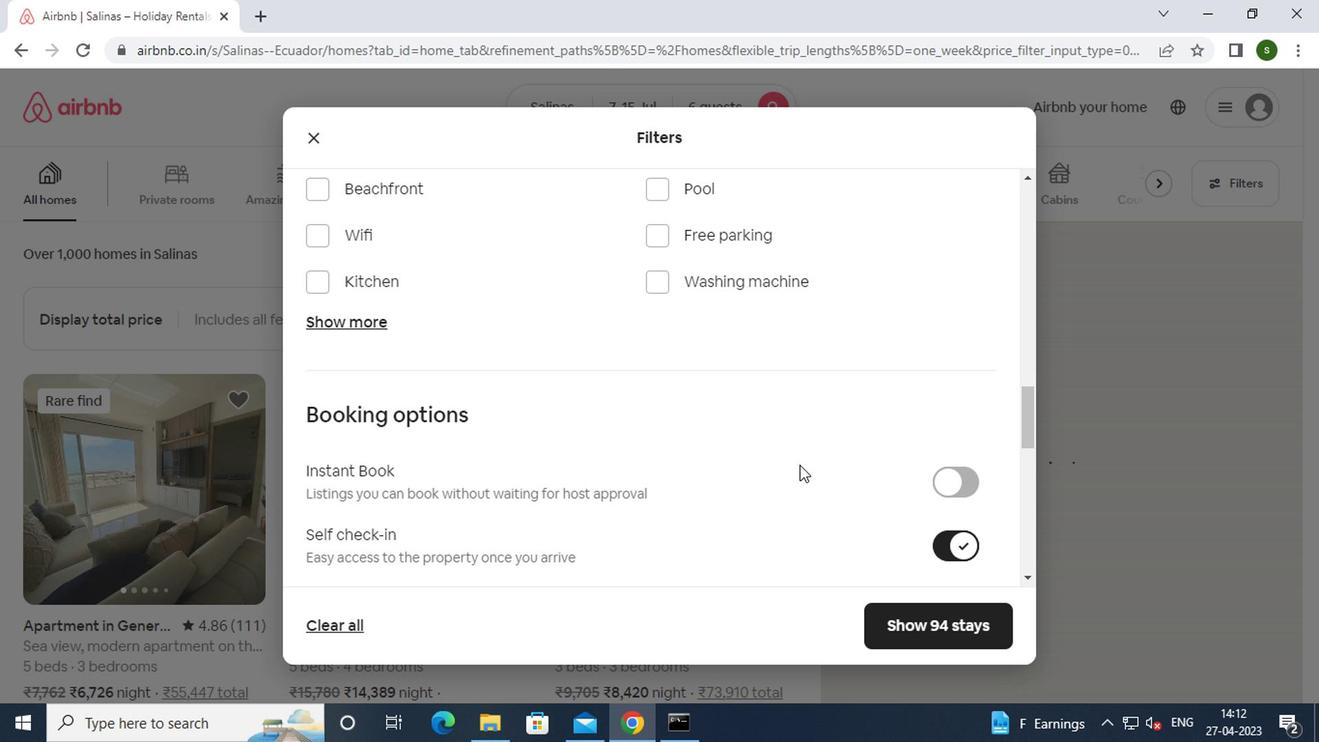 
Action: Mouse scrolled (795, 465) with delta (0, 0)
Screenshot: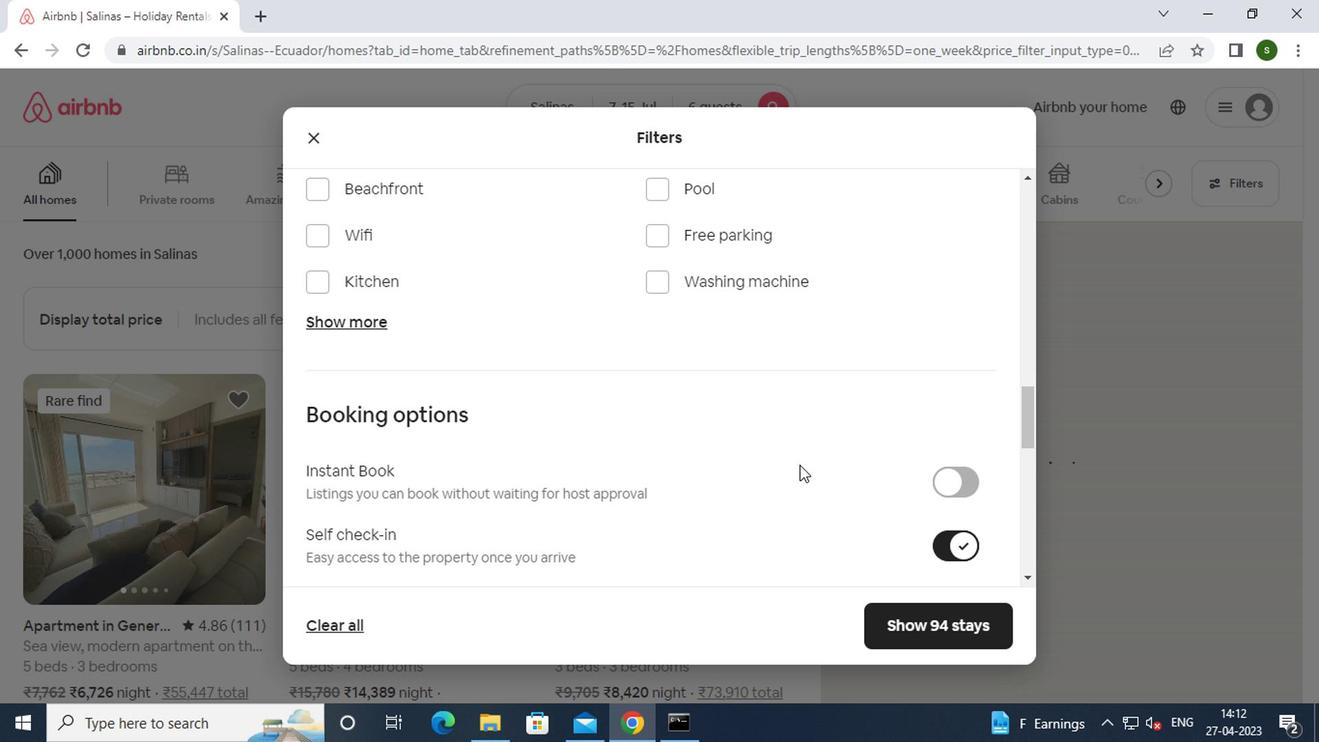 
Action: Mouse scrolled (795, 465) with delta (0, 0)
Screenshot: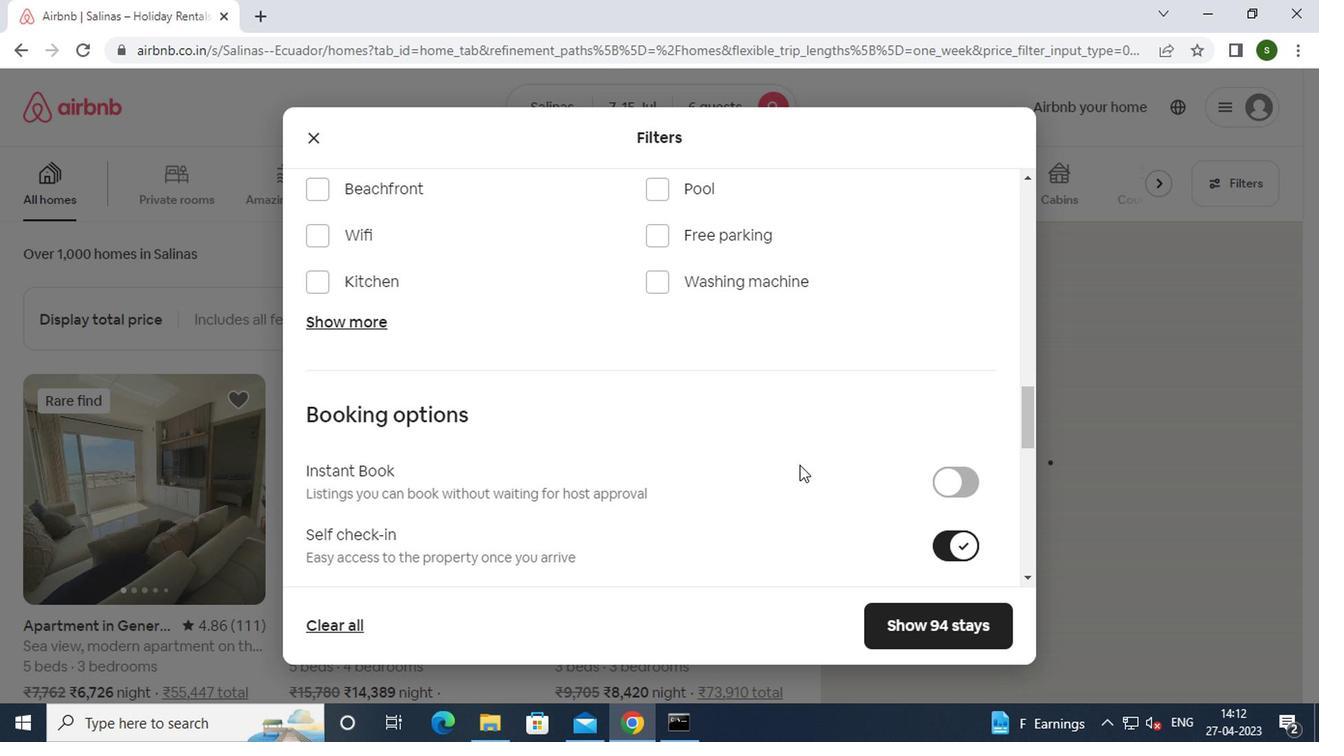 
Action: Mouse scrolled (795, 465) with delta (0, 0)
Screenshot: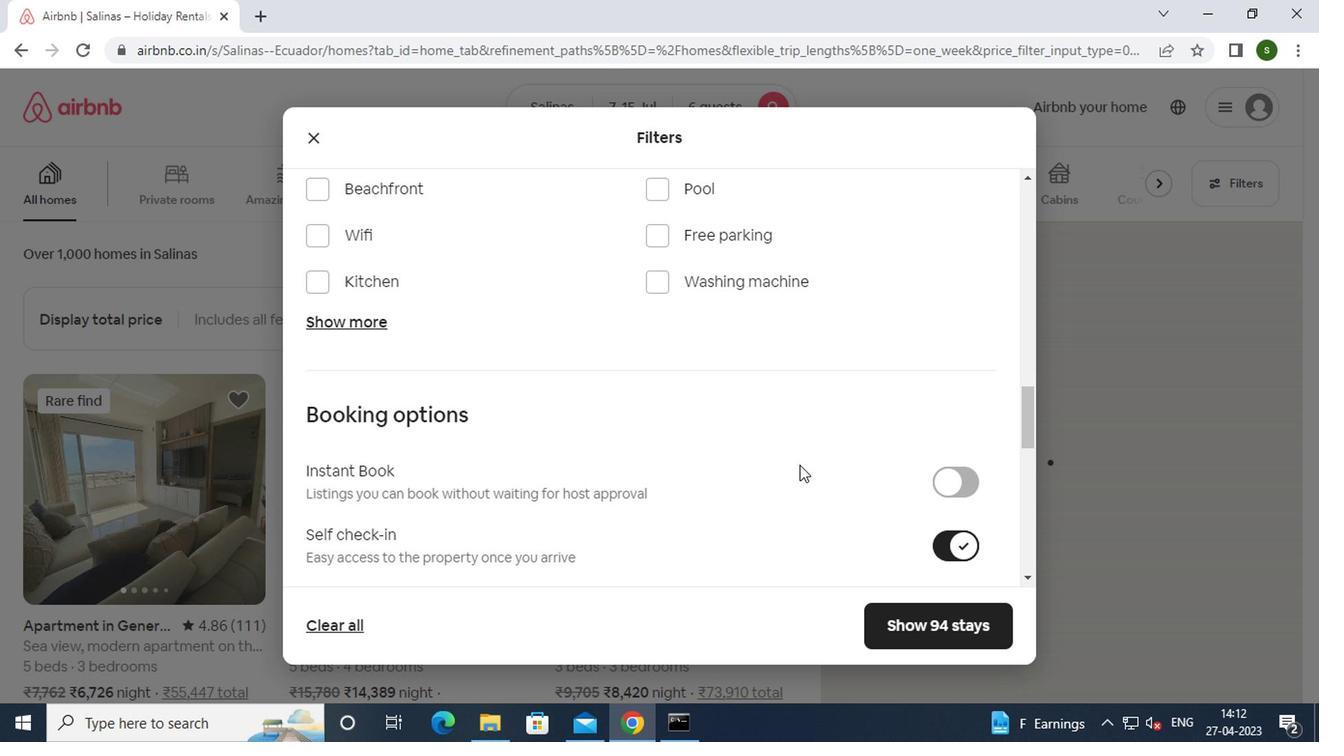 
Action: Mouse scrolled (795, 465) with delta (0, 0)
Screenshot: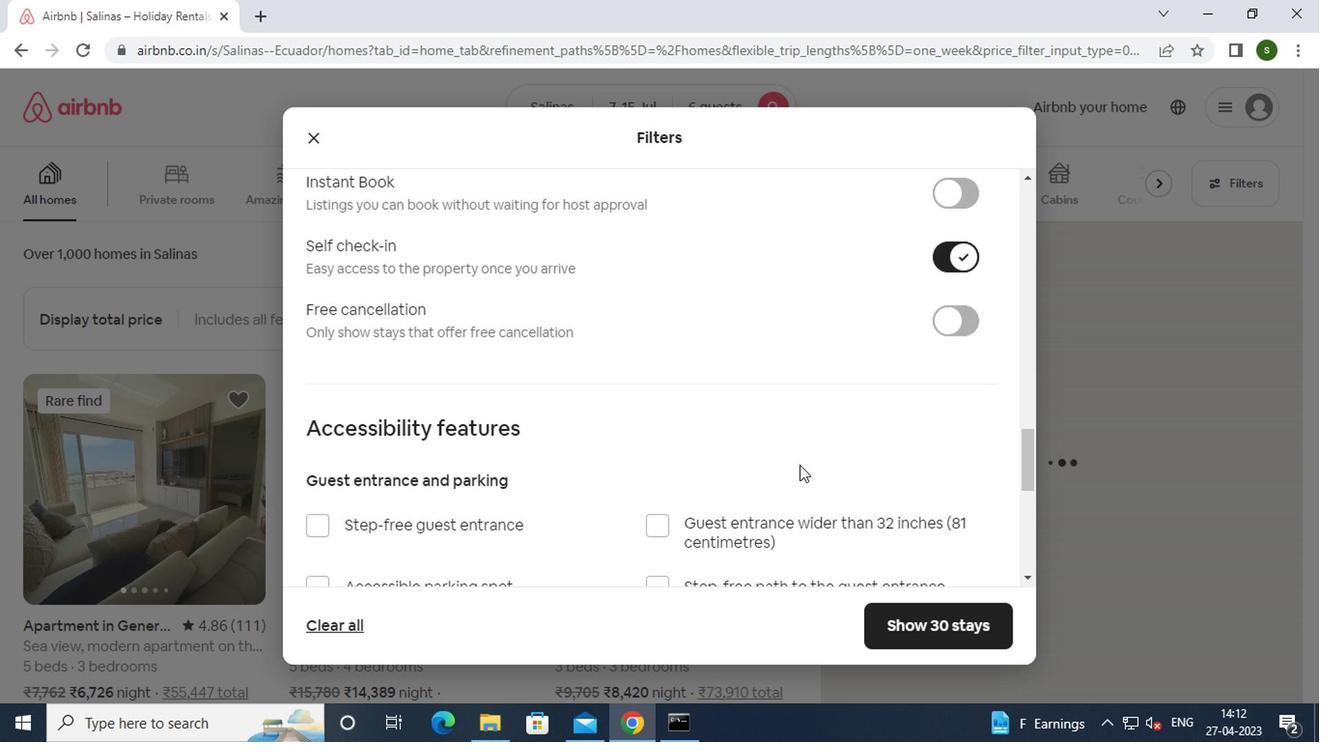 
Action: Mouse scrolled (795, 465) with delta (0, 0)
Screenshot: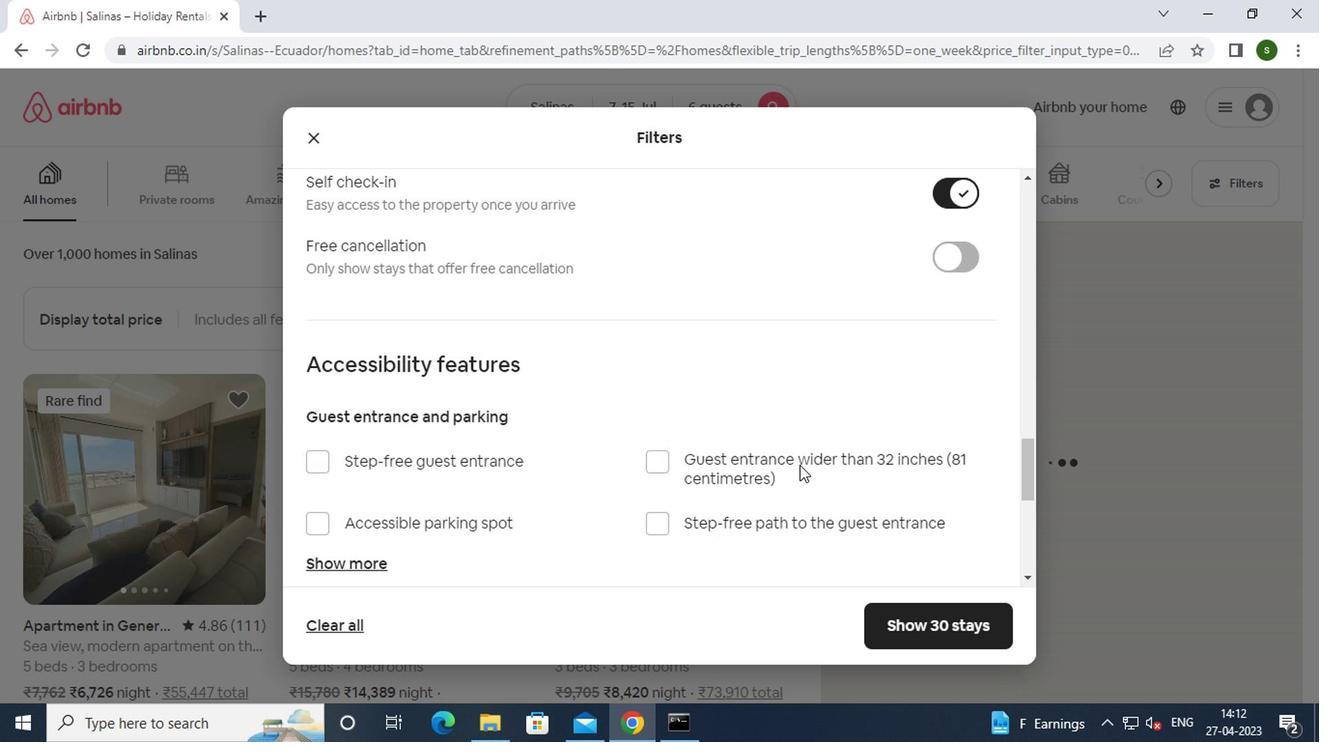 
Action: Mouse scrolled (795, 465) with delta (0, 0)
Screenshot: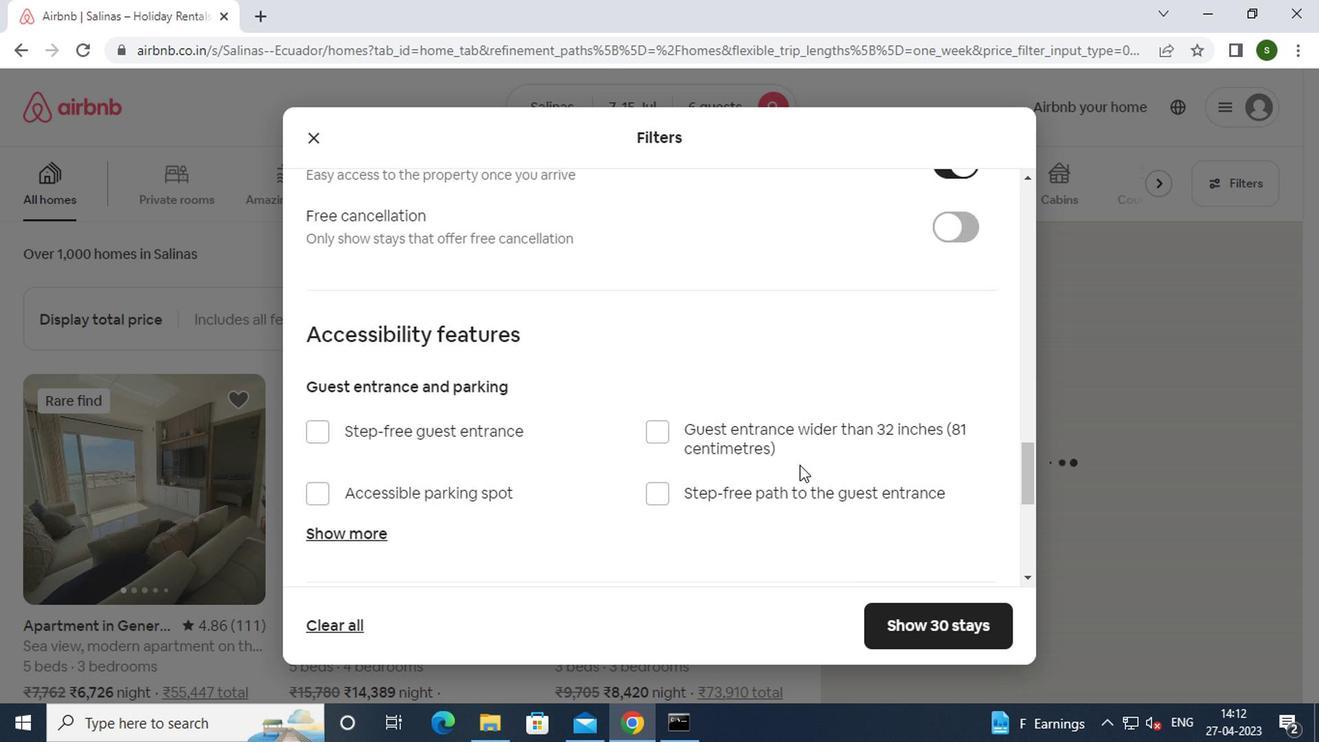 
Action: Mouse scrolled (795, 465) with delta (0, 0)
Screenshot: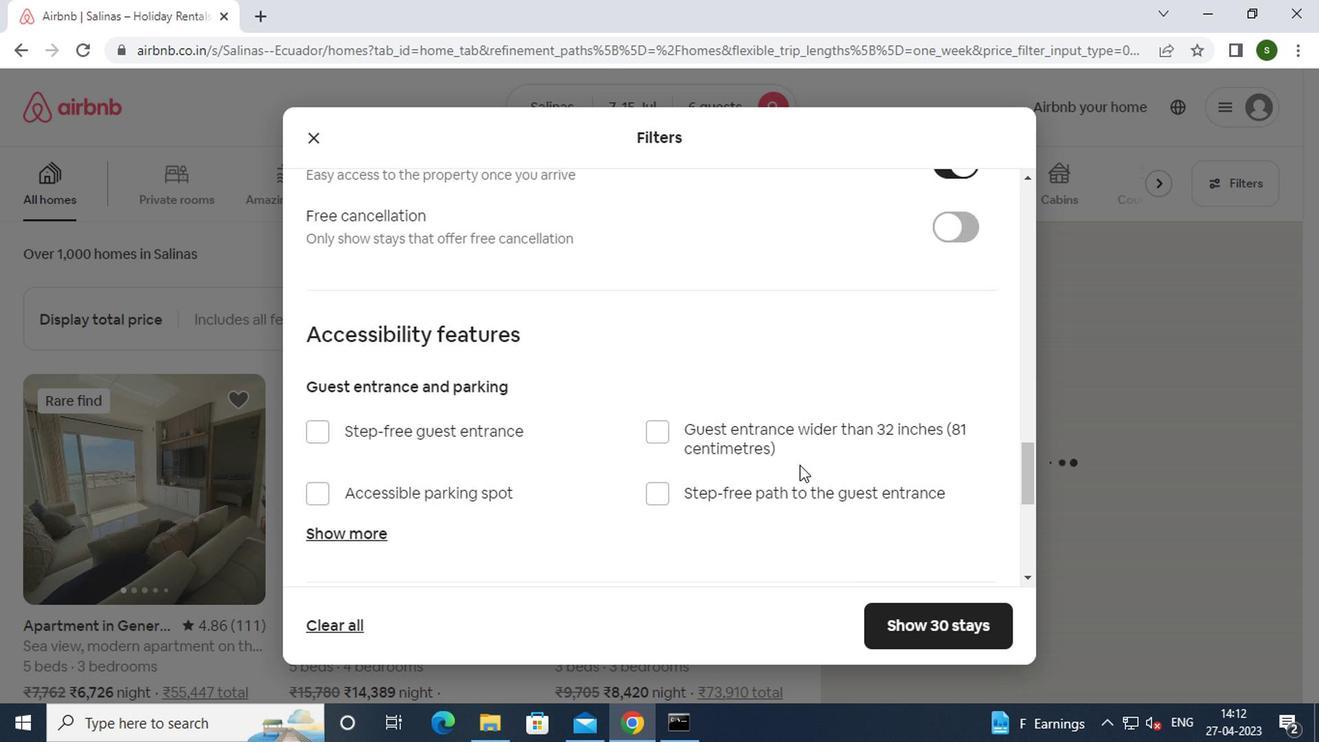 
Action: Mouse moved to (363, 496)
Screenshot: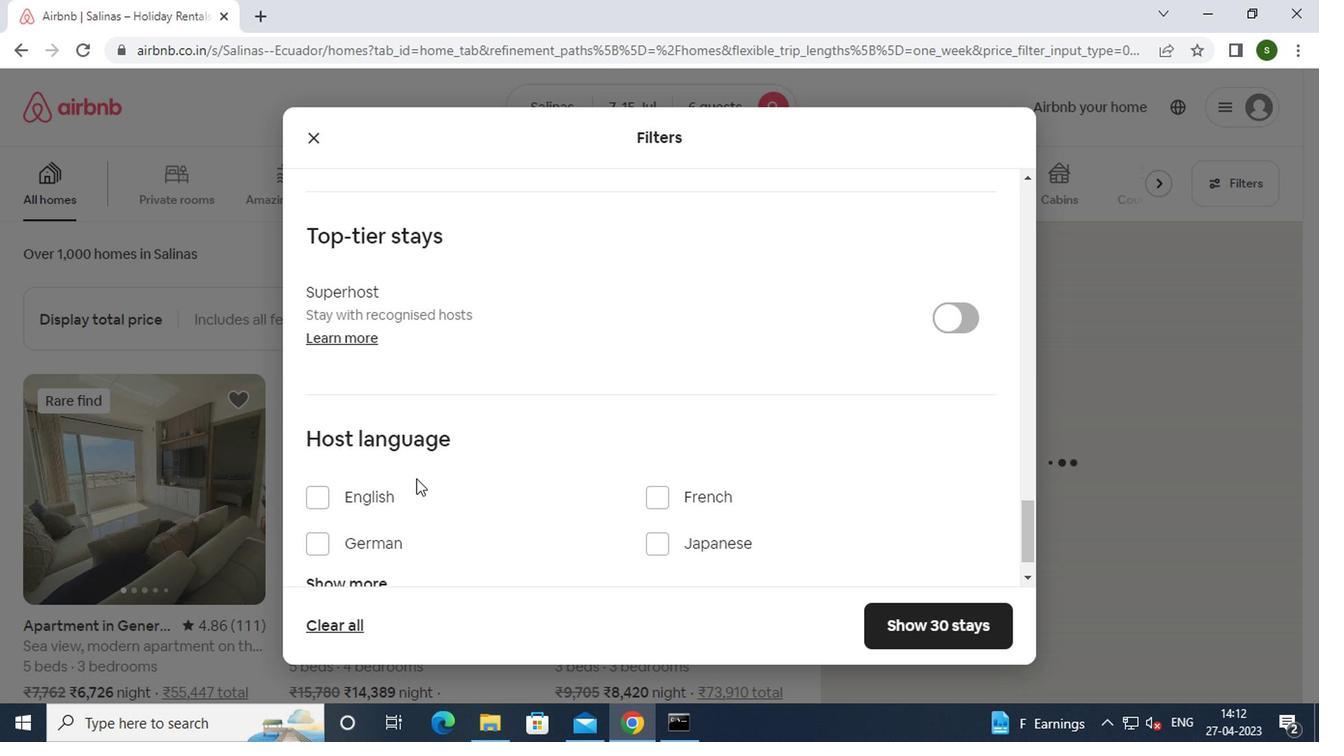 
Action: Mouse pressed left at (363, 496)
Screenshot: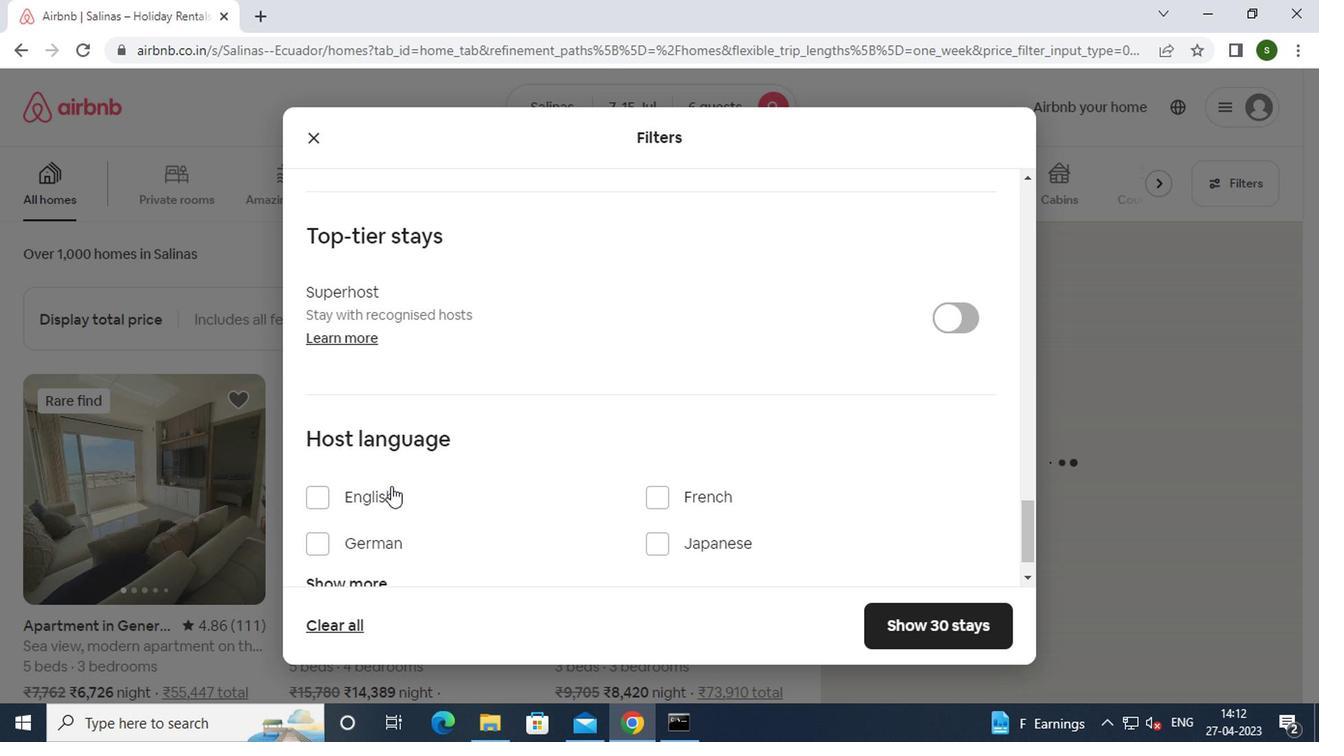 
Action: Mouse moved to (929, 615)
Screenshot: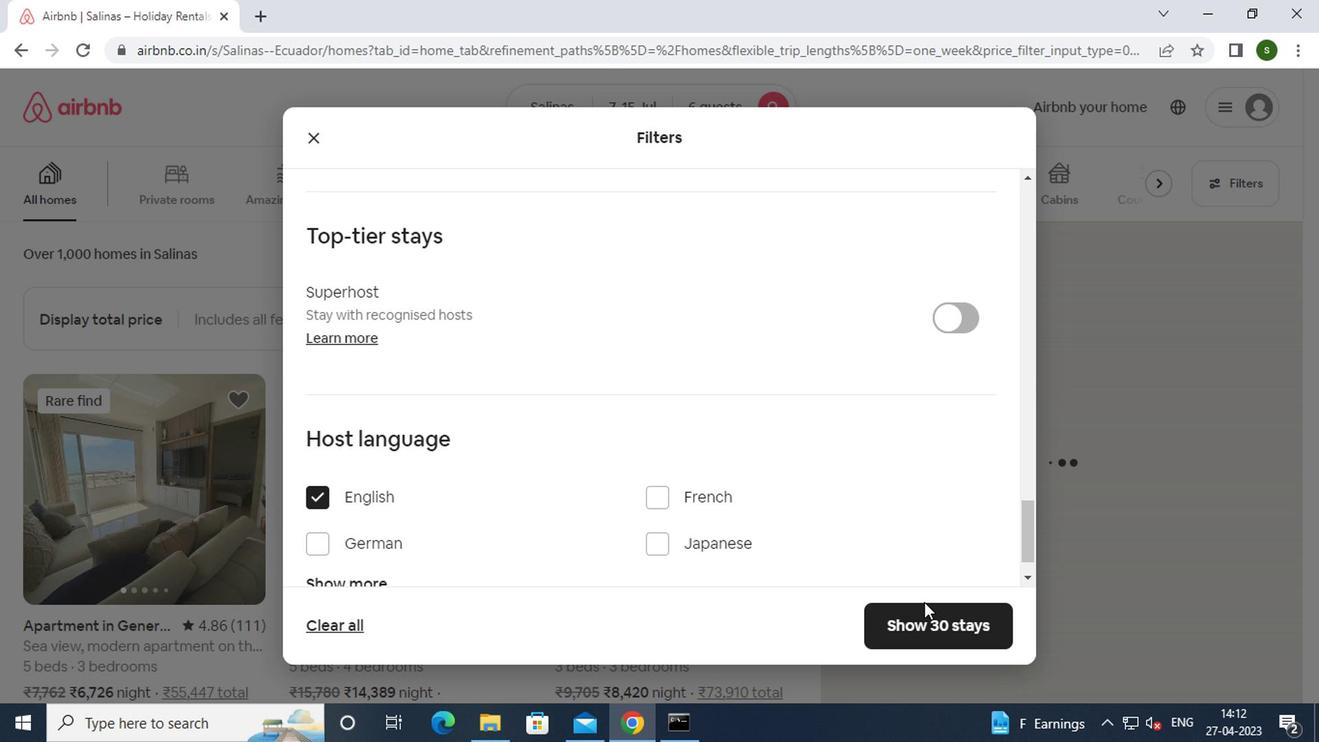 
Action: Mouse pressed left at (929, 615)
Screenshot: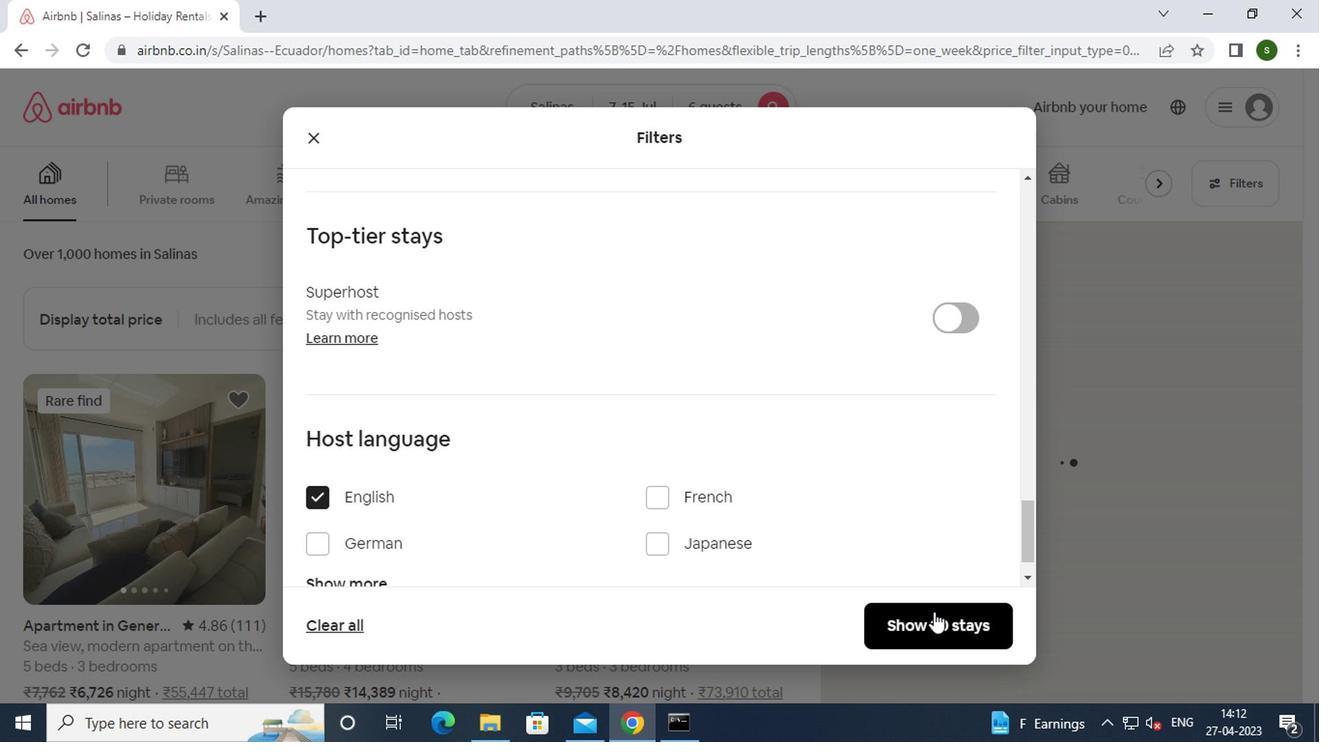 
Action: Mouse moved to (707, 487)
Screenshot: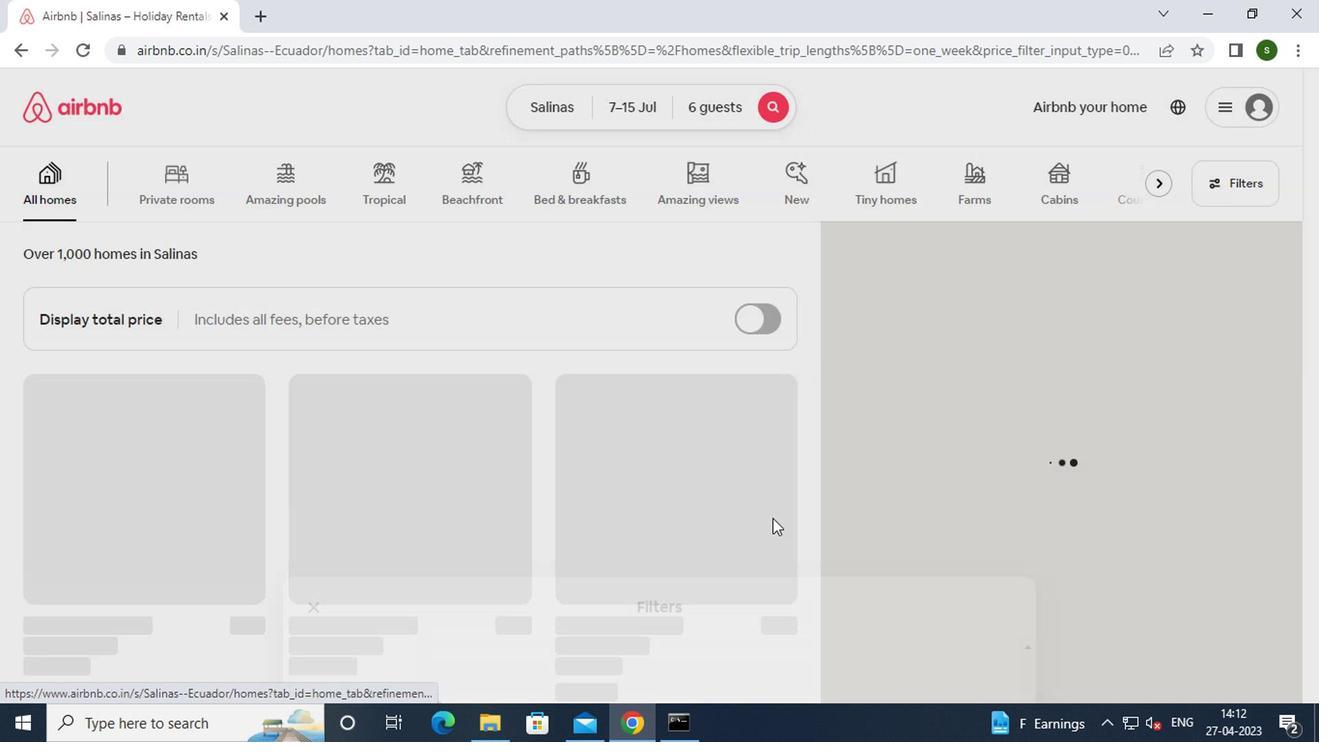 
